 Task: Find out the meaning of "Radon" in the real estate glossary.
Action: Mouse moved to (616, 261)
Screenshot: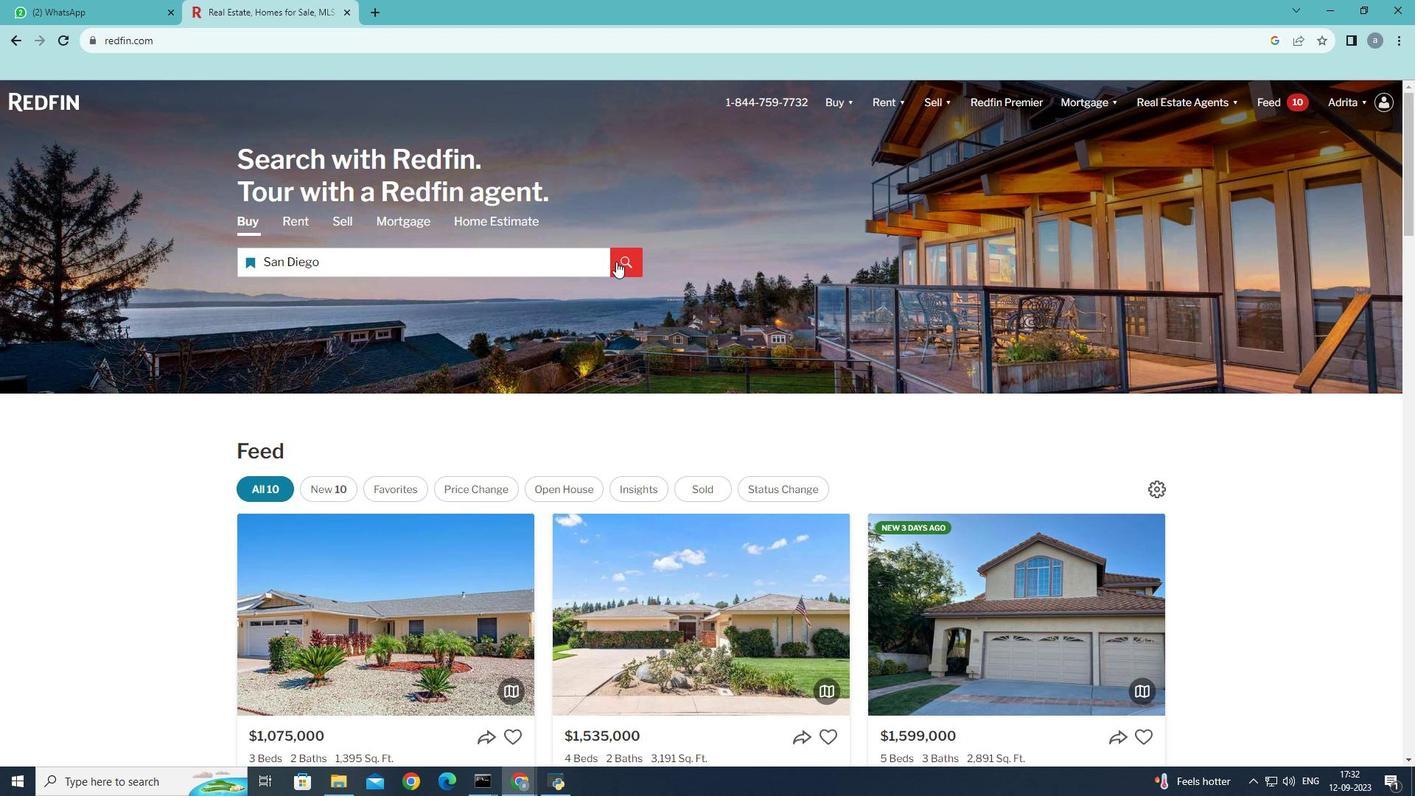 
Action: Mouse pressed left at (616, 261)
Screenshot: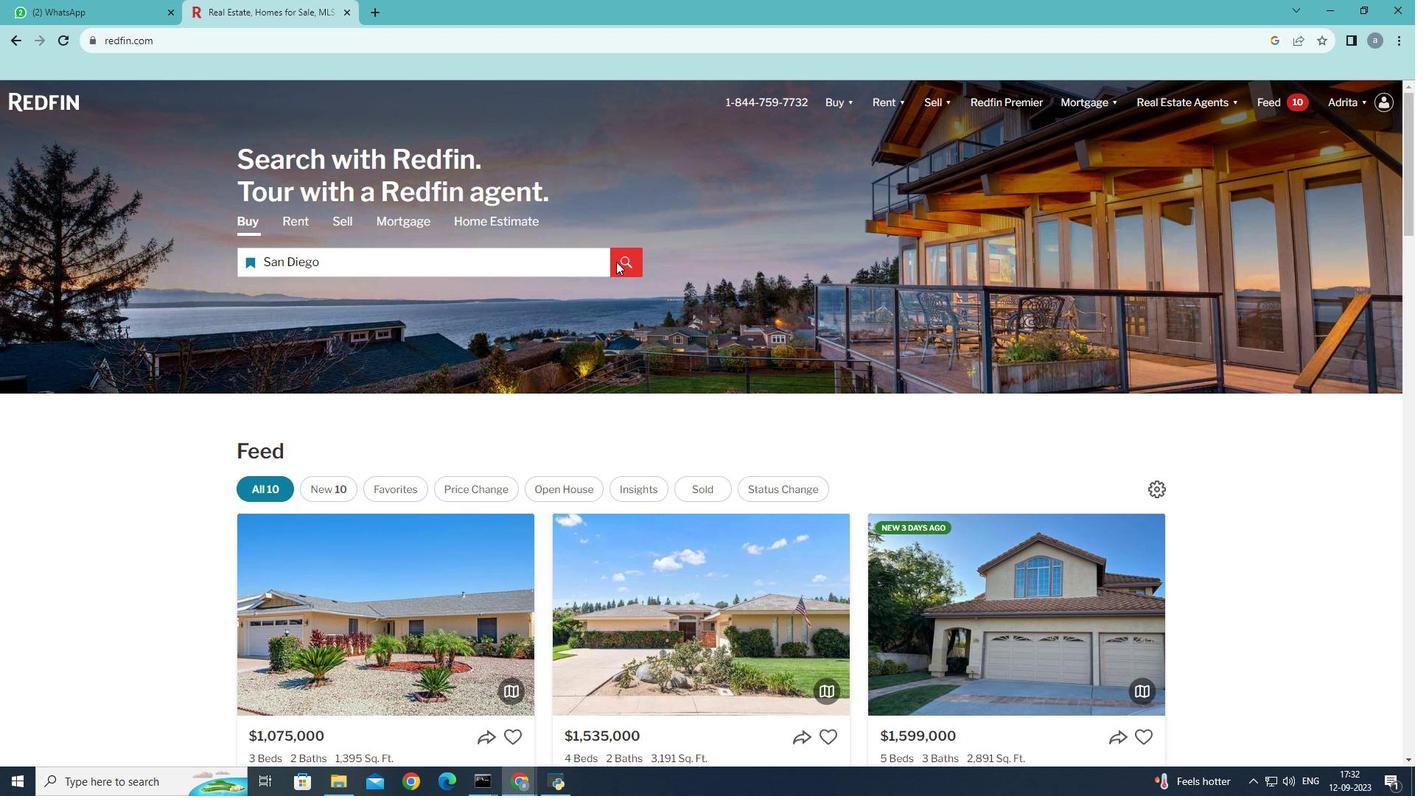 
Action: Mouse moved to (889, 207)
Screenshot: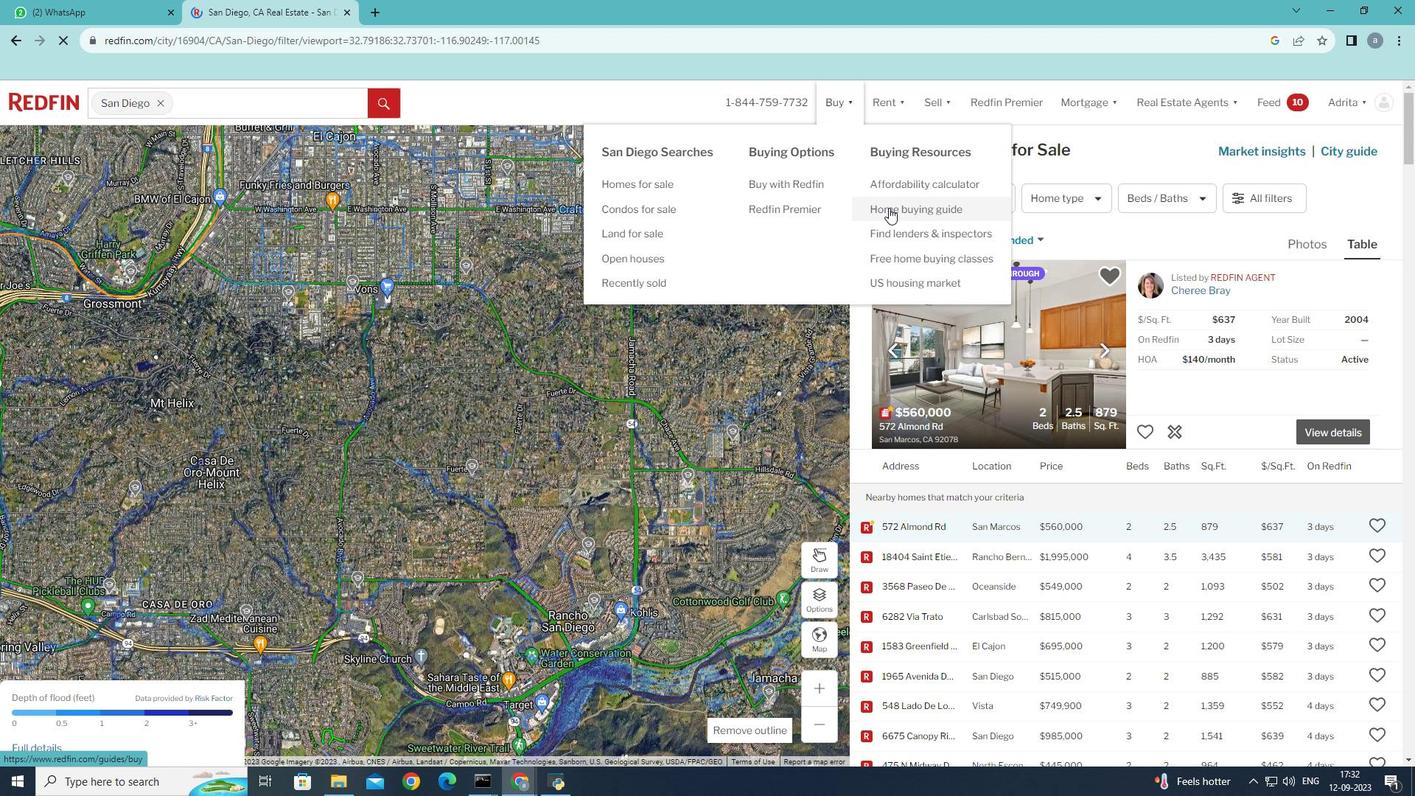 
Action: Mouse pressed left at (889, 207)
Screenshot: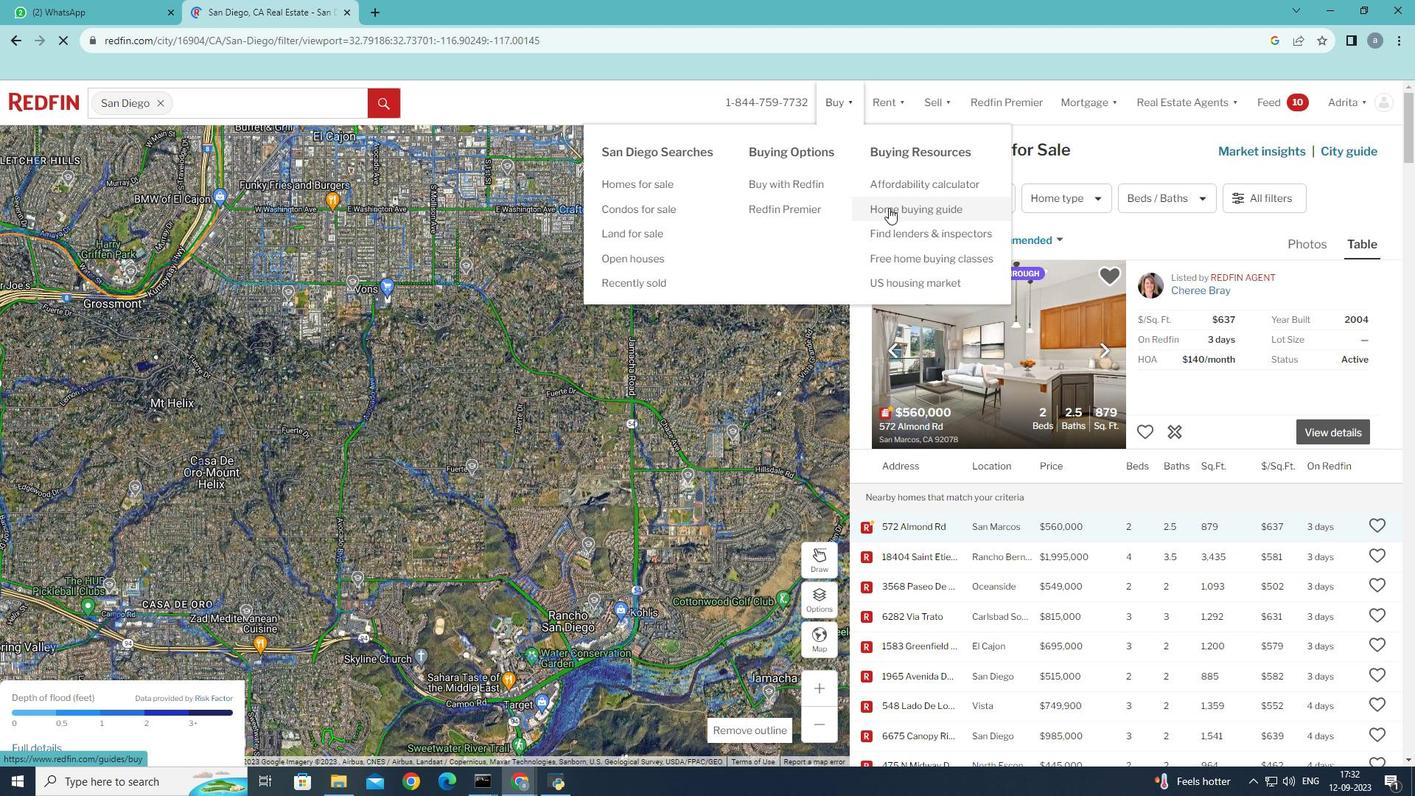 
Action: Mouse moved to (633, 328)
Screenshot: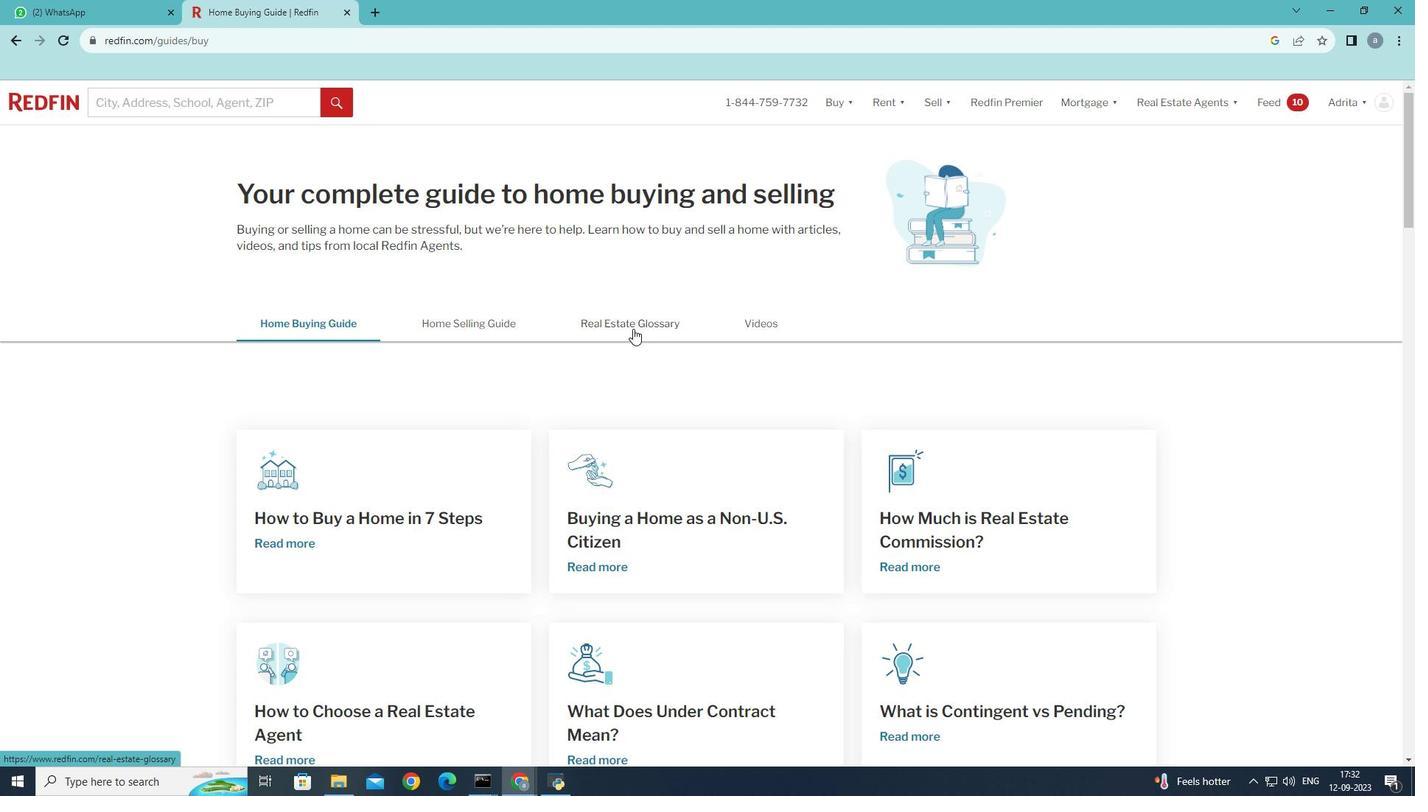
Action: Mouse pressed left at (633, 328)
Screenshot: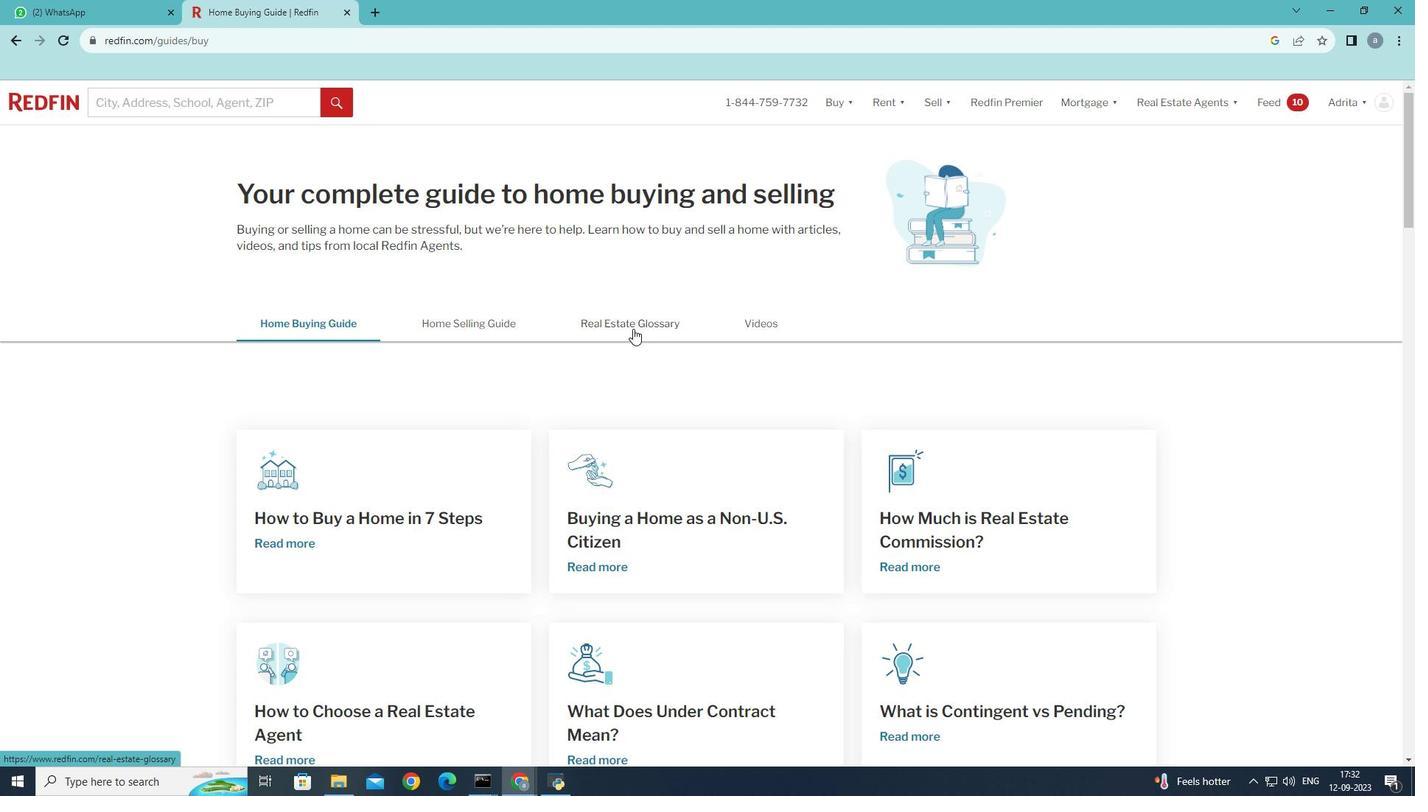 
Action: Mouse moved to (566, 483)
Screenshot: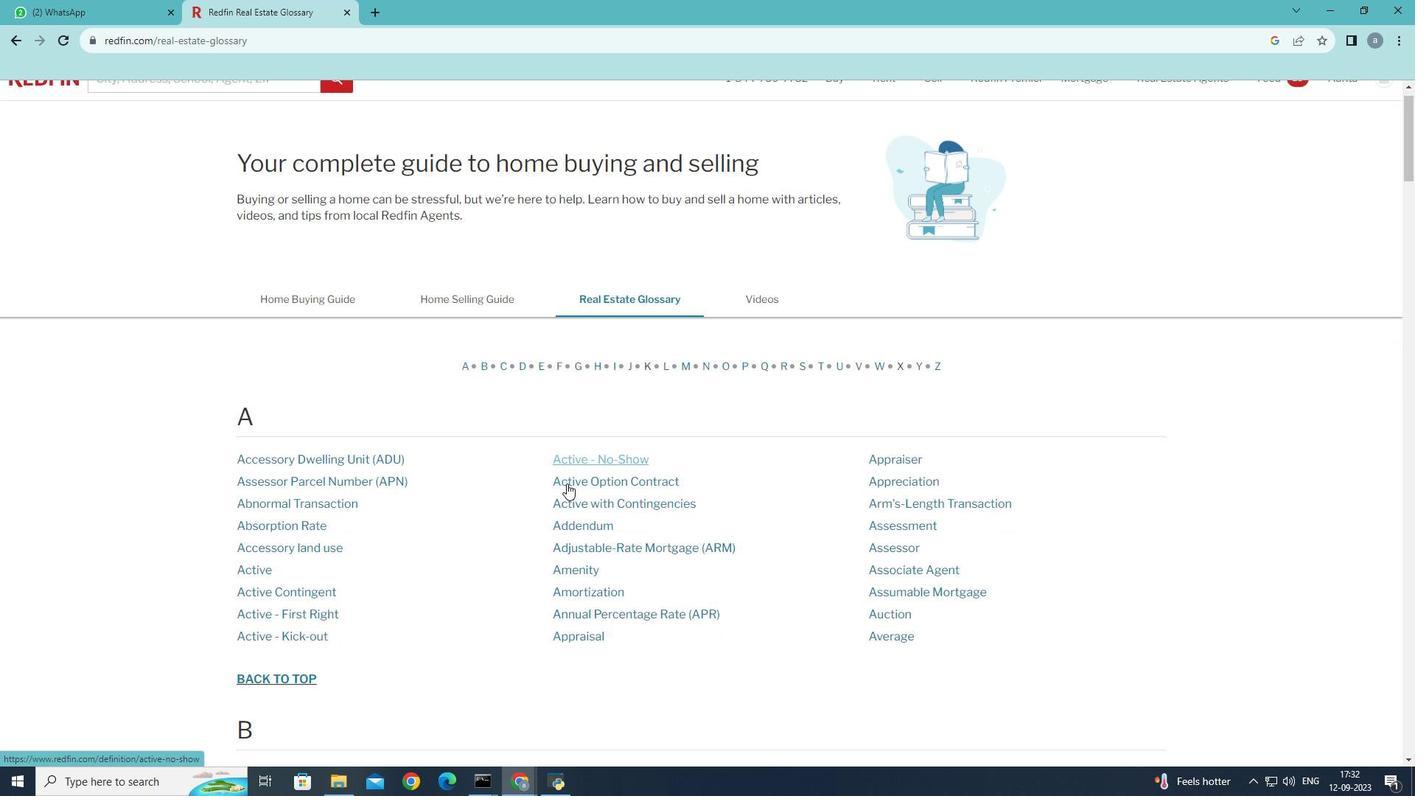 
Action: Mouse scrolled (566, 482) with delta (0, 0)
Screenshot: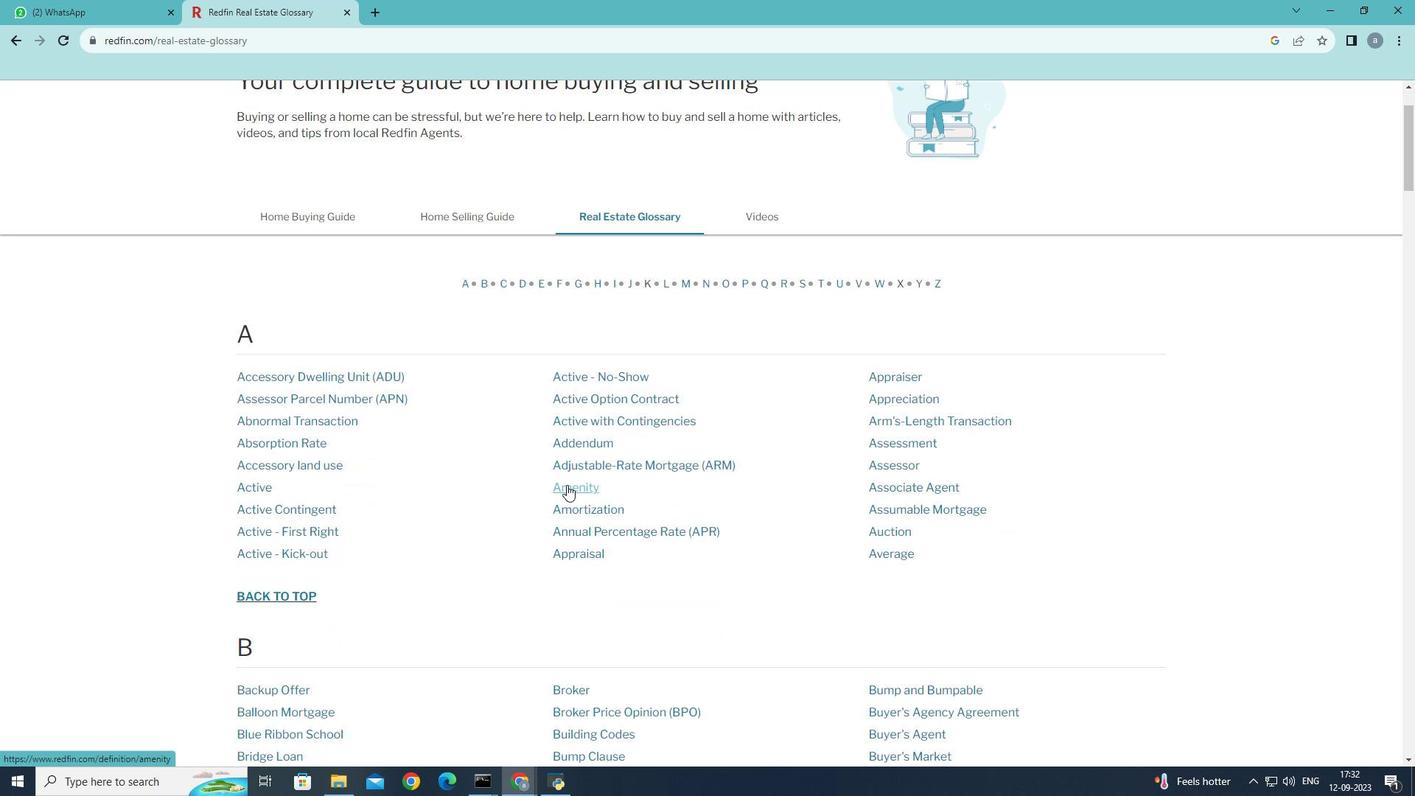 
Action: Mouse scrolled (566, 482) with delta (0, 0)
Screenshot: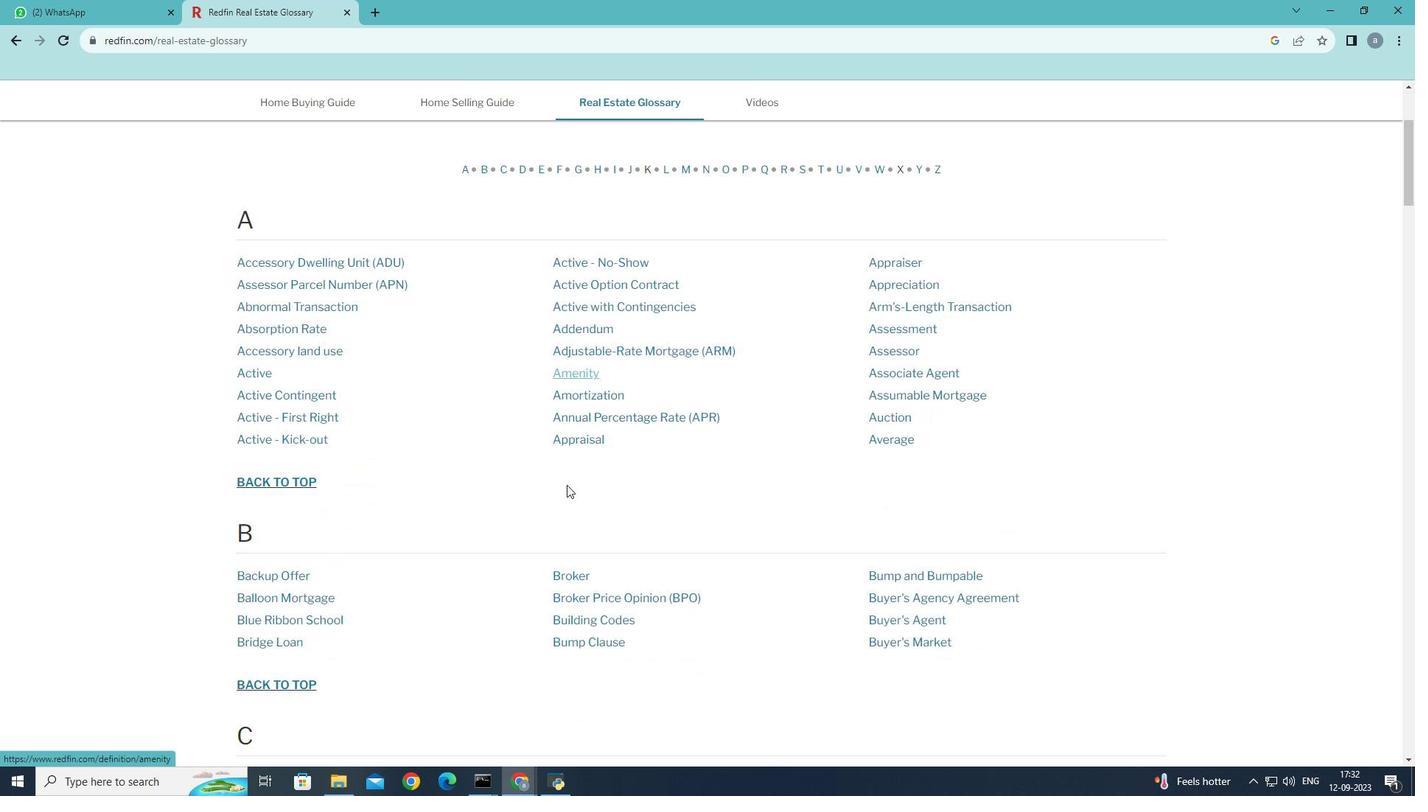 
Action: Mouse moved to (566, 485)
Screenshot: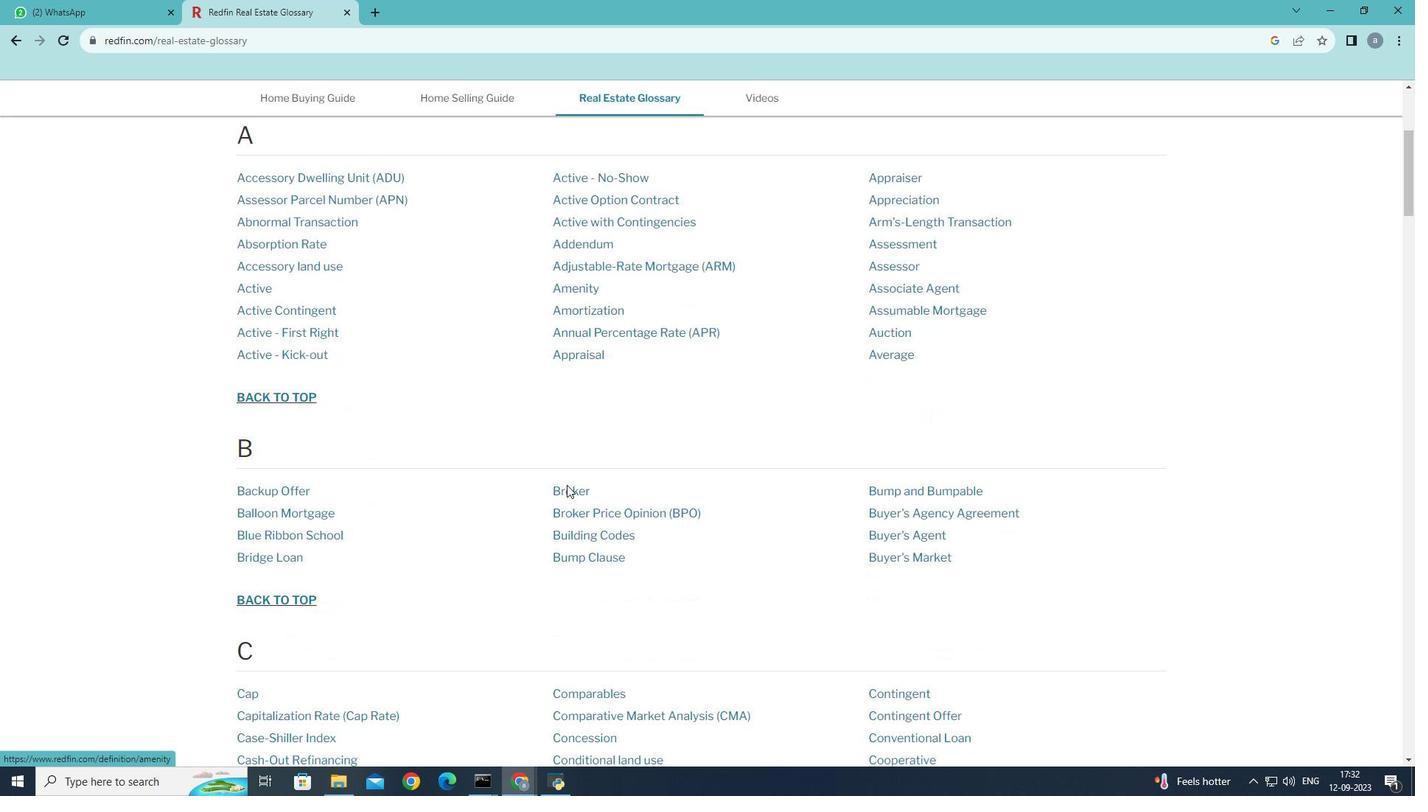 
Action: Mouse scrolled (566, 484) with delta (0, 0)
Screenshot: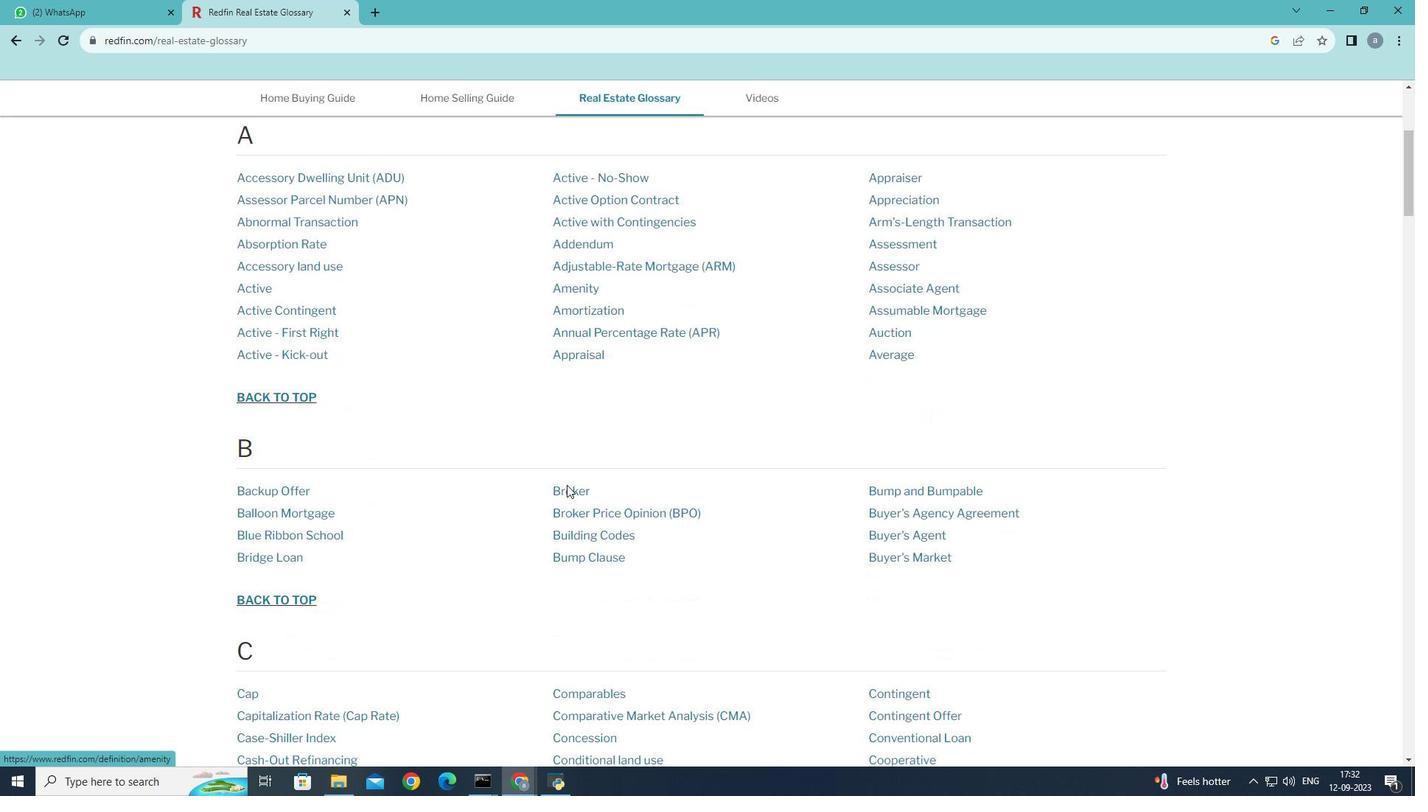 
Action: Mouse moved to (566, 485)
Screenshot: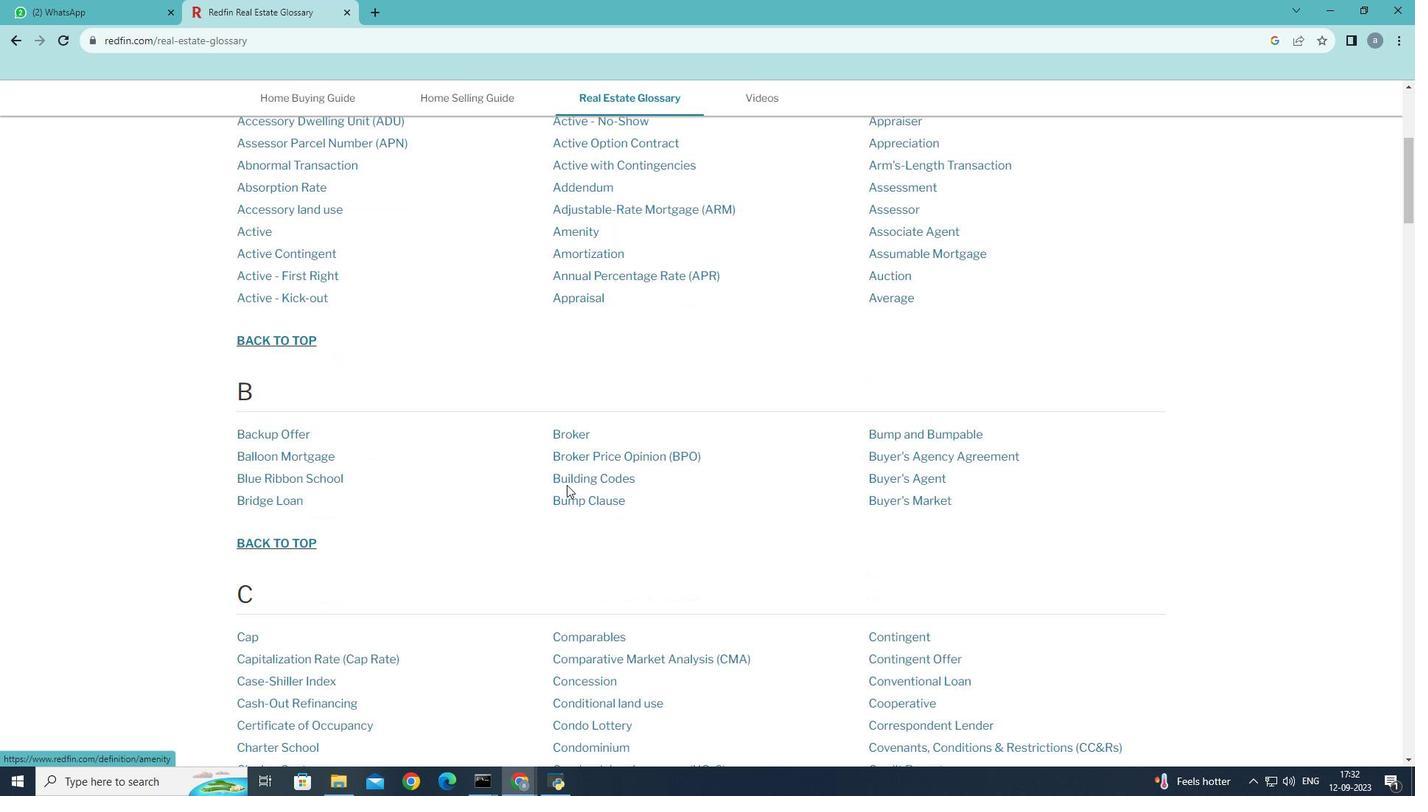 
Action: Mouse scrolled (566, 484) with delta (0, 0)
Screenshot: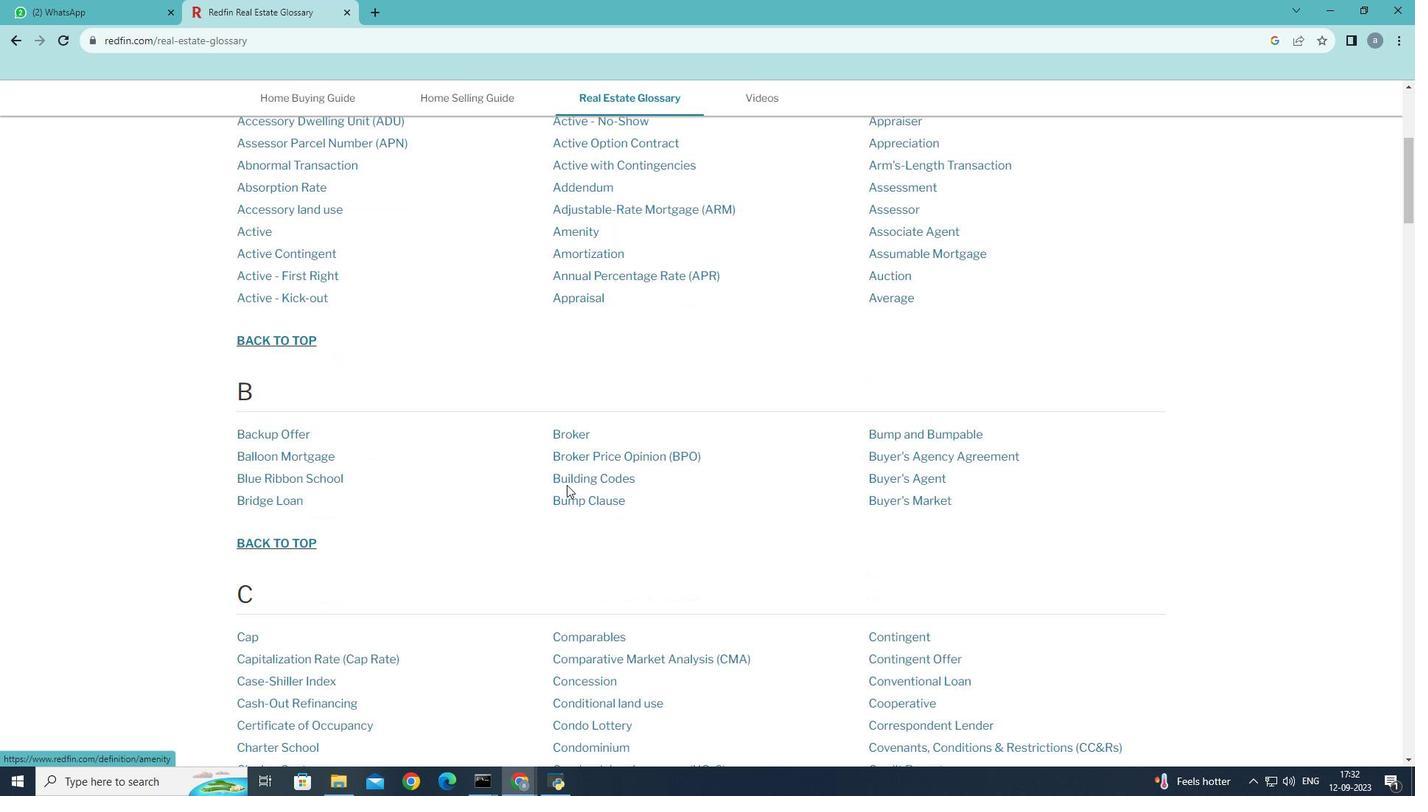 
Action: Mouse scrolled (566, 484) with delta (0, 0)
Screenshot: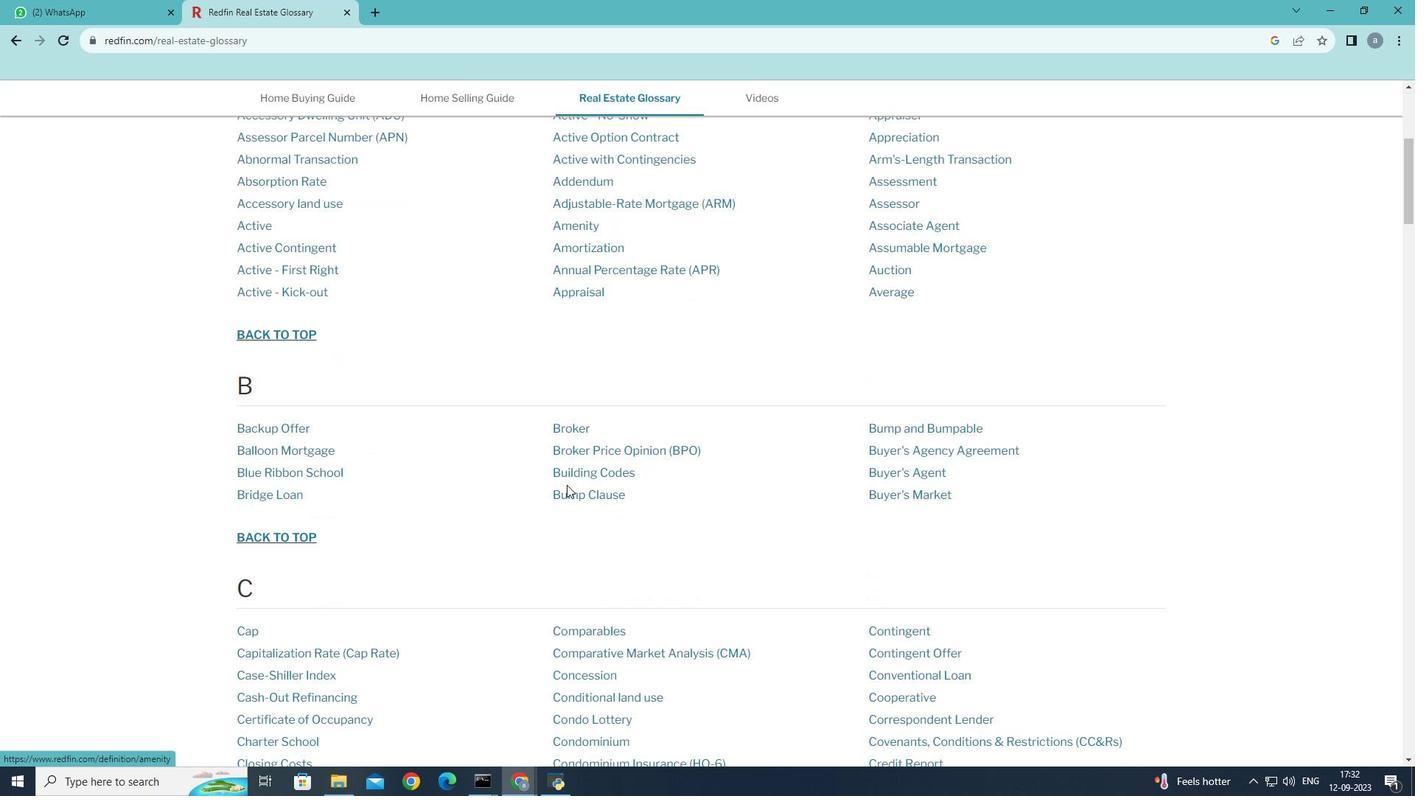 
Action: Mouse scrolled (566, 484) with delta (0, 0)
Screenshot: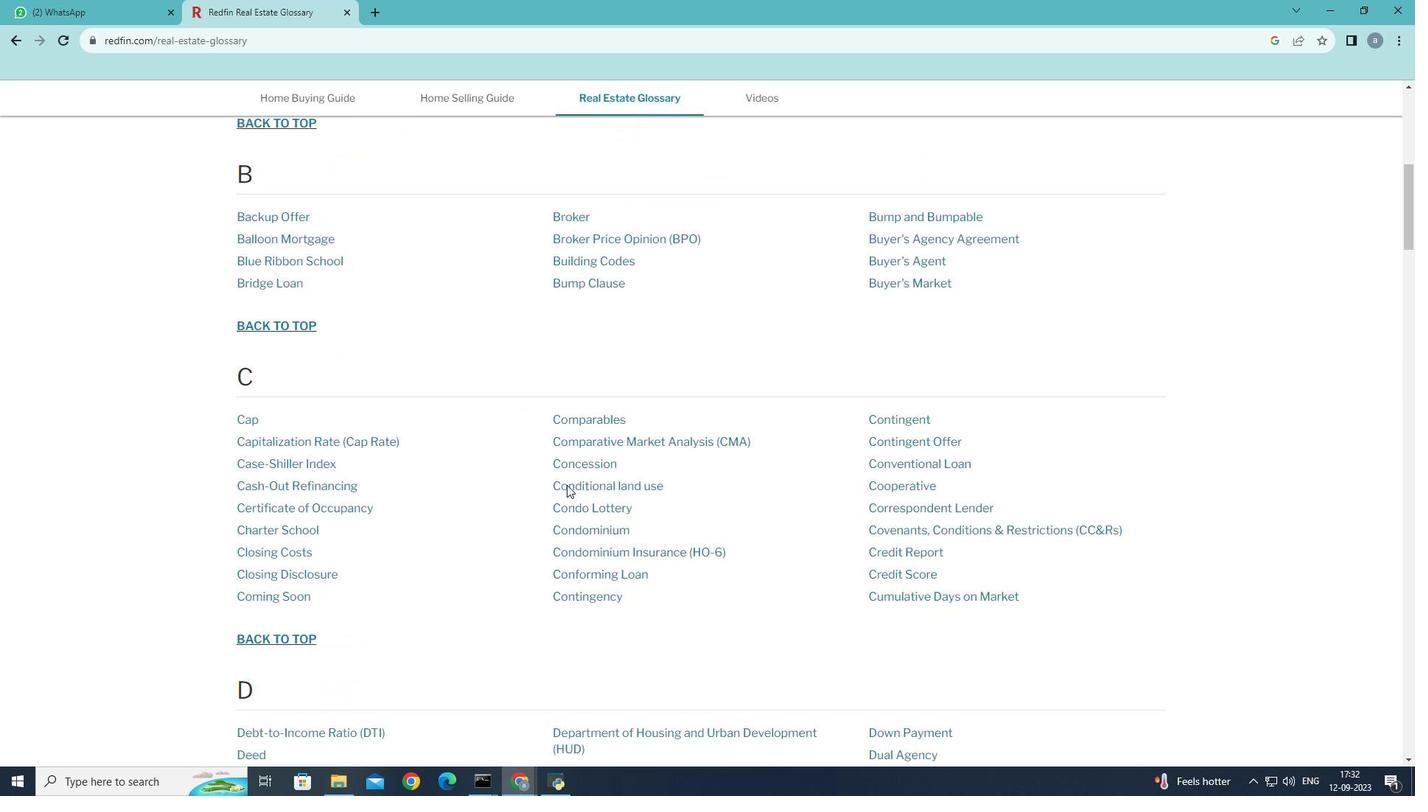 
Action: Mouse scrolled (566, 484) with delta (0, 0)
Screenshot: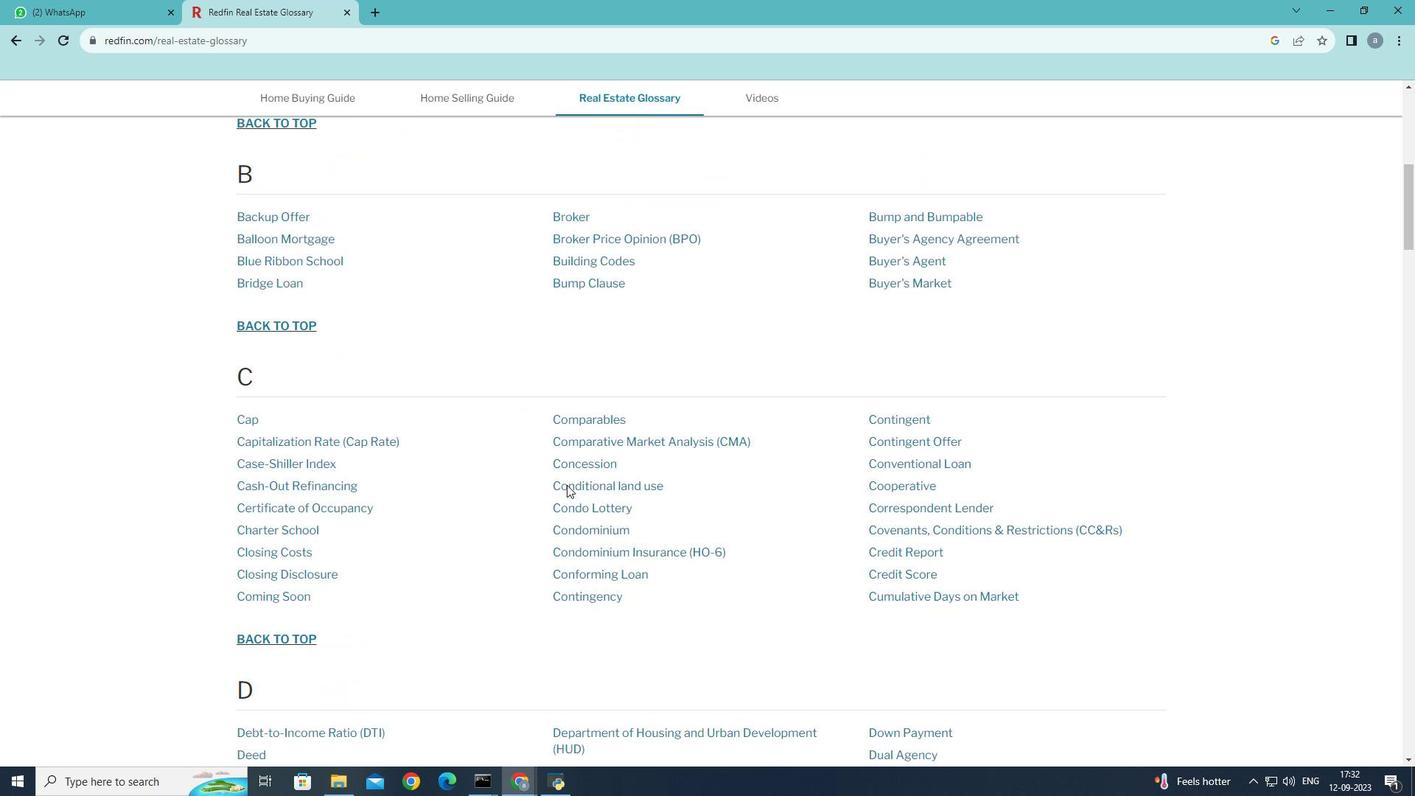 
Action: Mouse scrolled (566, 484) with delta (0, 0)
Screenshot: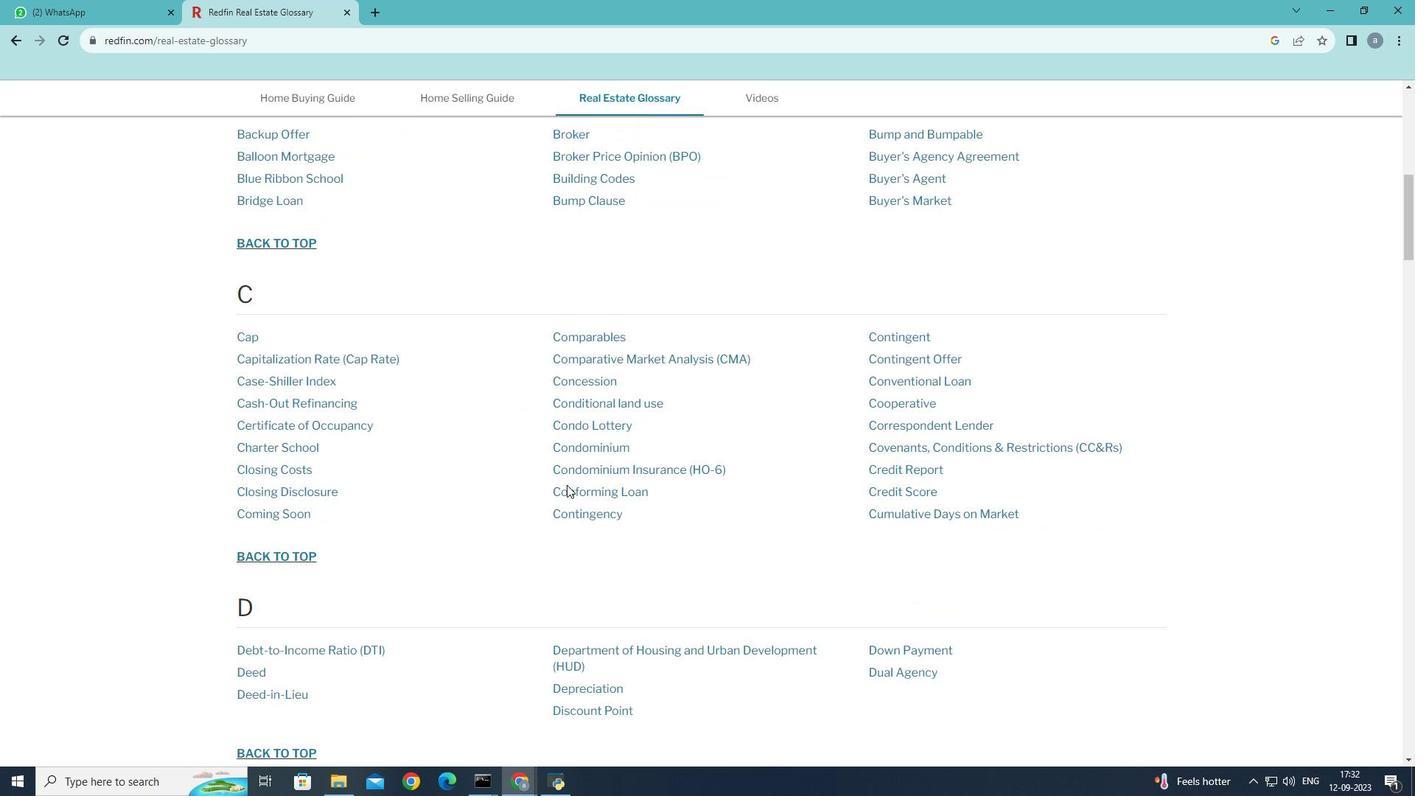 
Action: Mouse scrolled (566, 484) with delta (0, 0)
Screenshot: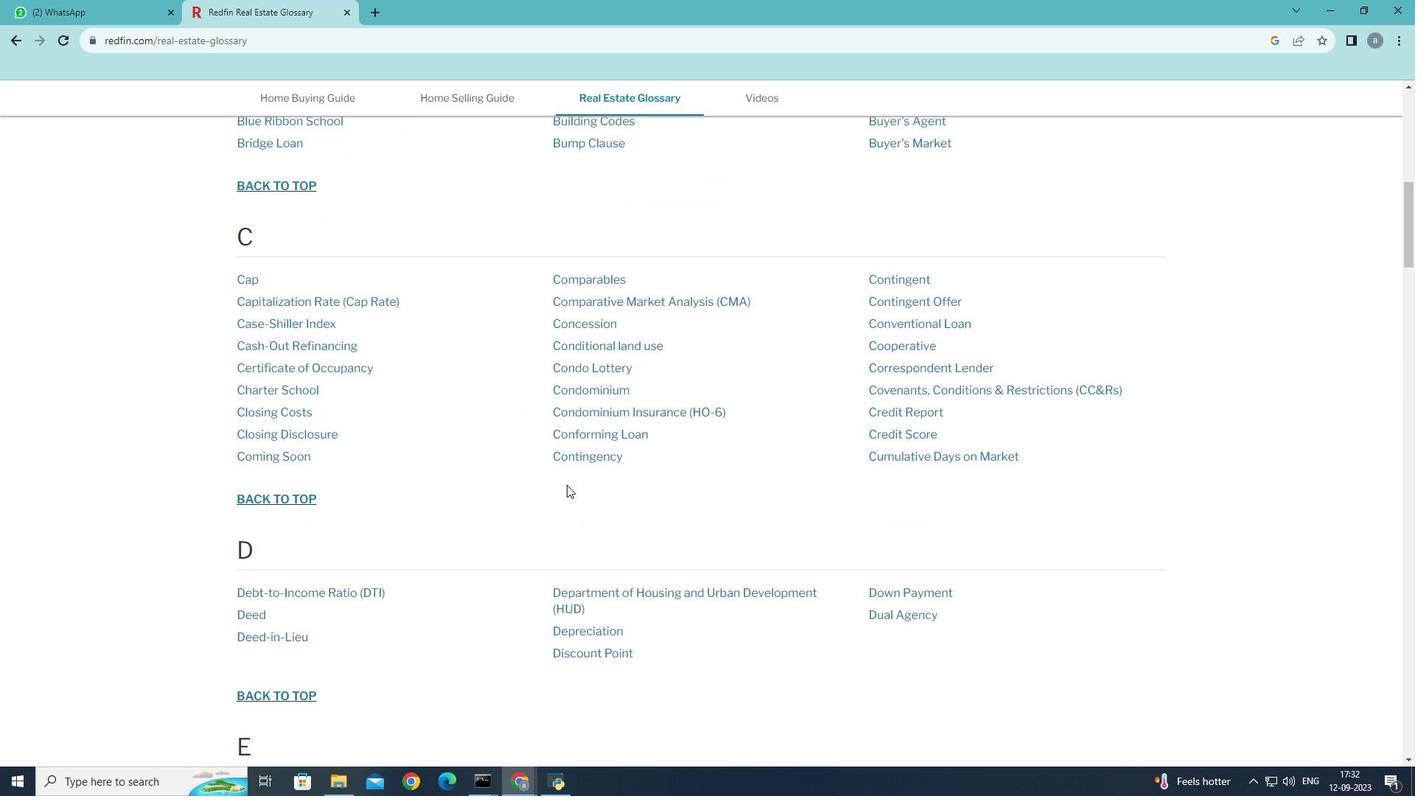 
Action: Mouse scrolled (566, 484) with delta (0, 0)
Screenshot: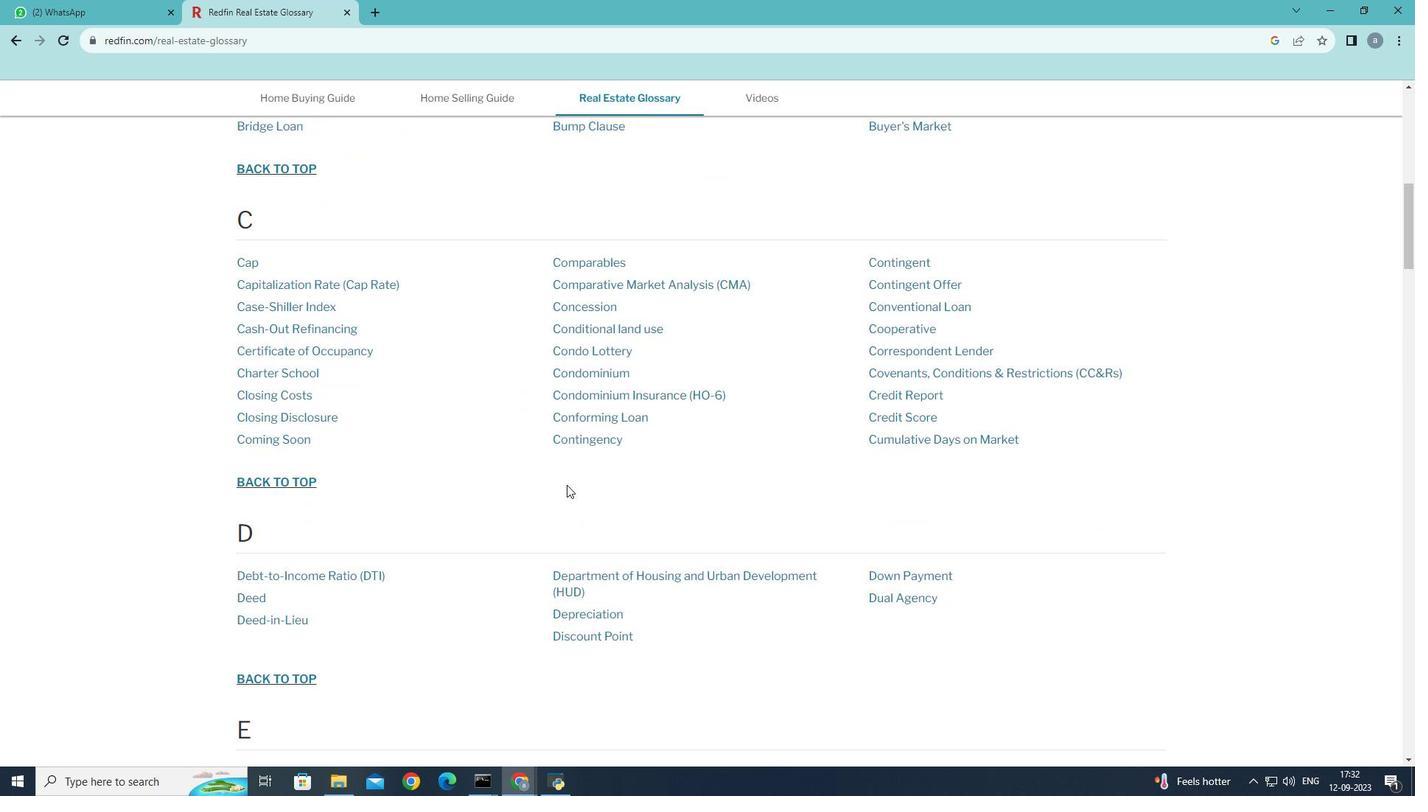 
Action: Mouse scrolled (566, 484) with delta (0, 0)
Screenshot: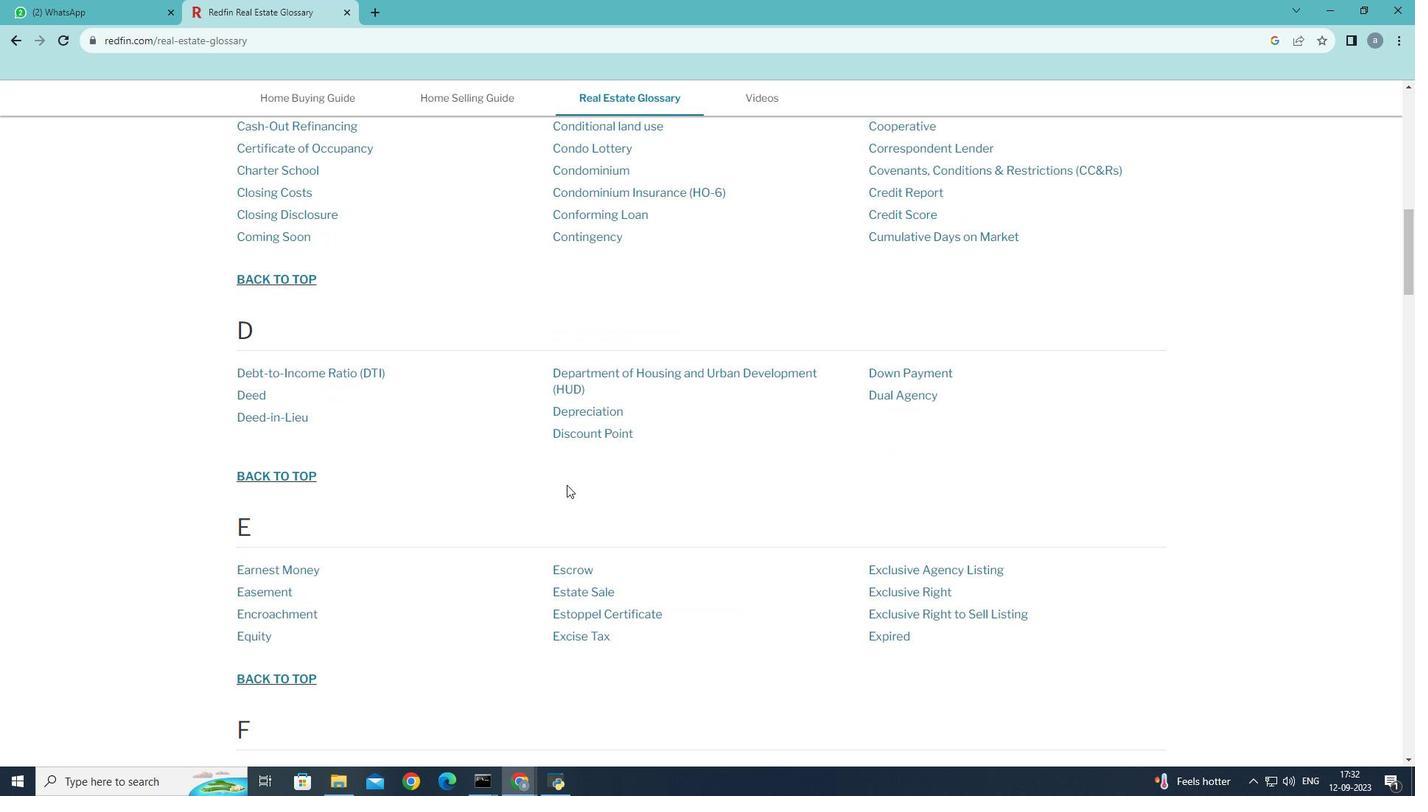 
Action: Mouse scrolled (566, 484) with delta (0, 0)
Screenshot: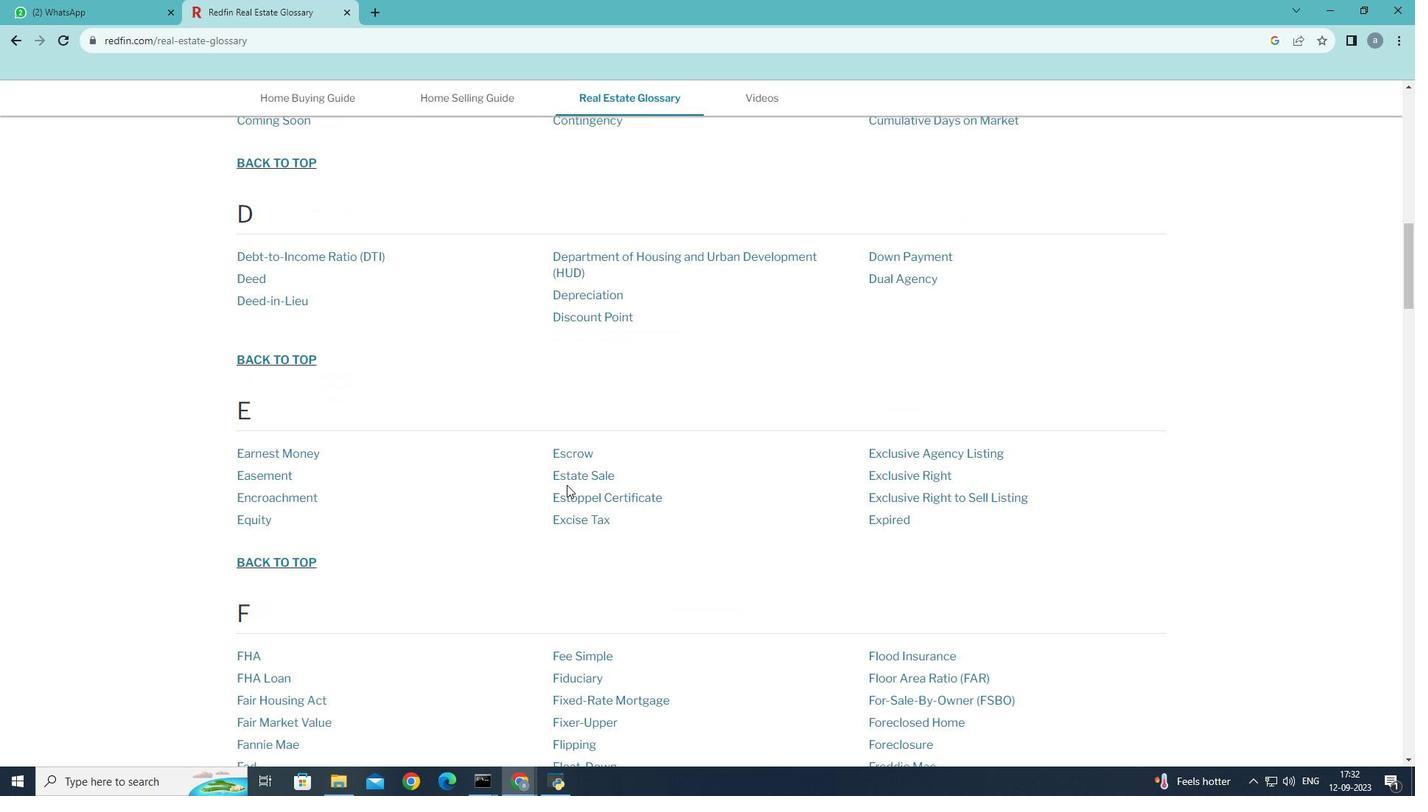 
Action: Mouse scrolled (566, 484) with delta (0, 0)
Screenshot: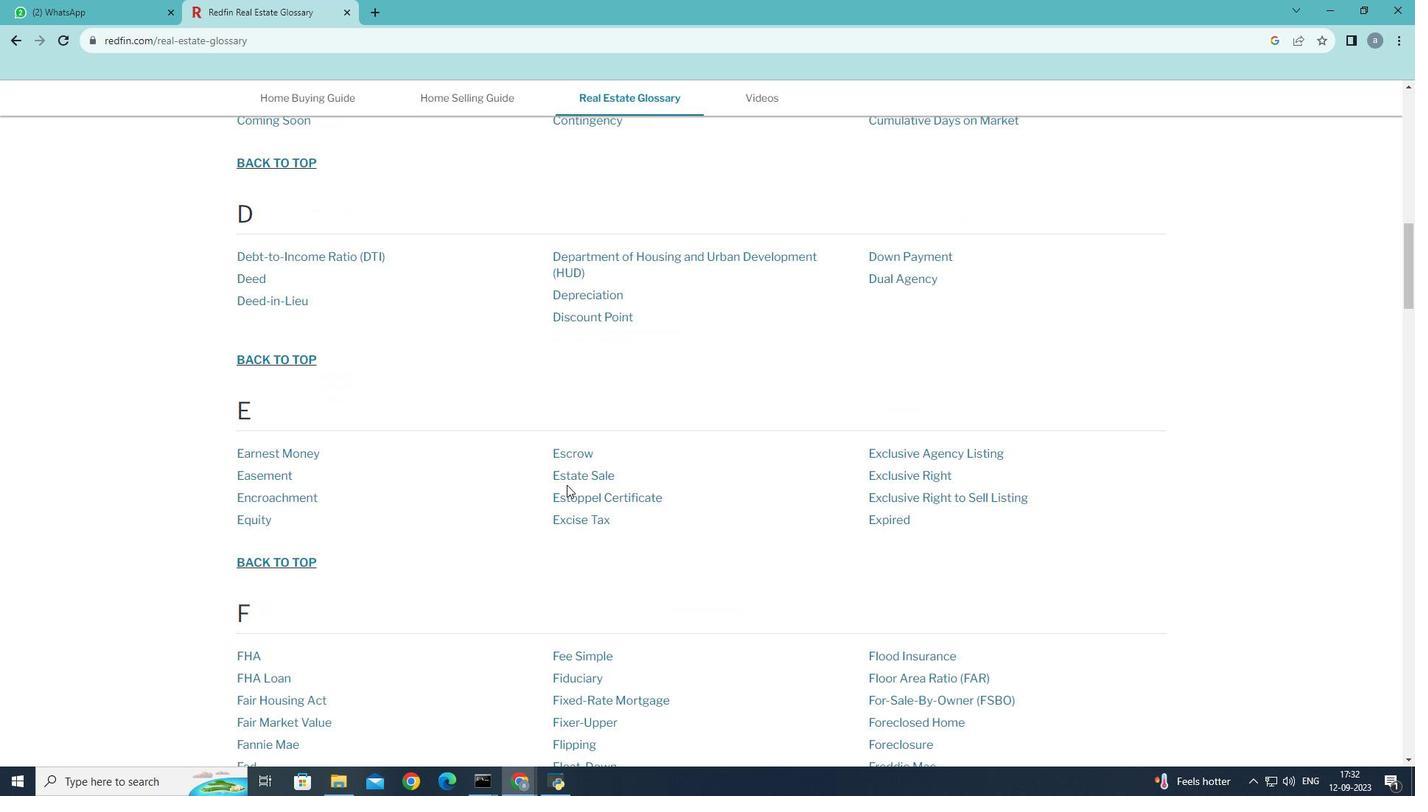 
Action: Mouse scrolled (566, 484) with delta (0, 0)
Screenshot: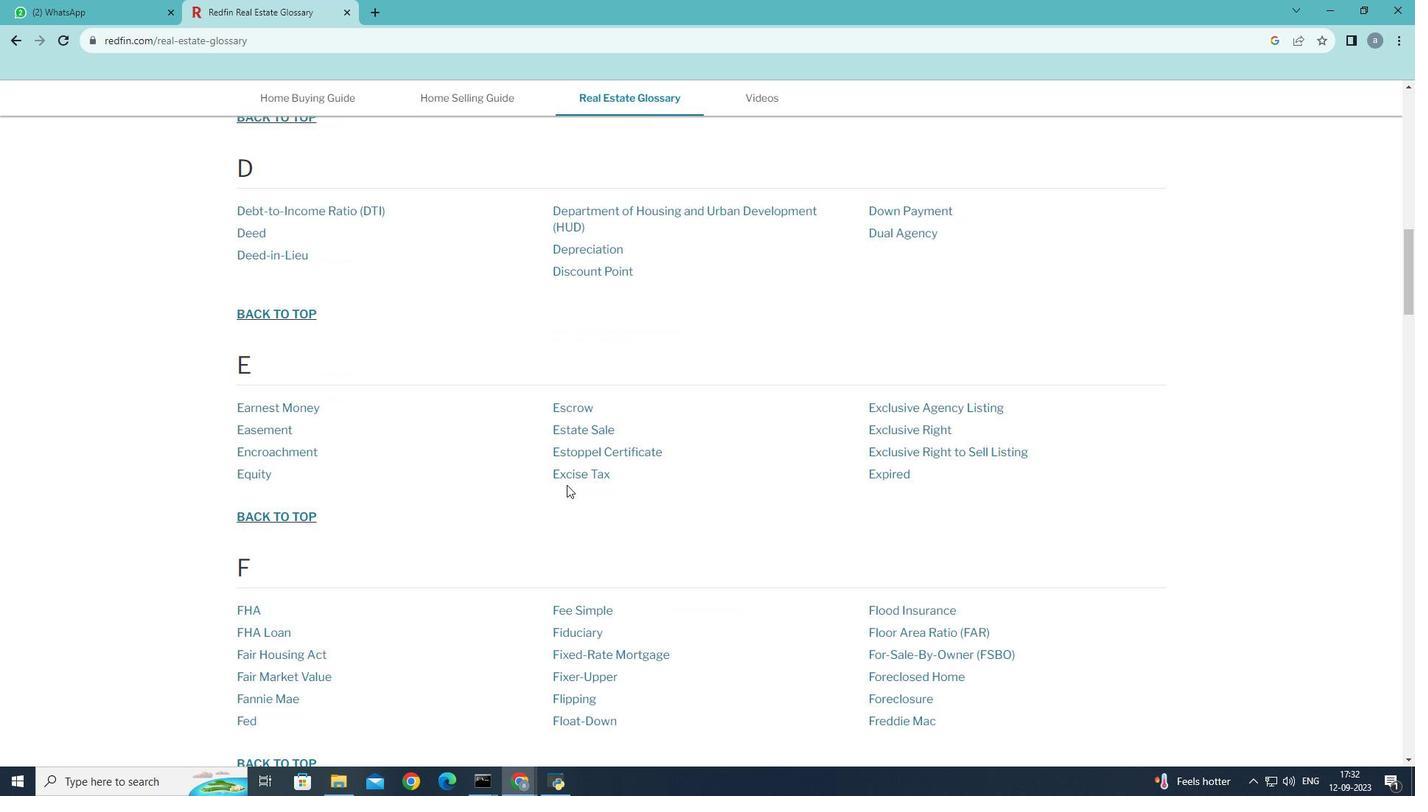 
Action: Mouse scrolled (566, 484) with delta (0, 0)
Screenshot: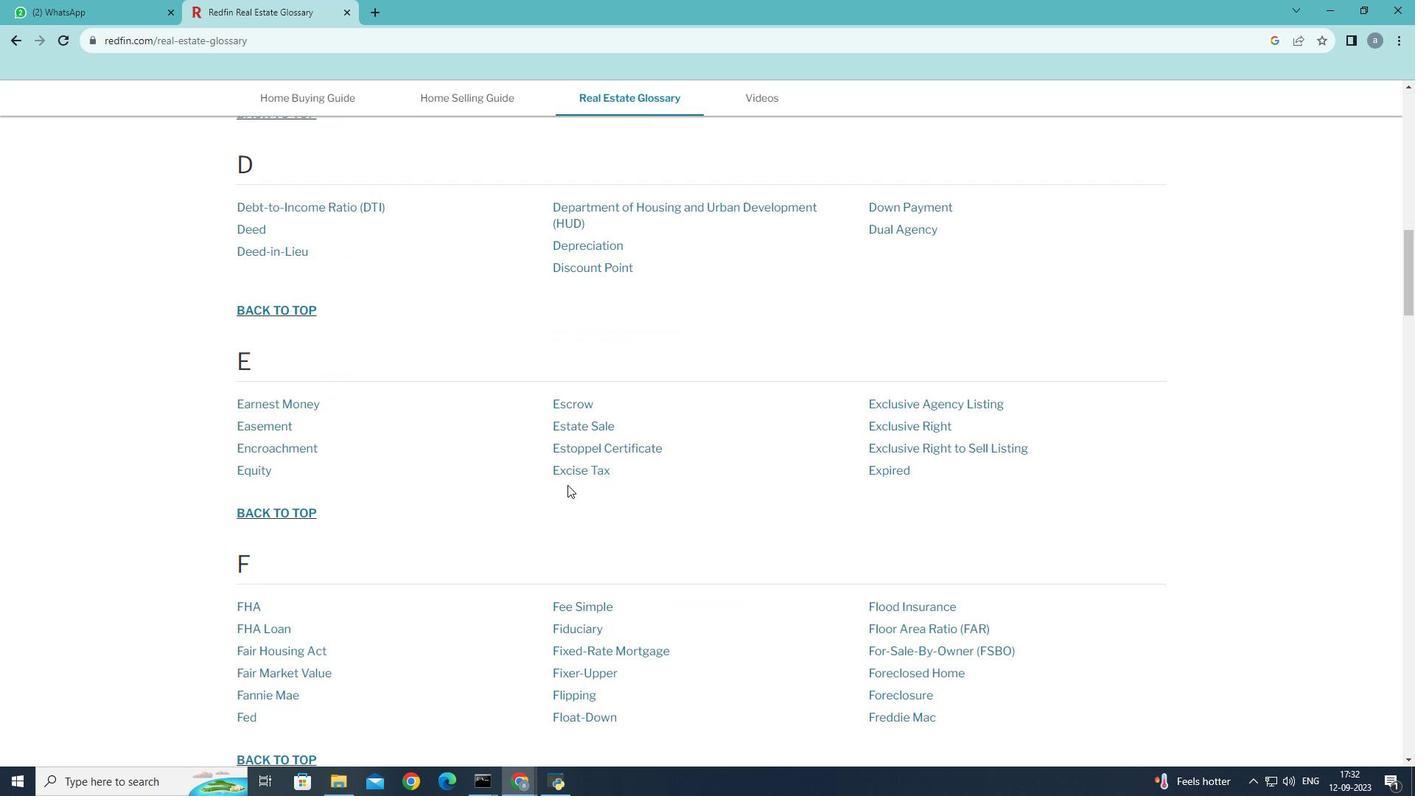 
Action: Mouse moved to (569, 485)
Screenshot: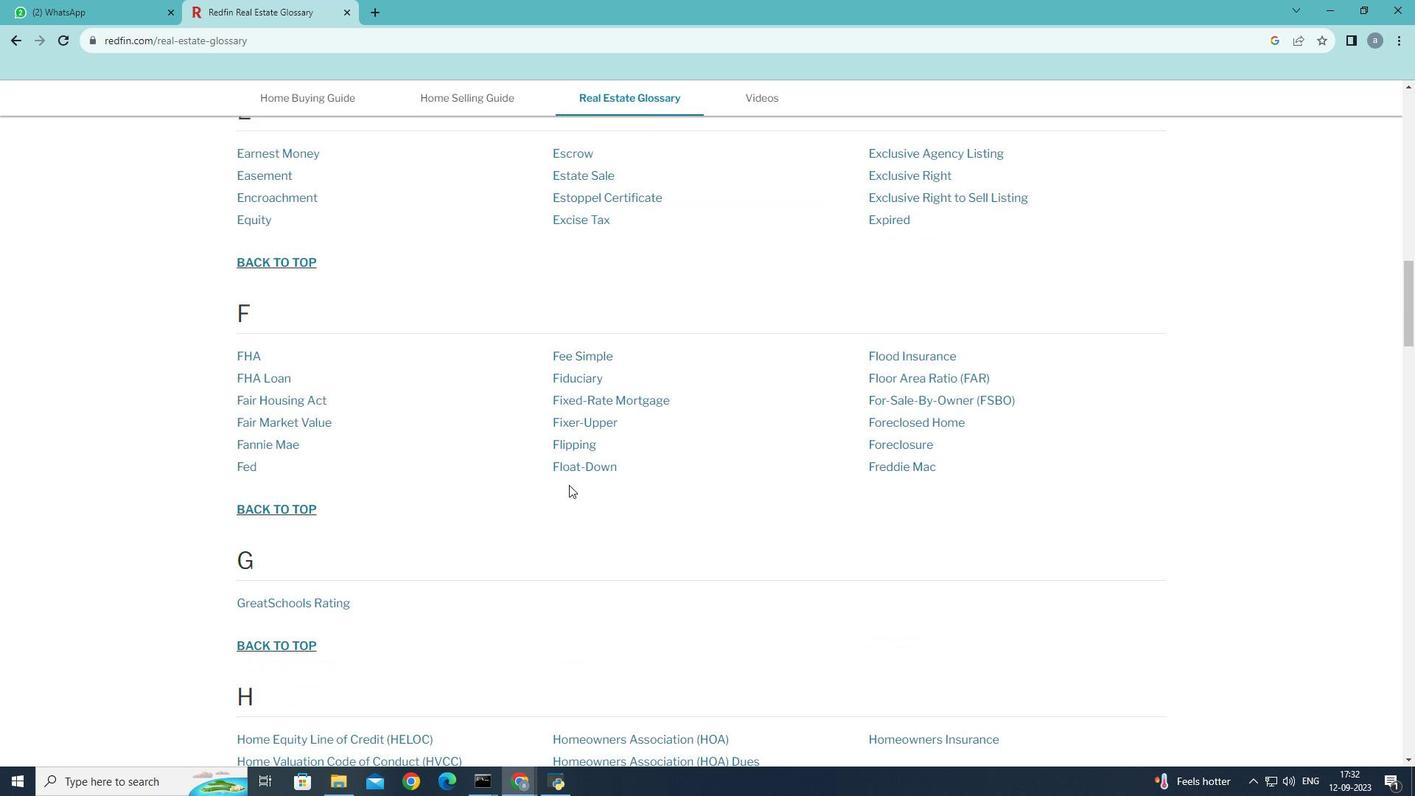 
Action: Mouse scrolled (569, 484) with delta (0, 0)
Screenshot: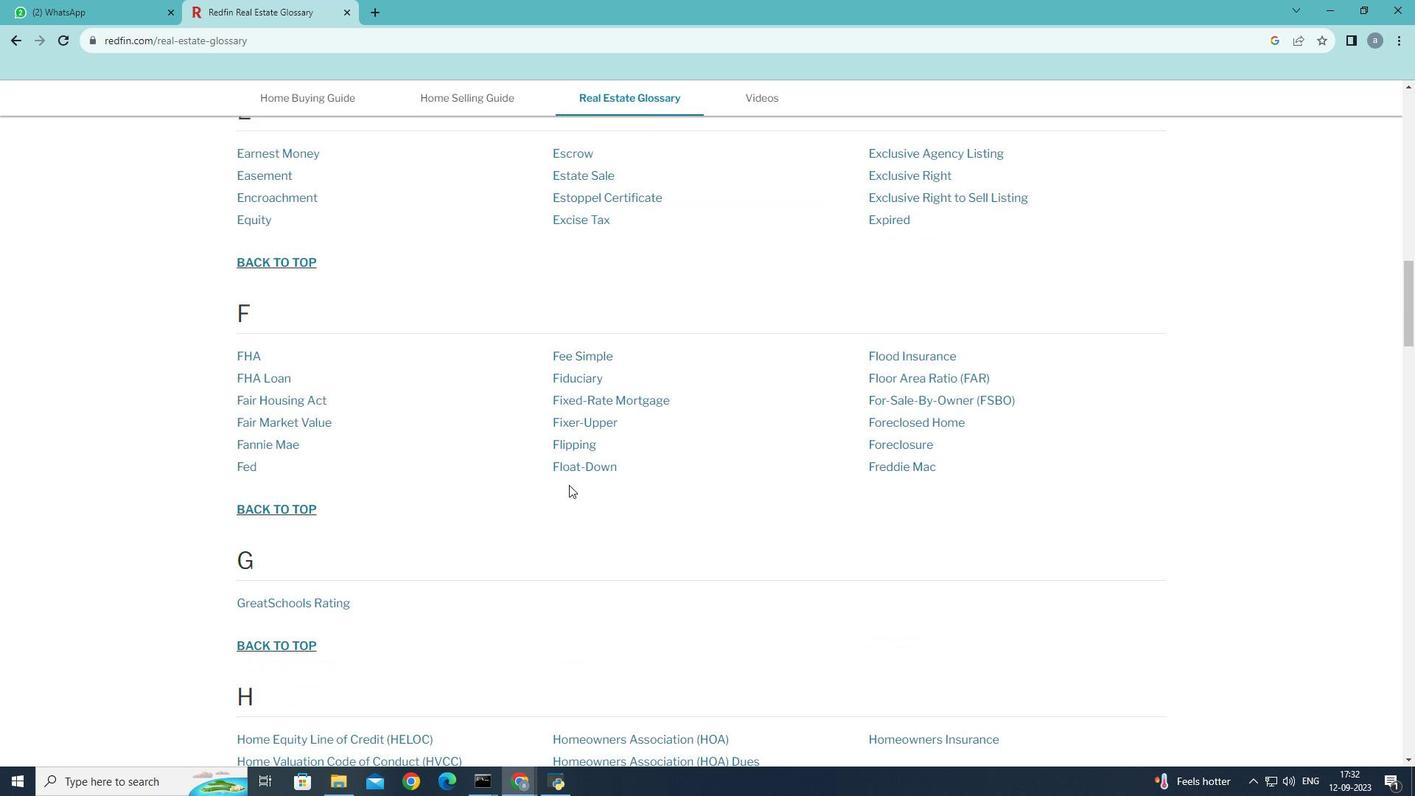 
Action: Mouse scrolled (569, 484) with delta (0, 0)
Screenshot: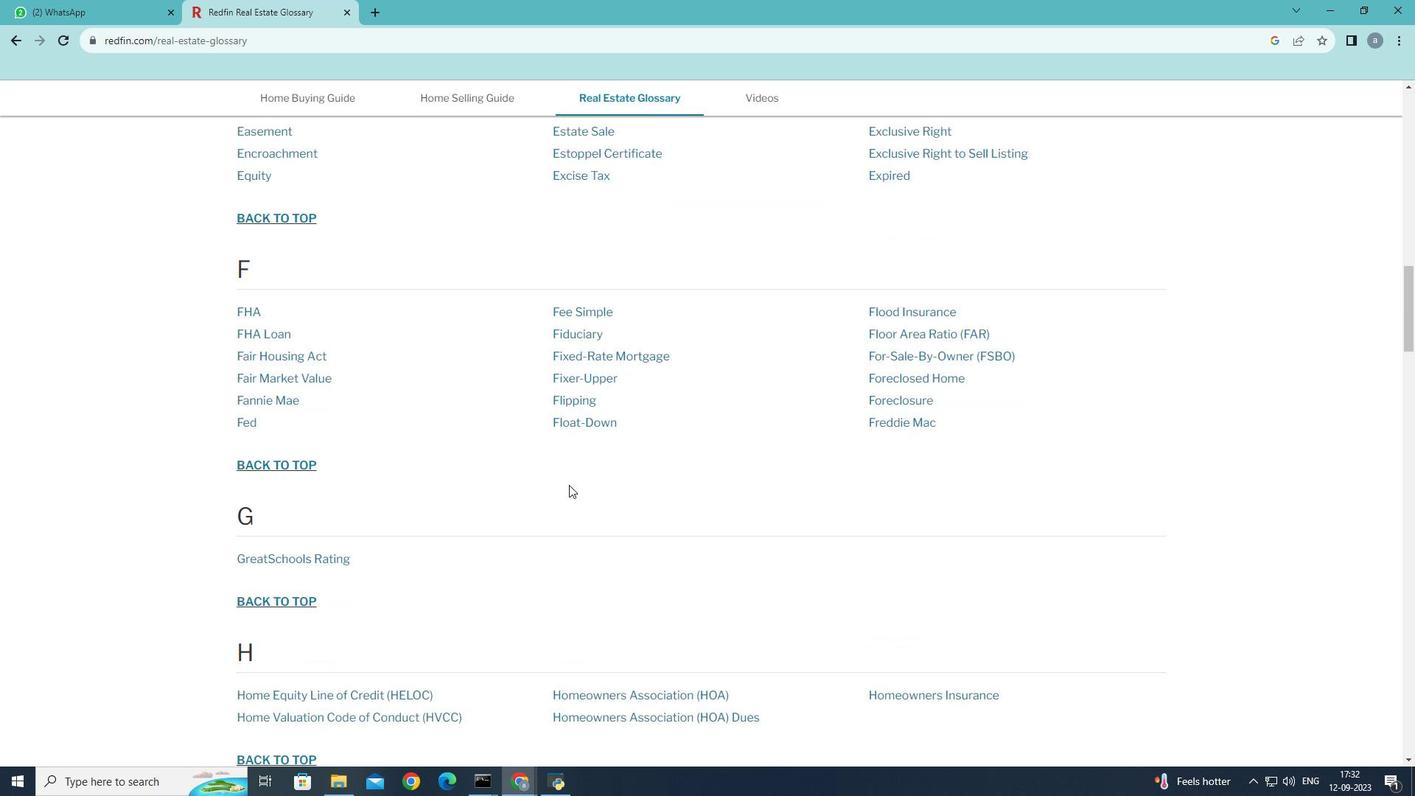 
Action: Mouse scrolled (569, 484) with delta (0, 0)
Screenshot: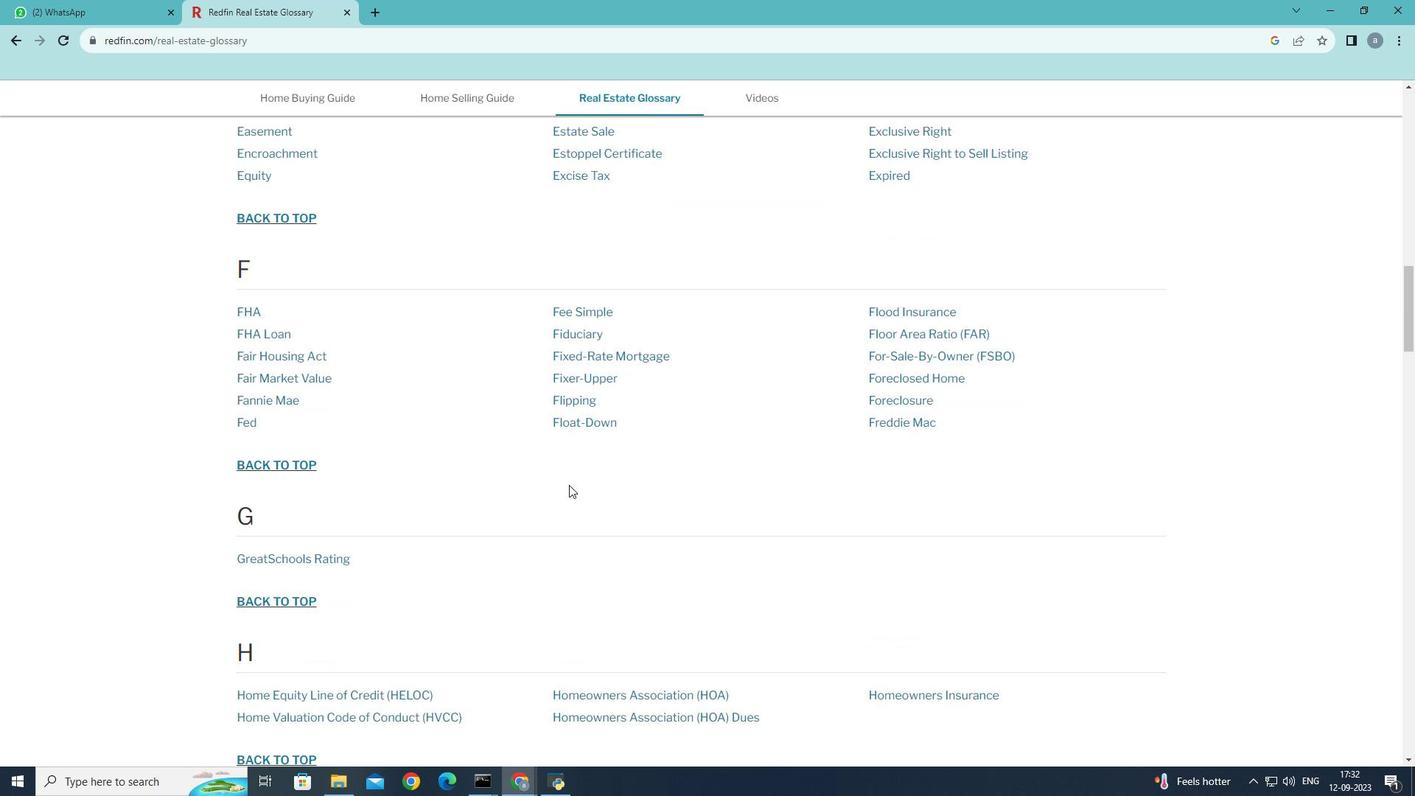 
Action: Mouse scrolled (569, 484) with delta (0, 0)
Screenshot: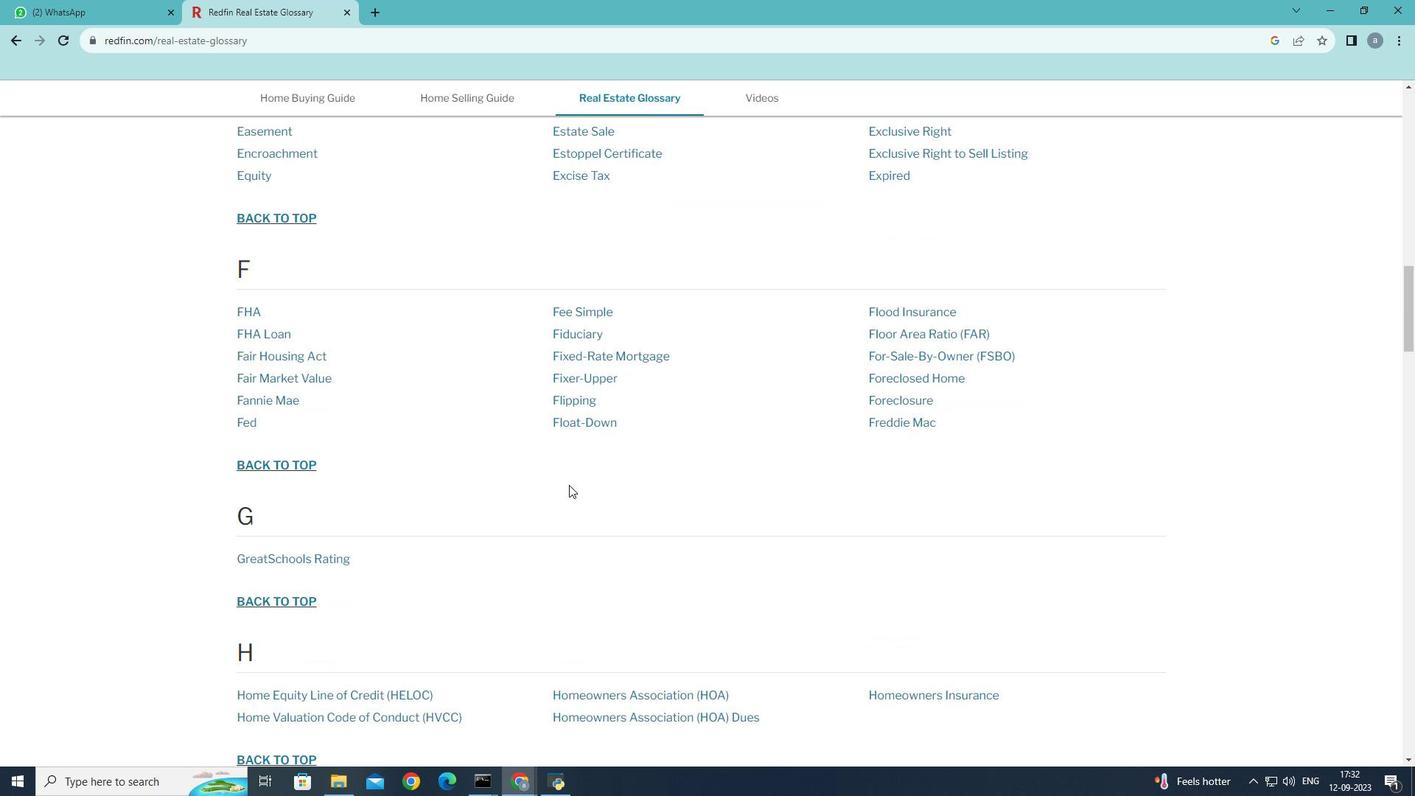 
Action: Mouse scrolled (569, 484) with delta (0, 0)
Screenshot: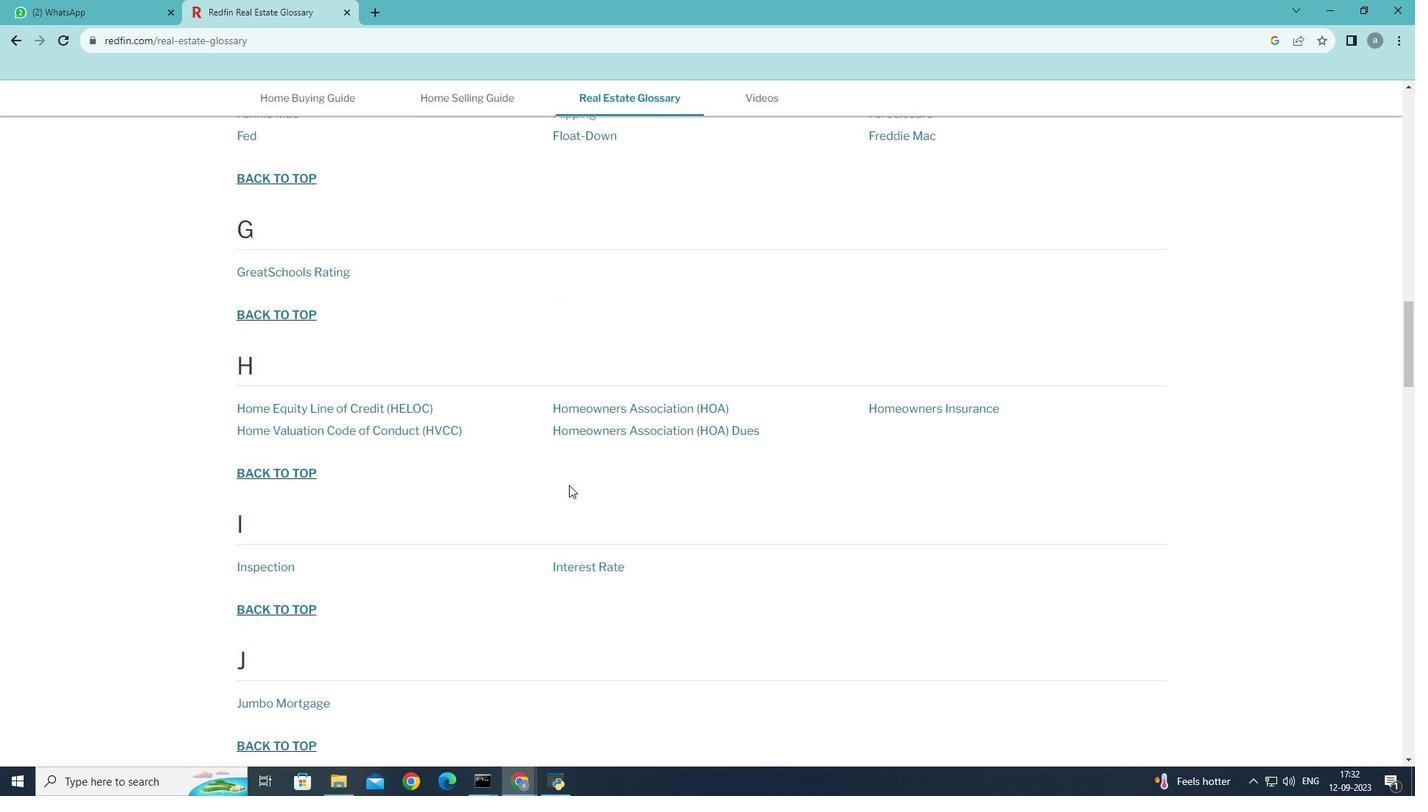 
Action: Mouse scrolled (569, 484) with delta (0, 0)
Screenshot: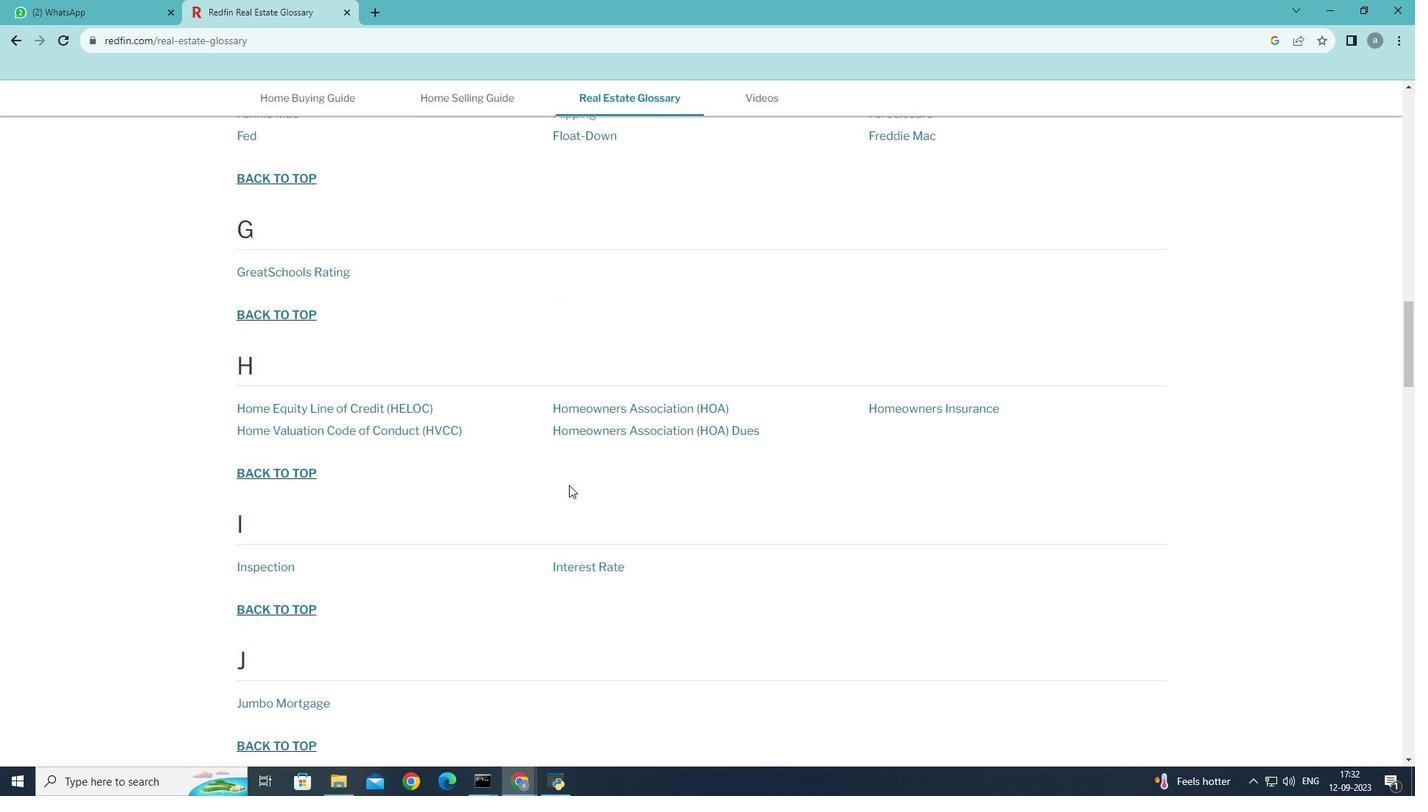 
Action: Mouse scrolled (569, 484) with delta (0, 0)
Screenshot: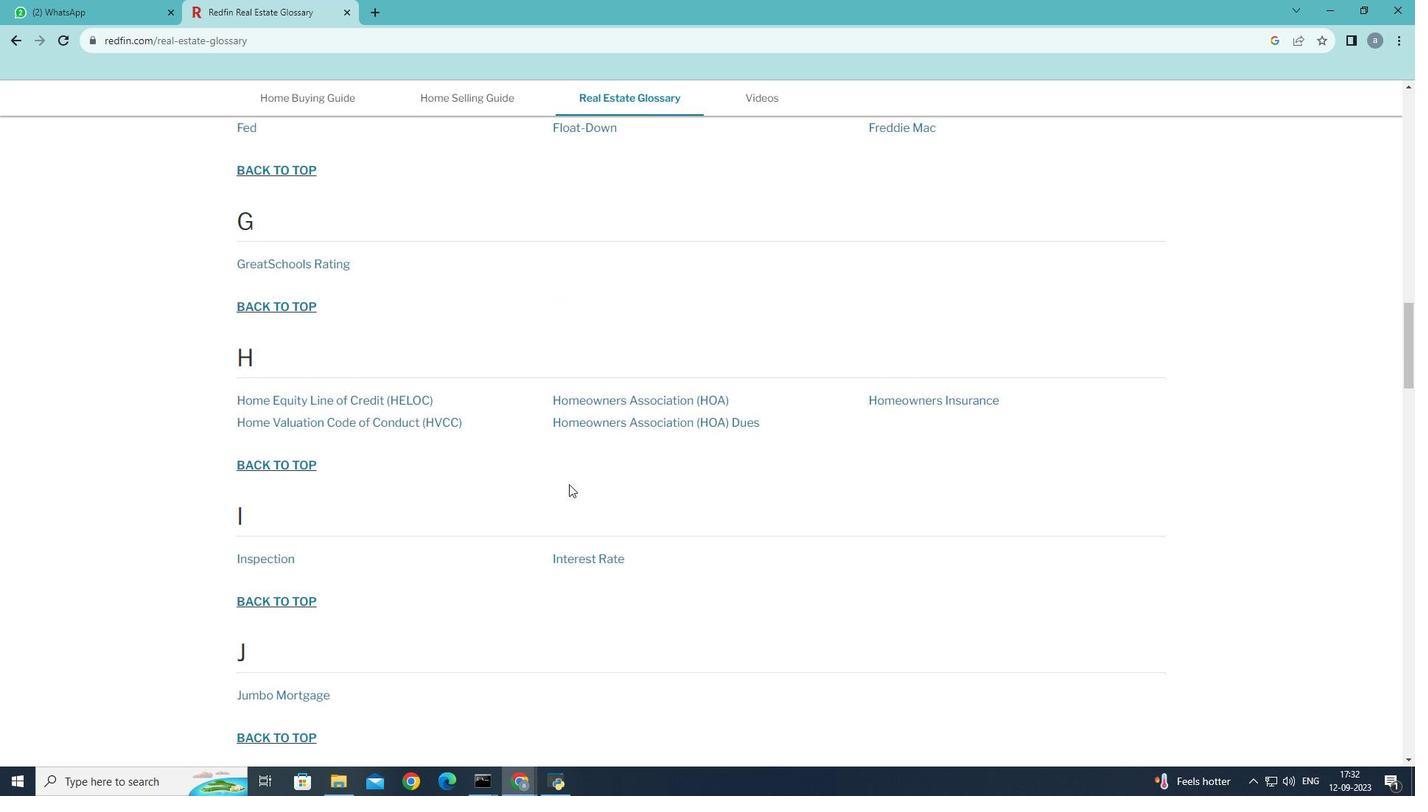 
Action: Mouse scrolled (569, 484) with delta (0, 0)
Screenshot: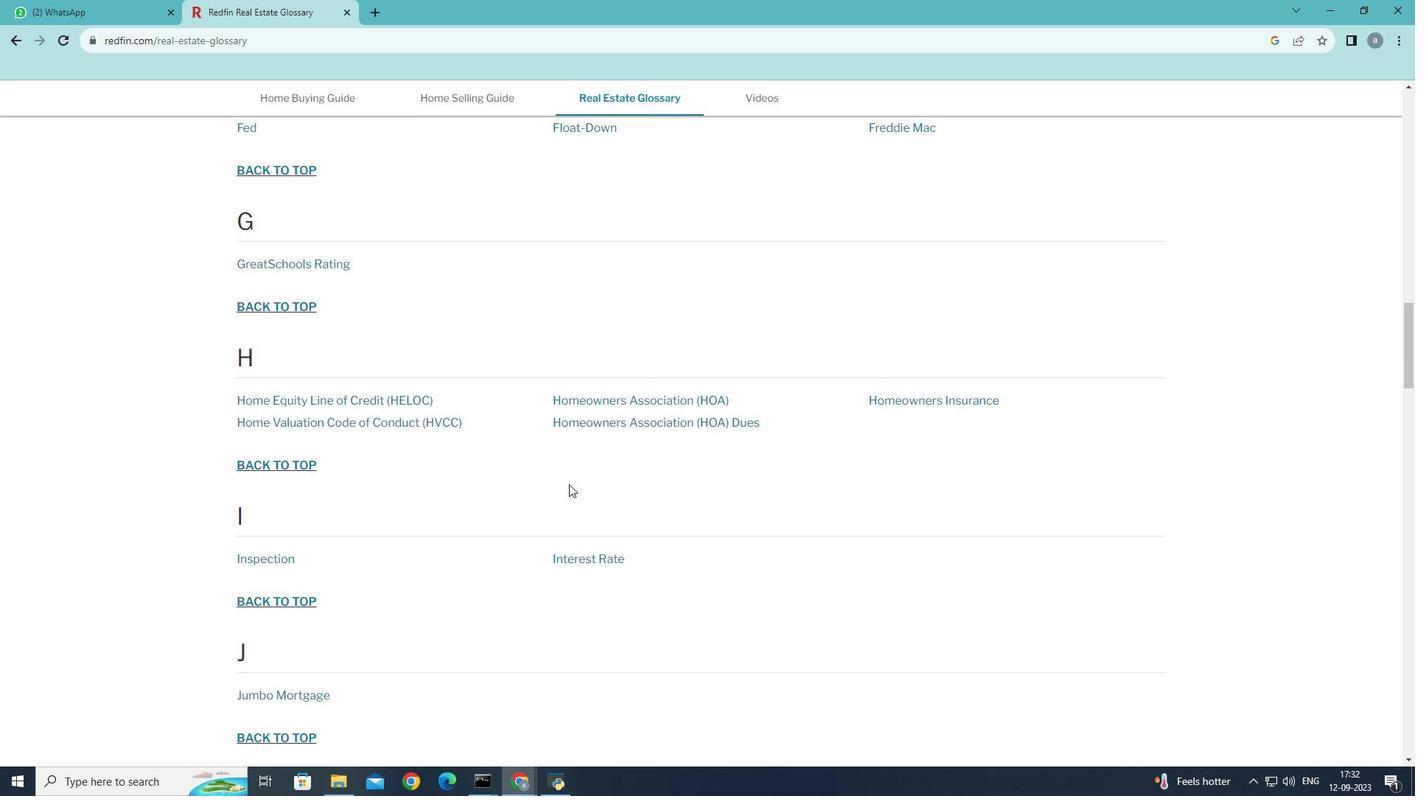 
Action: Mouse moved to (570, 478)
Screenshot: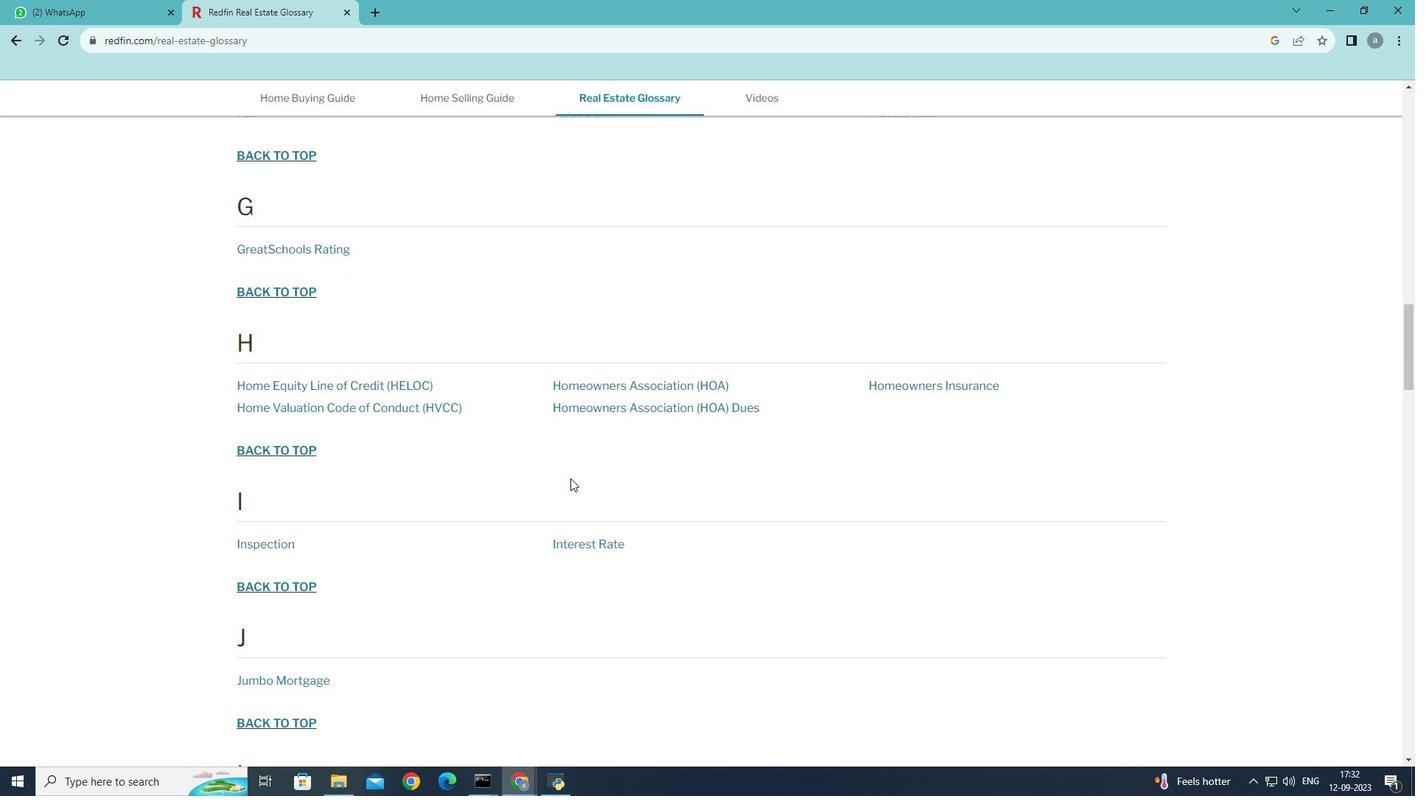 
Action: Mouse scrolled (570, 477) with delta (0, 0)
Screenshot: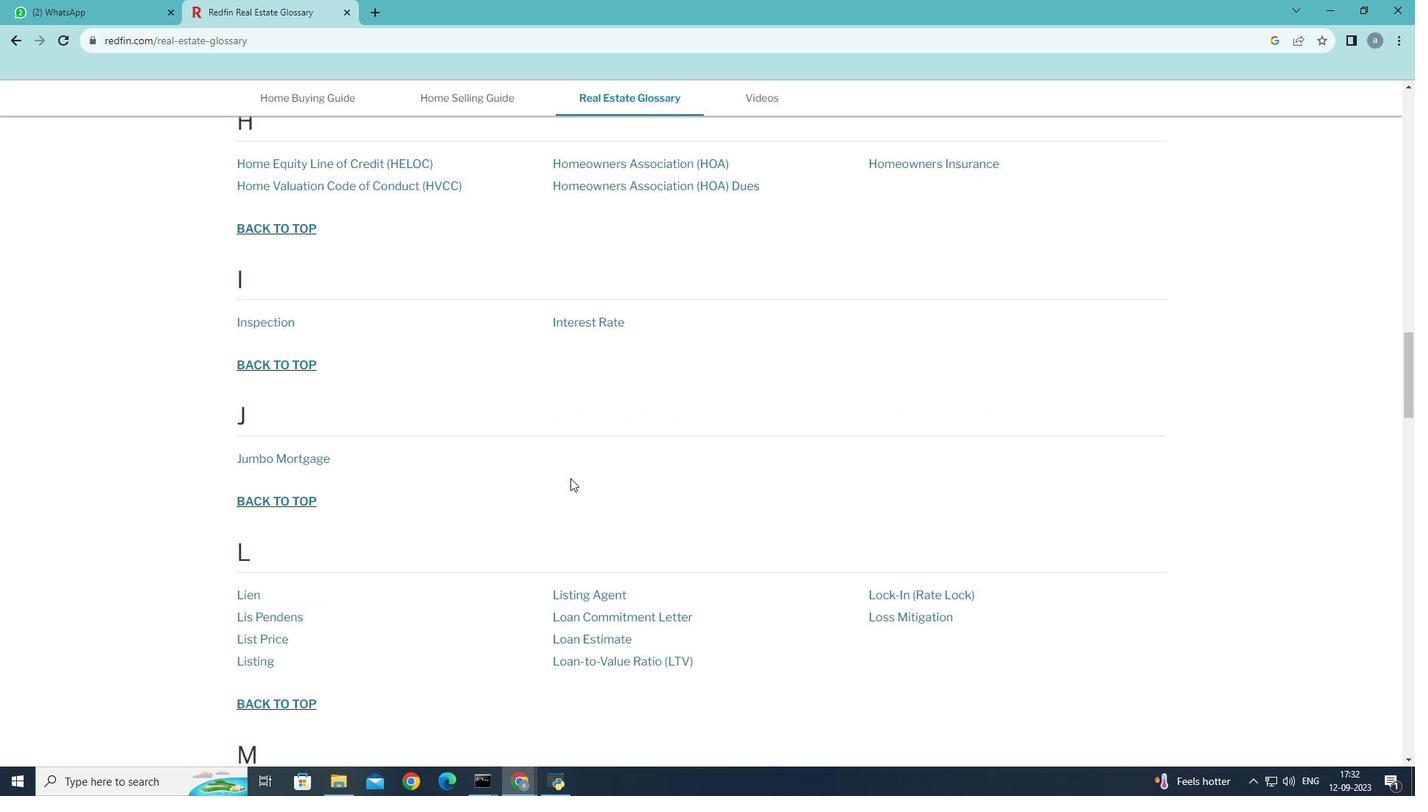 
Action: Mouse scrolled (570, 477) with delta (0, 0)
Screenshot: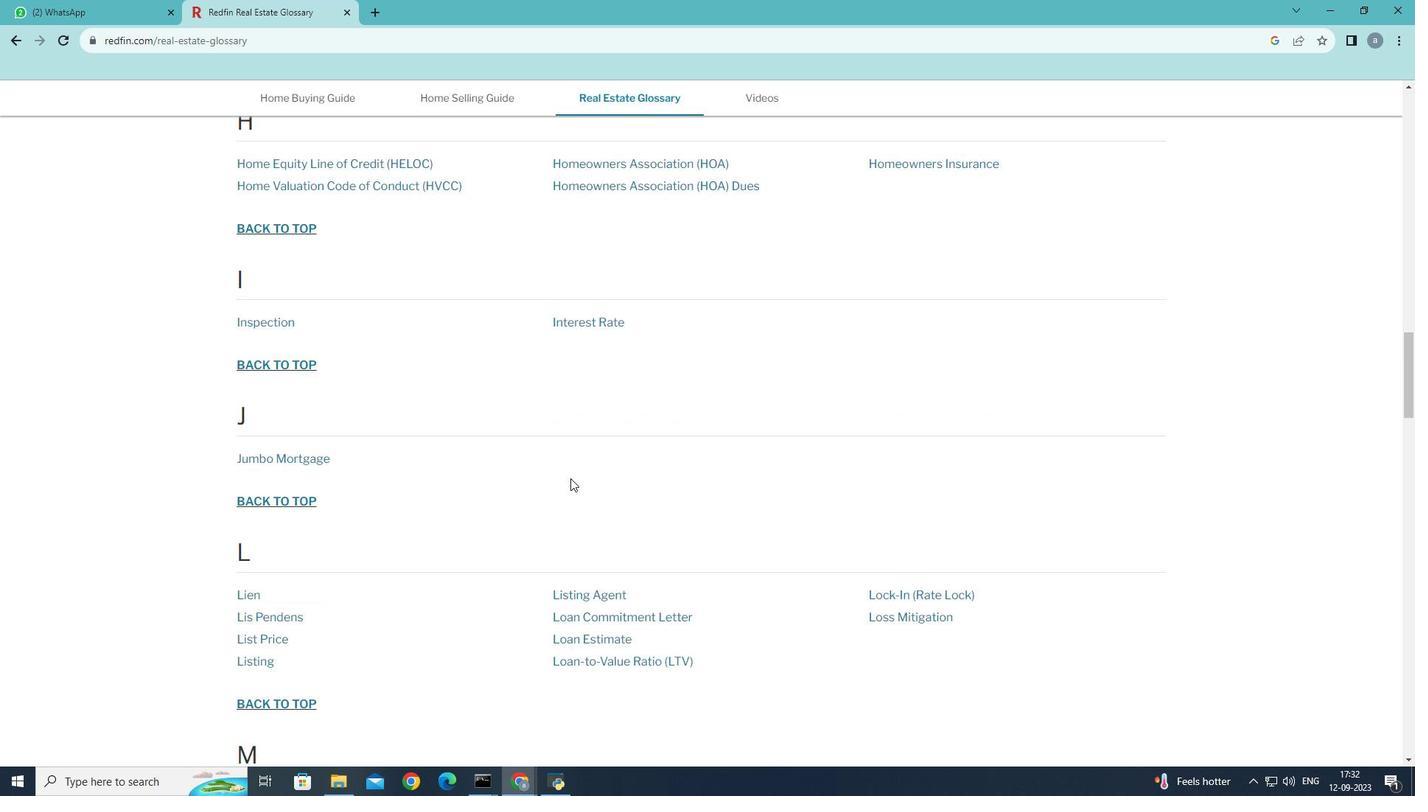 
Action: Mouse scrolled (570, 477) with delta (0, 0)
Screenshot: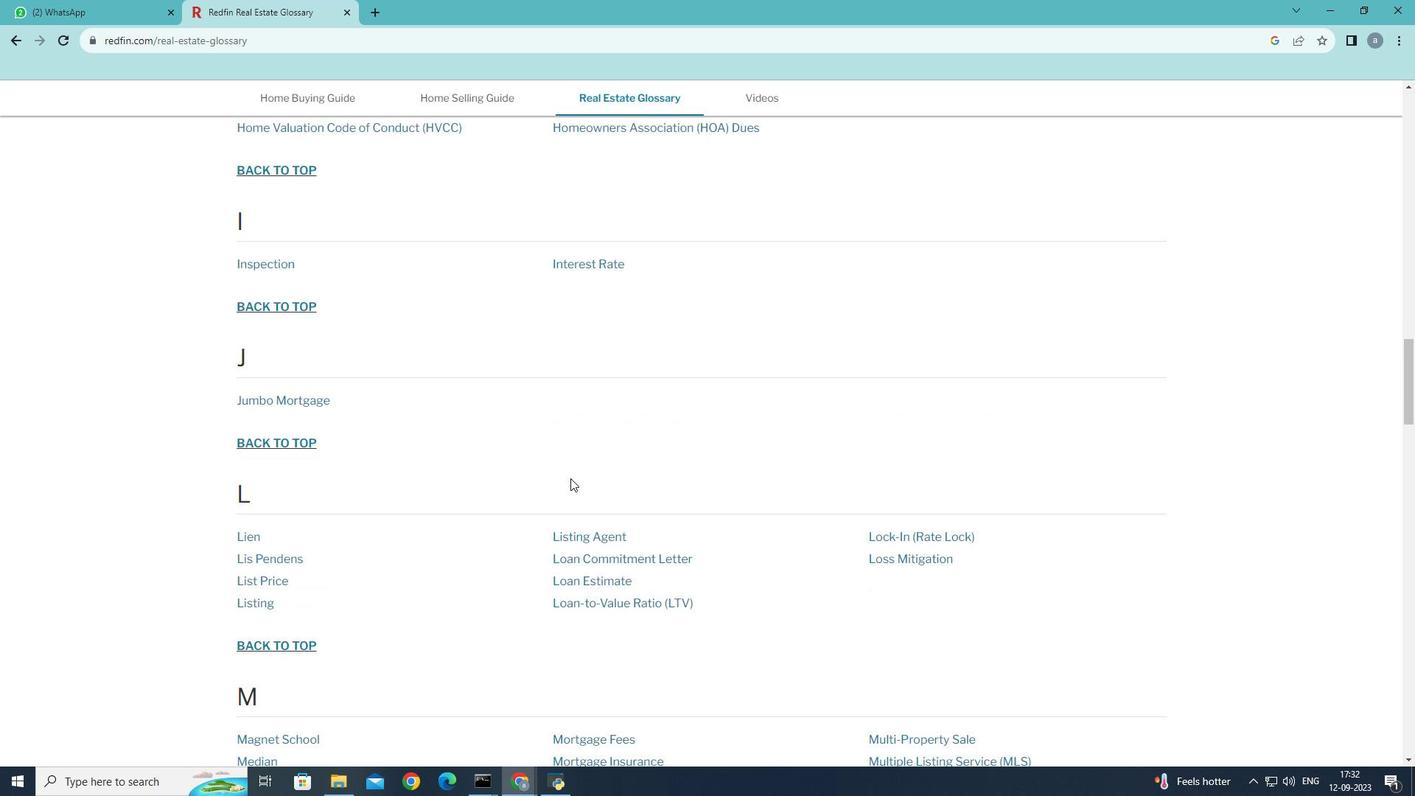 
Action: Mouse scrolled (570, 477) with delta (0, 0)
Screenshot: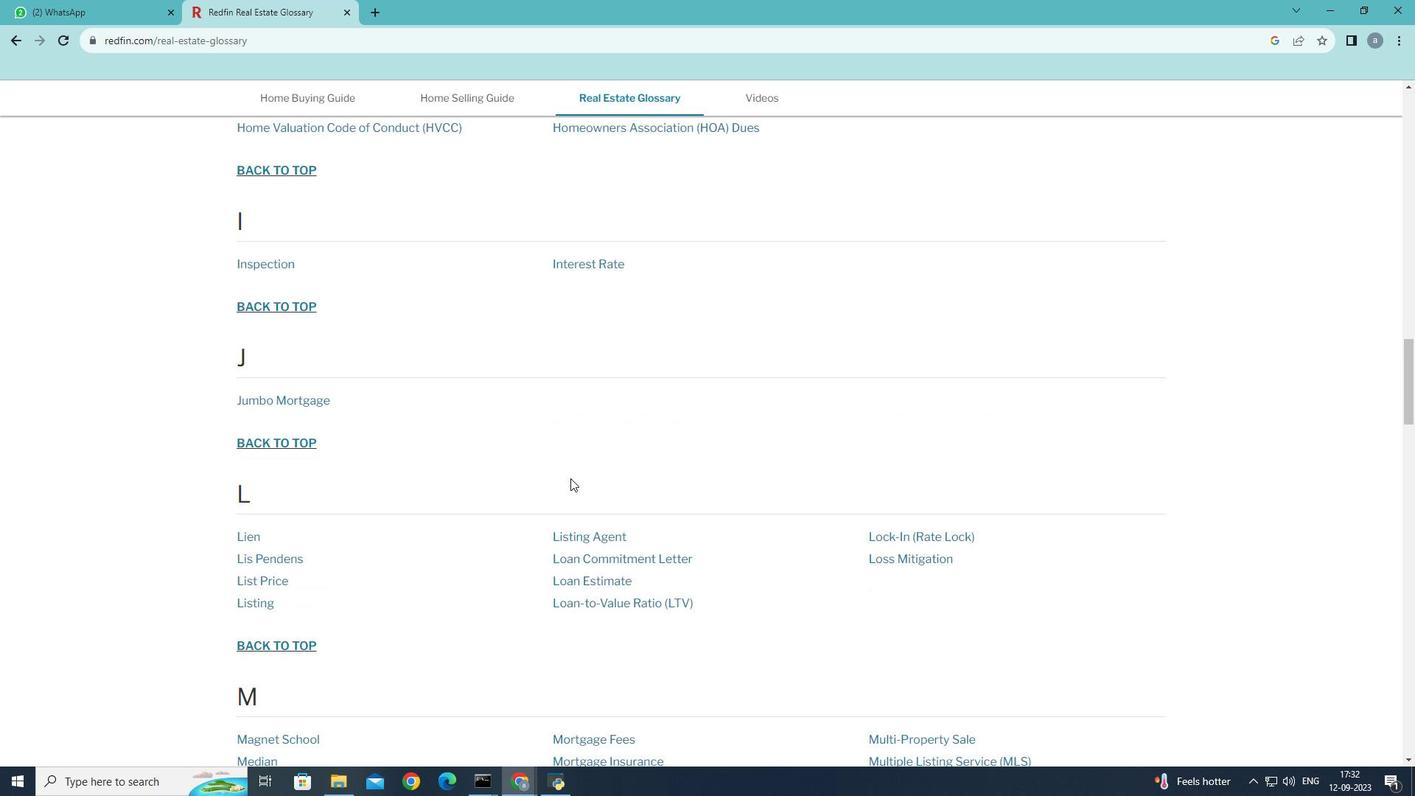 
Action: Mouse scrolled (570, 477) with delta (0, 0)
Screenshot: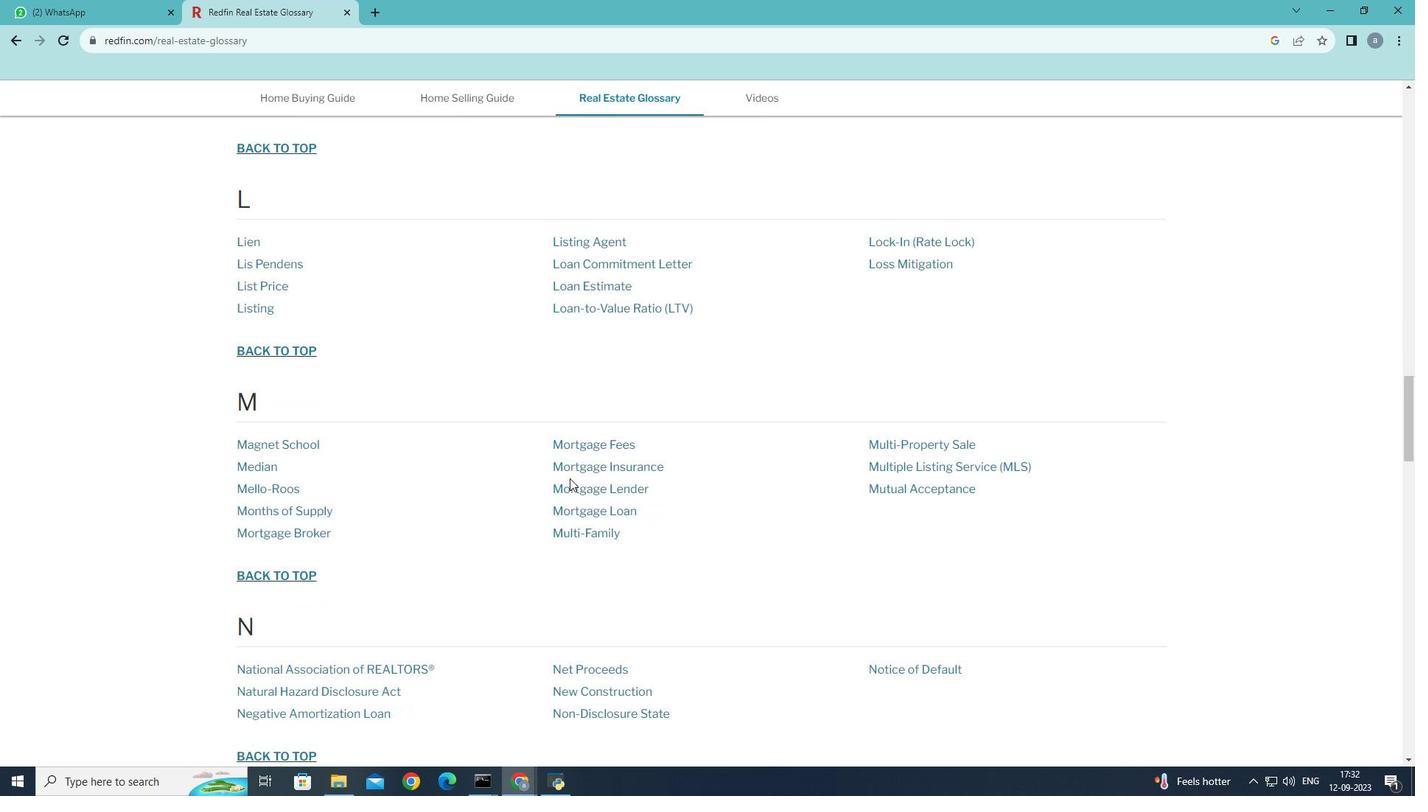 
Action: Mouse scrolled (570, 477) with delta (0, 0)
Screenshot: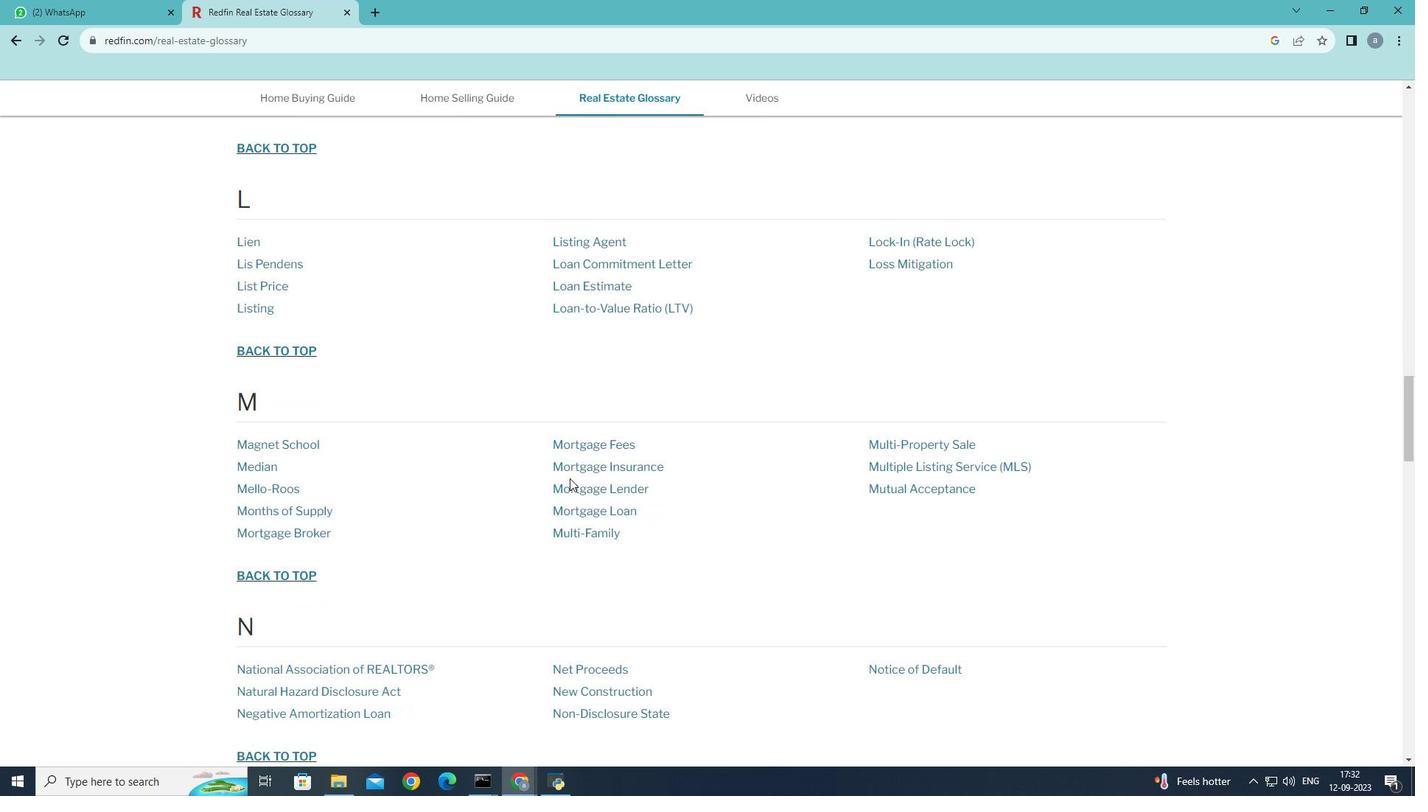 
Action: Mouse scrolled (570, 477) with delta (0, 0)
Screenshot: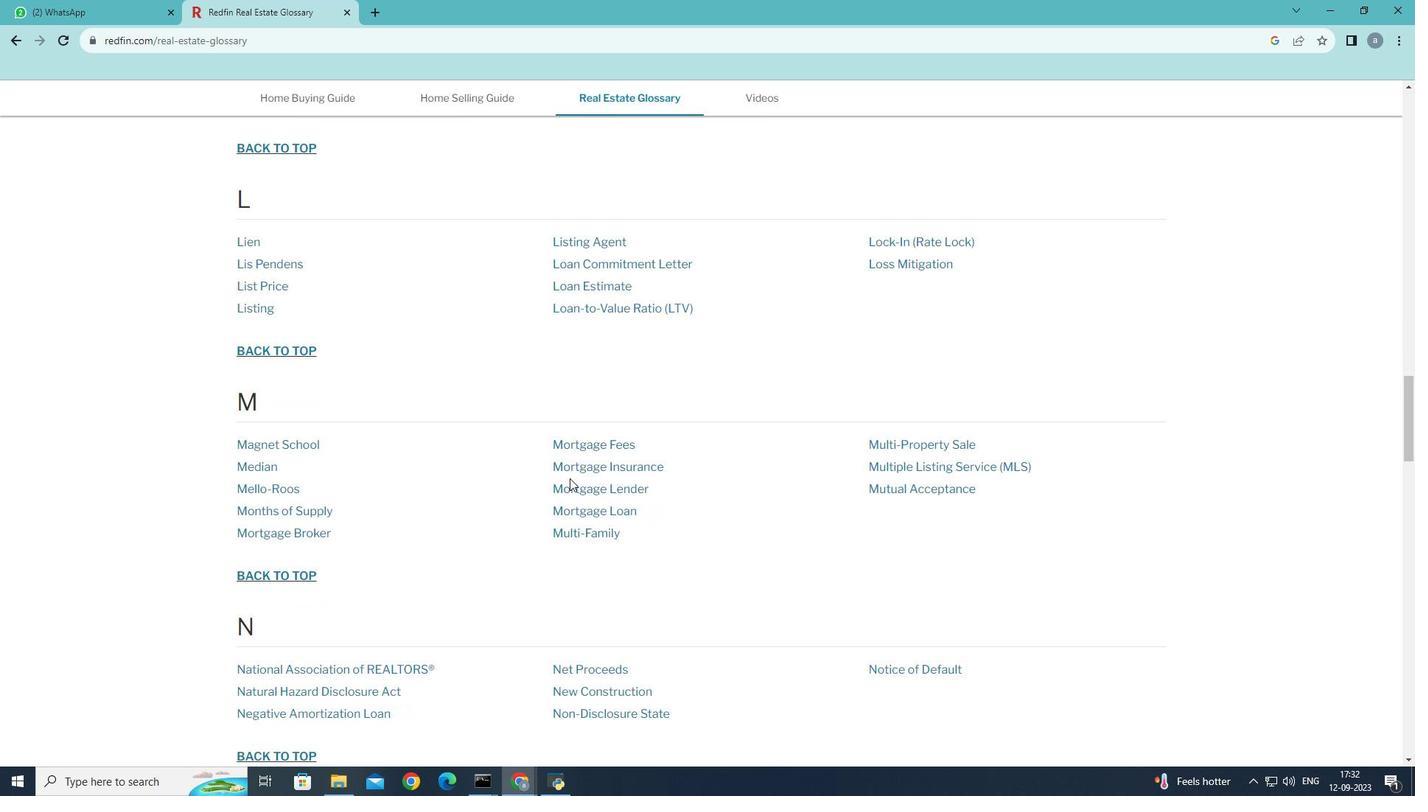 
Action: Mouse scrolled (570, 477) with delta (0, 0)
Screenshot: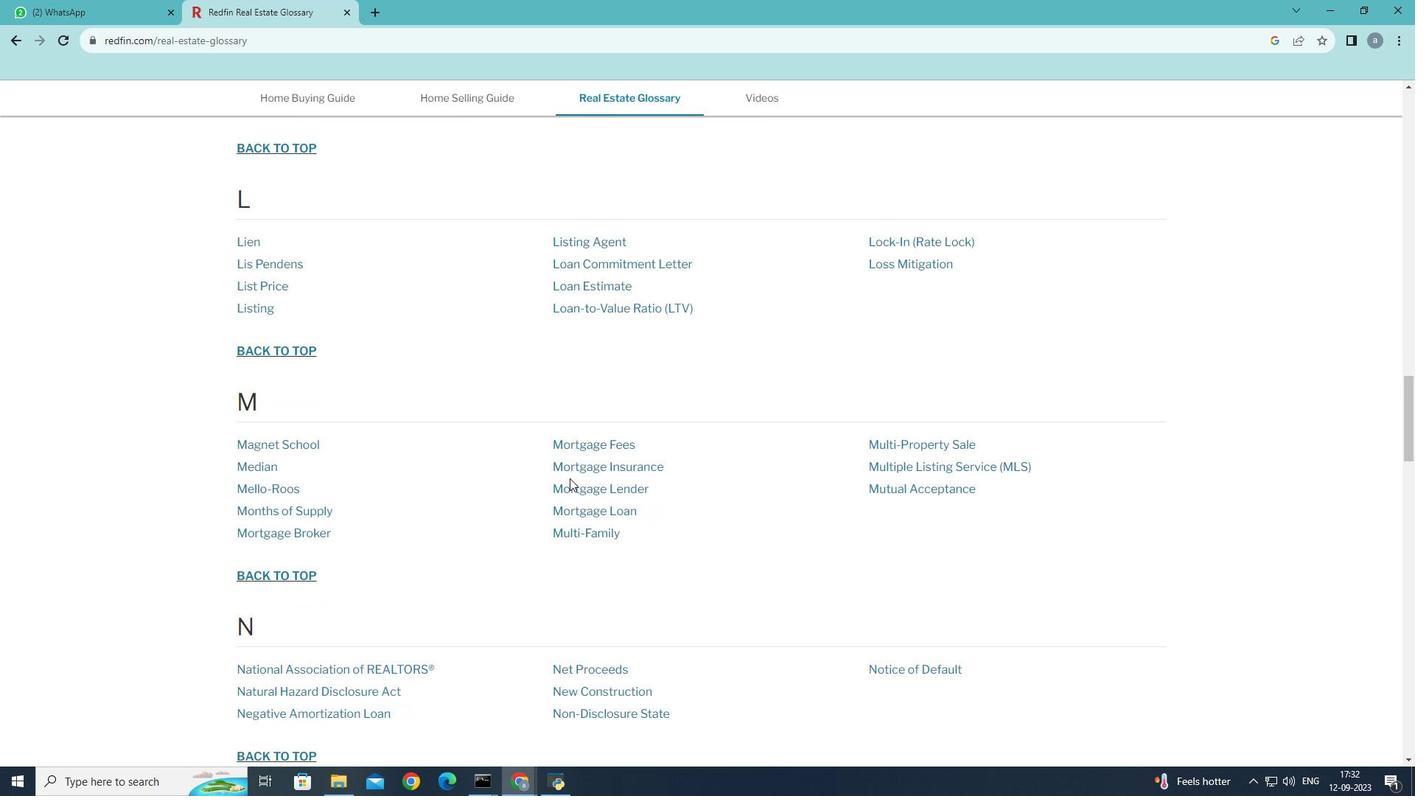 
Action: Mouse moved to (563, 485)
Screenshot: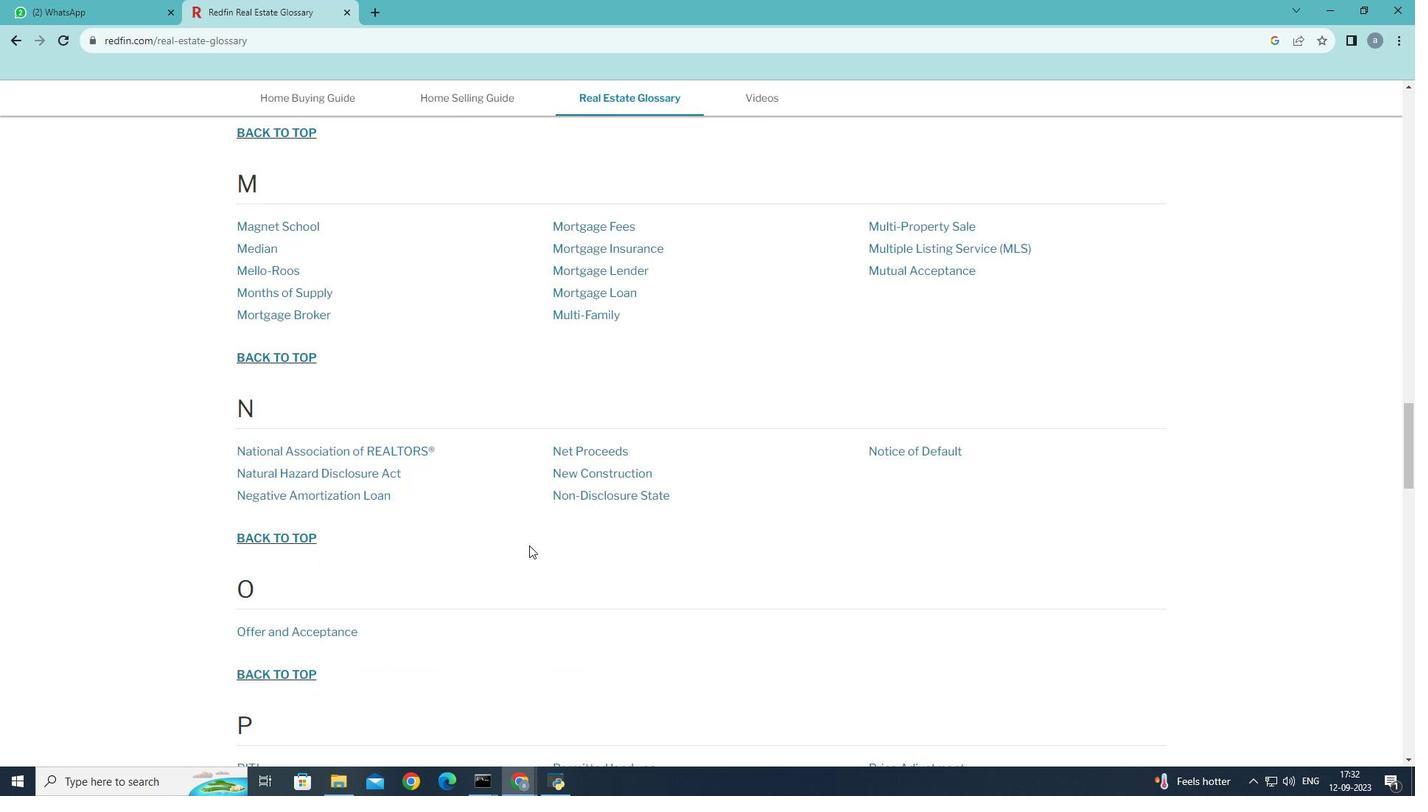 
Action: Mouse scrolled (563, 485) with delta (0, 0)
Screenshot: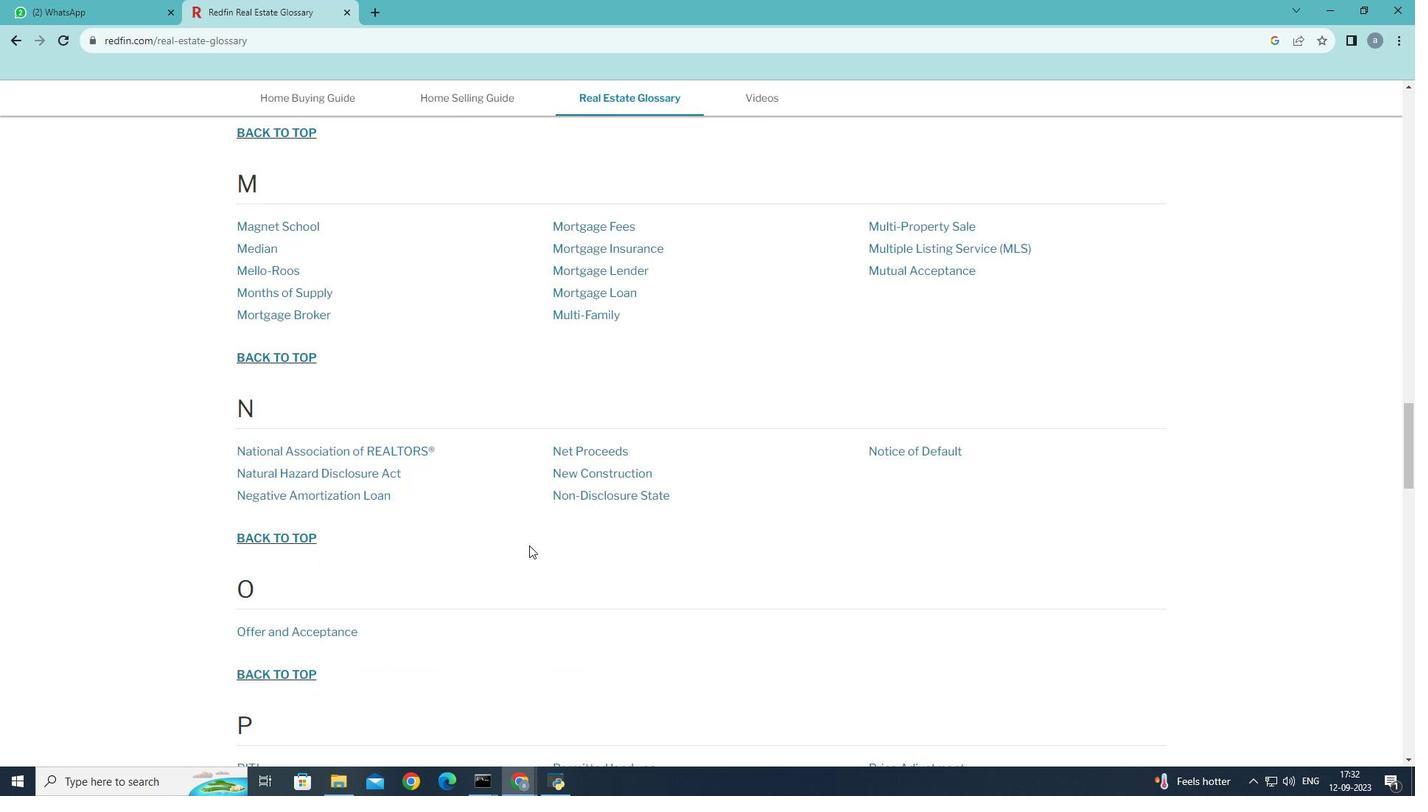 
Action: Mouse moved to (546, 512)
Screenshot: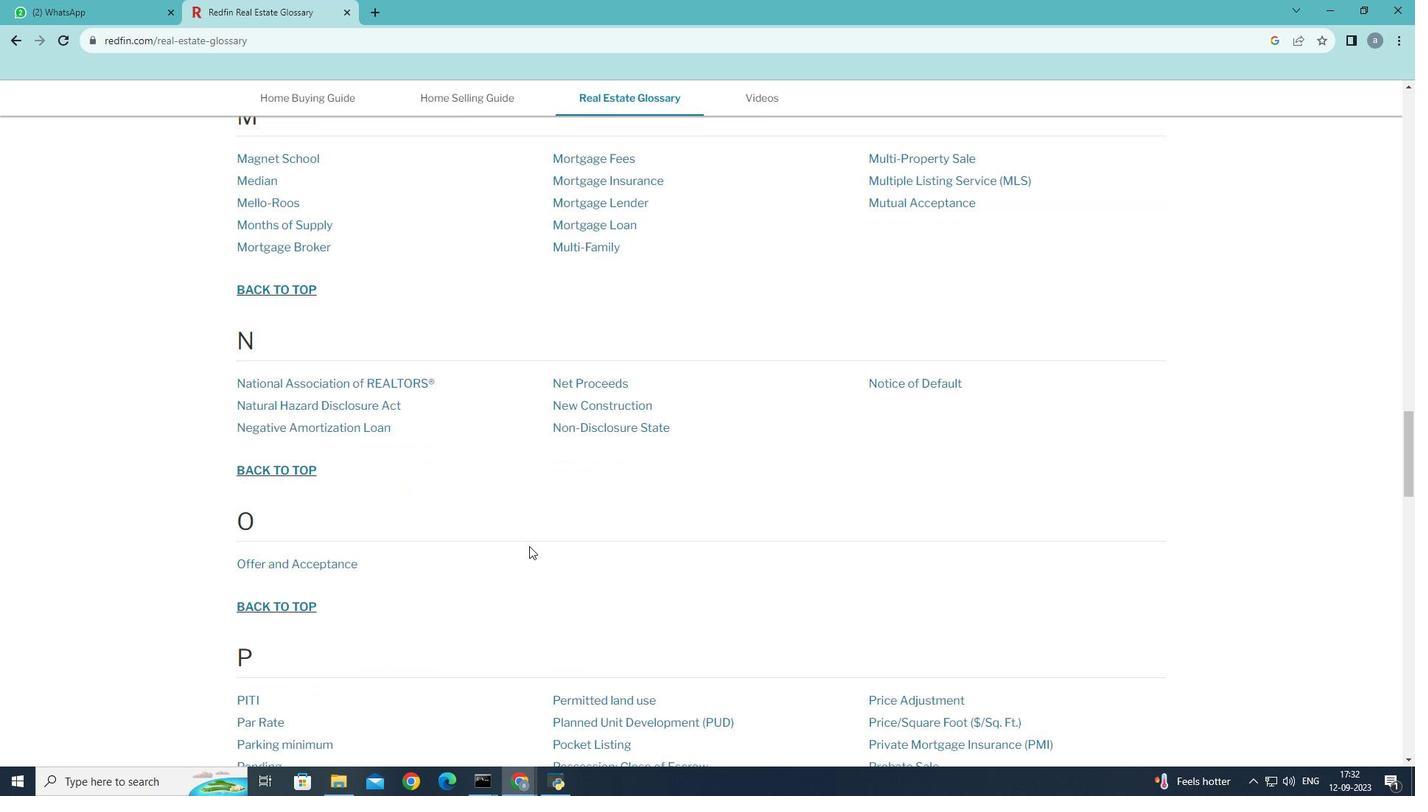 
Action: Mouse scrolled (546, 511) with delta (0, 0)
Screenshot: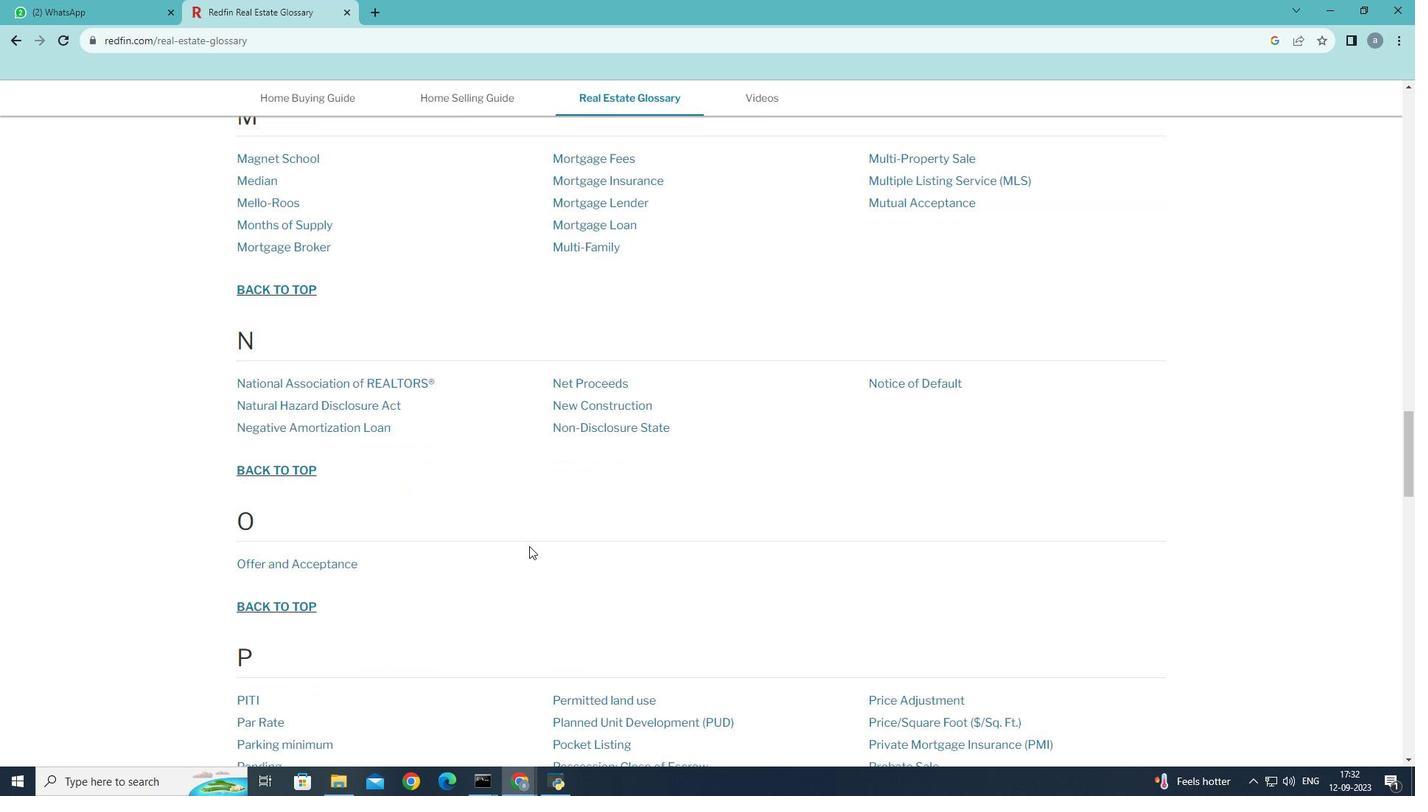 
Action: Mouse moved to (538, 524)
Screenshot: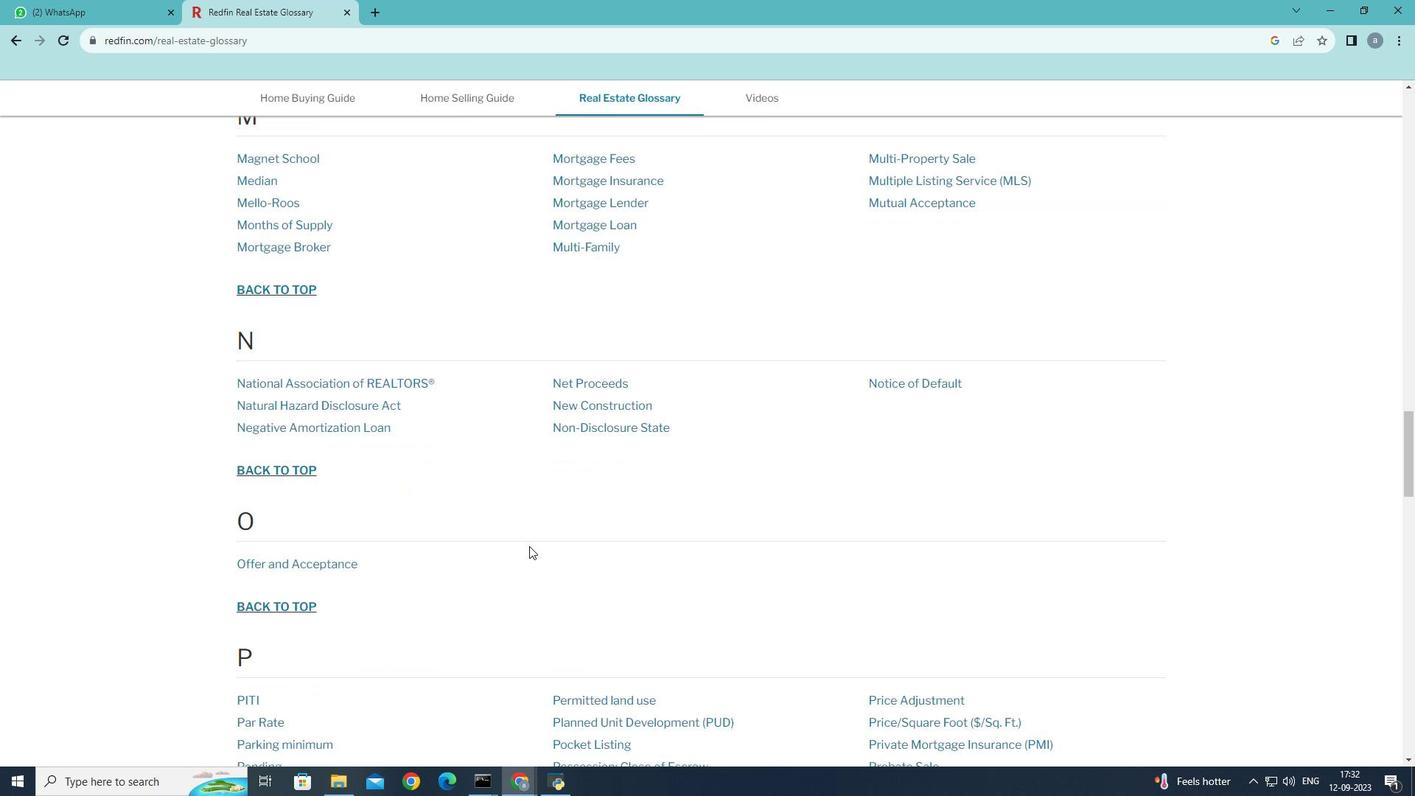 
Action: Mouse scrolled (538, 523) with delta (0, 0)
Screenshot: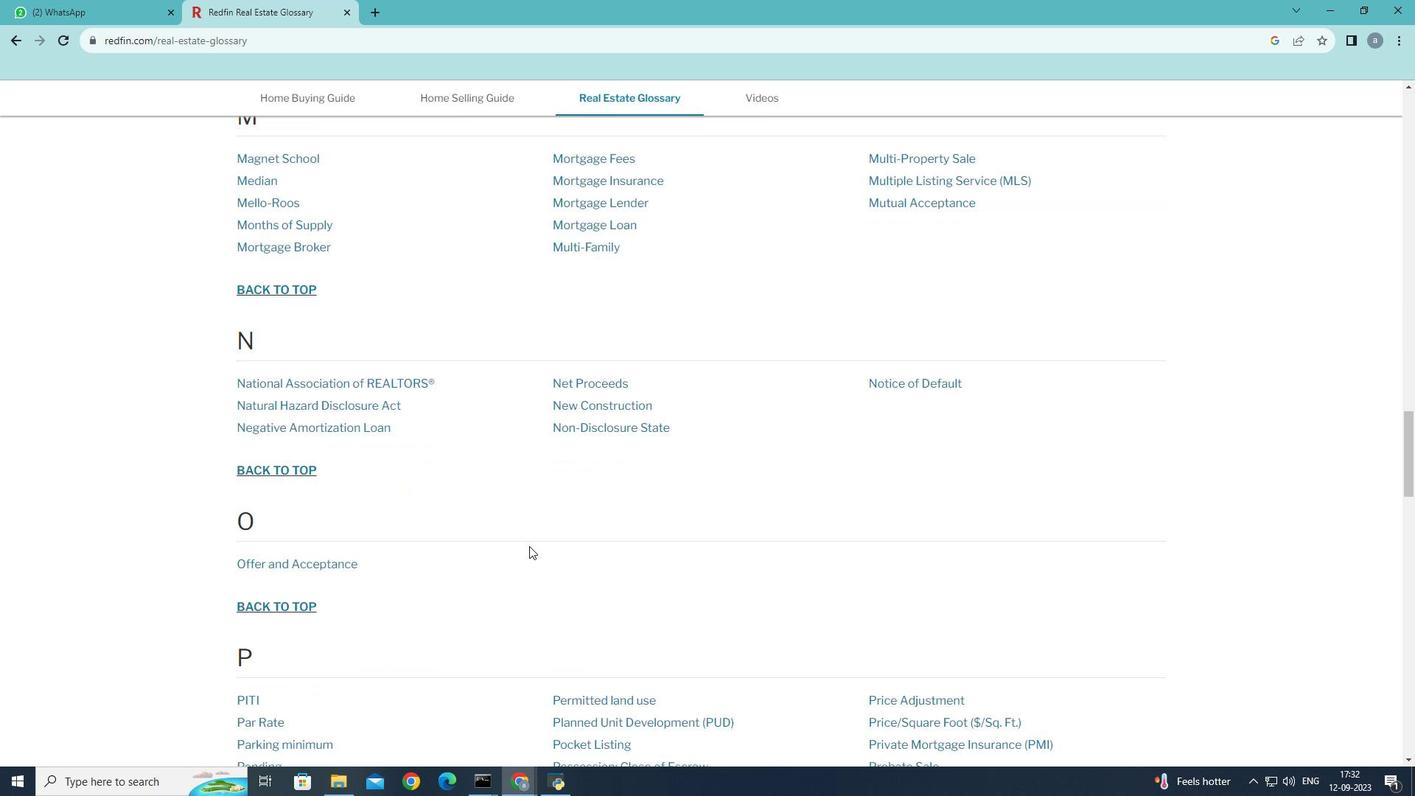 
Action: Mouse moved to (530, 541)
Screenshot: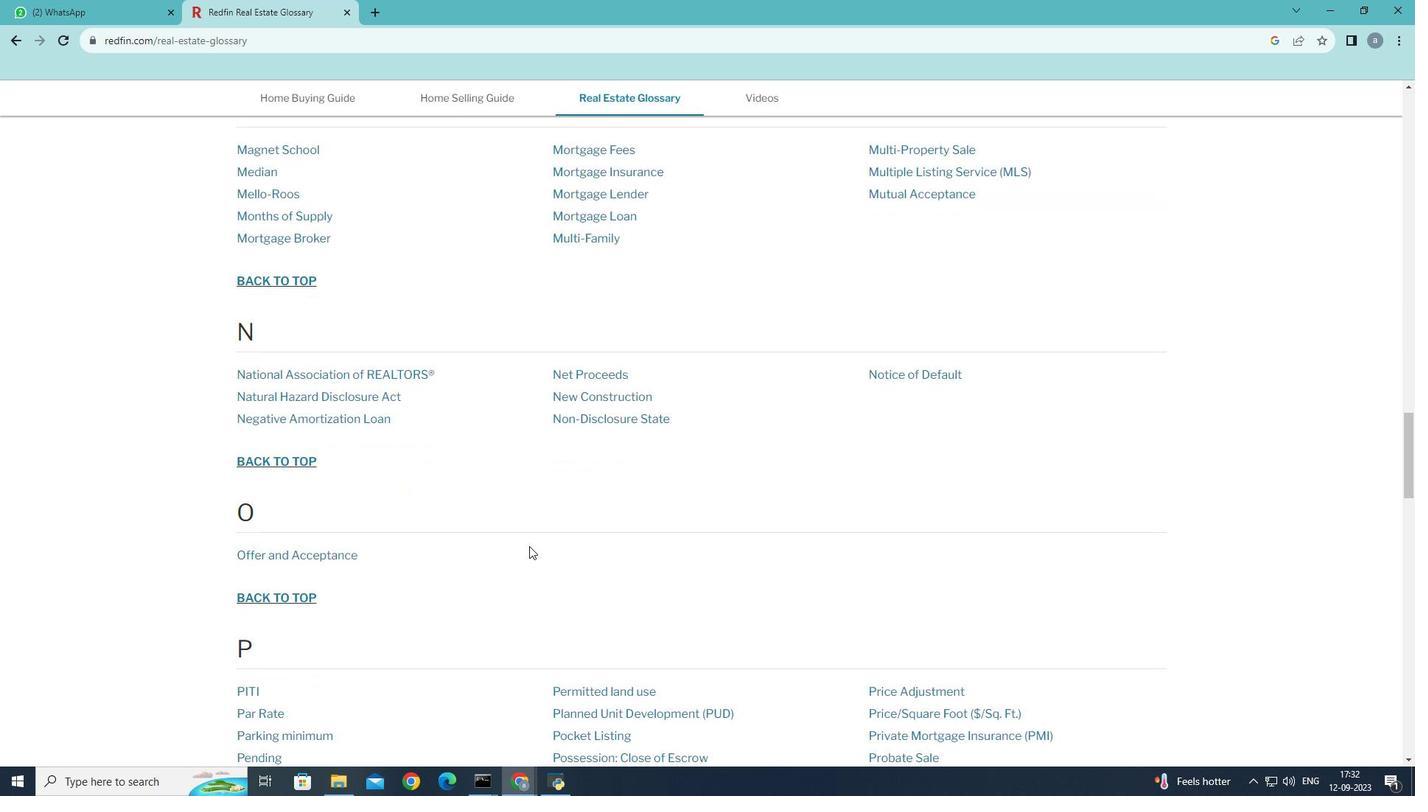 
Action: Mouse scrolled (530, 540) with delta (0, 0)
Screenshot: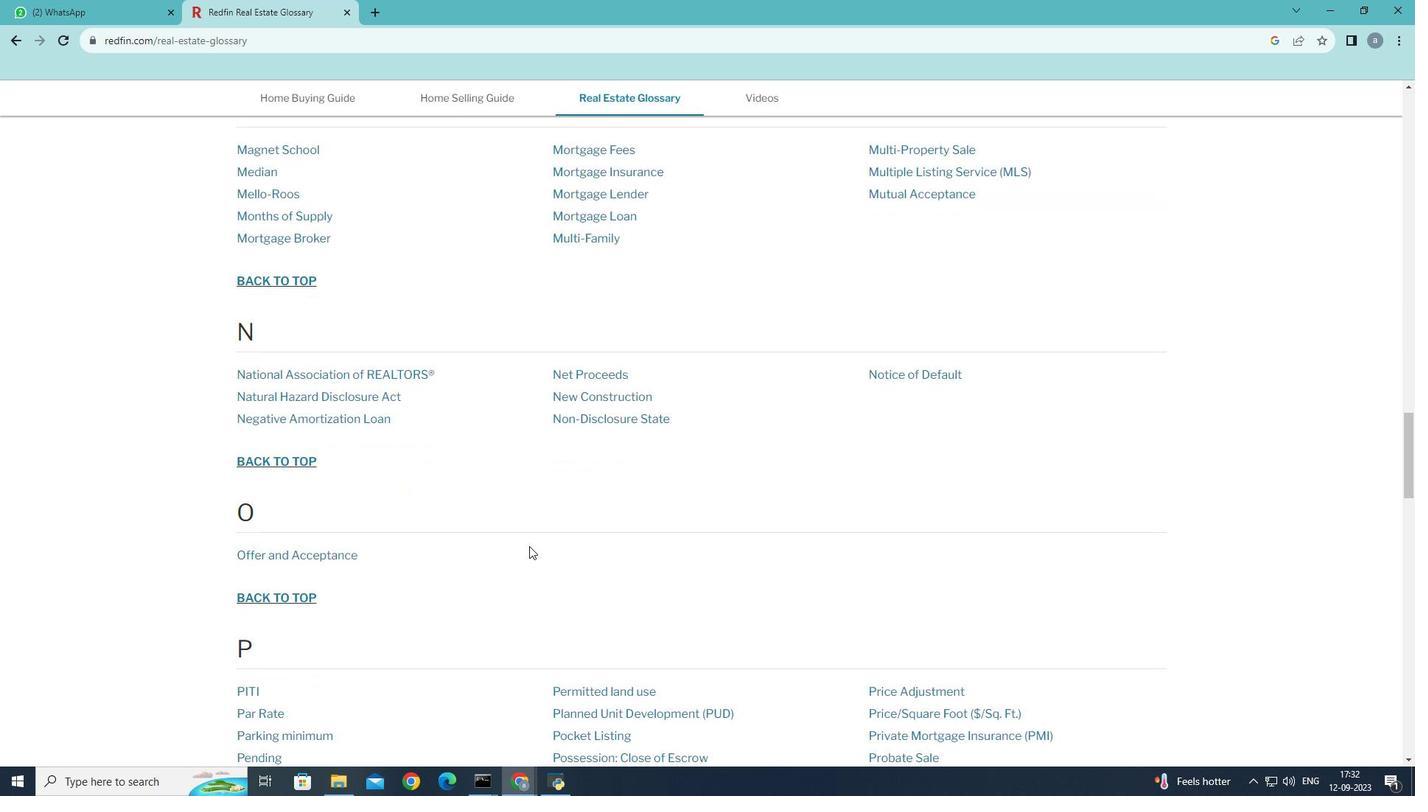 
Action: Mouse moved to (535, 563)
Screenshot: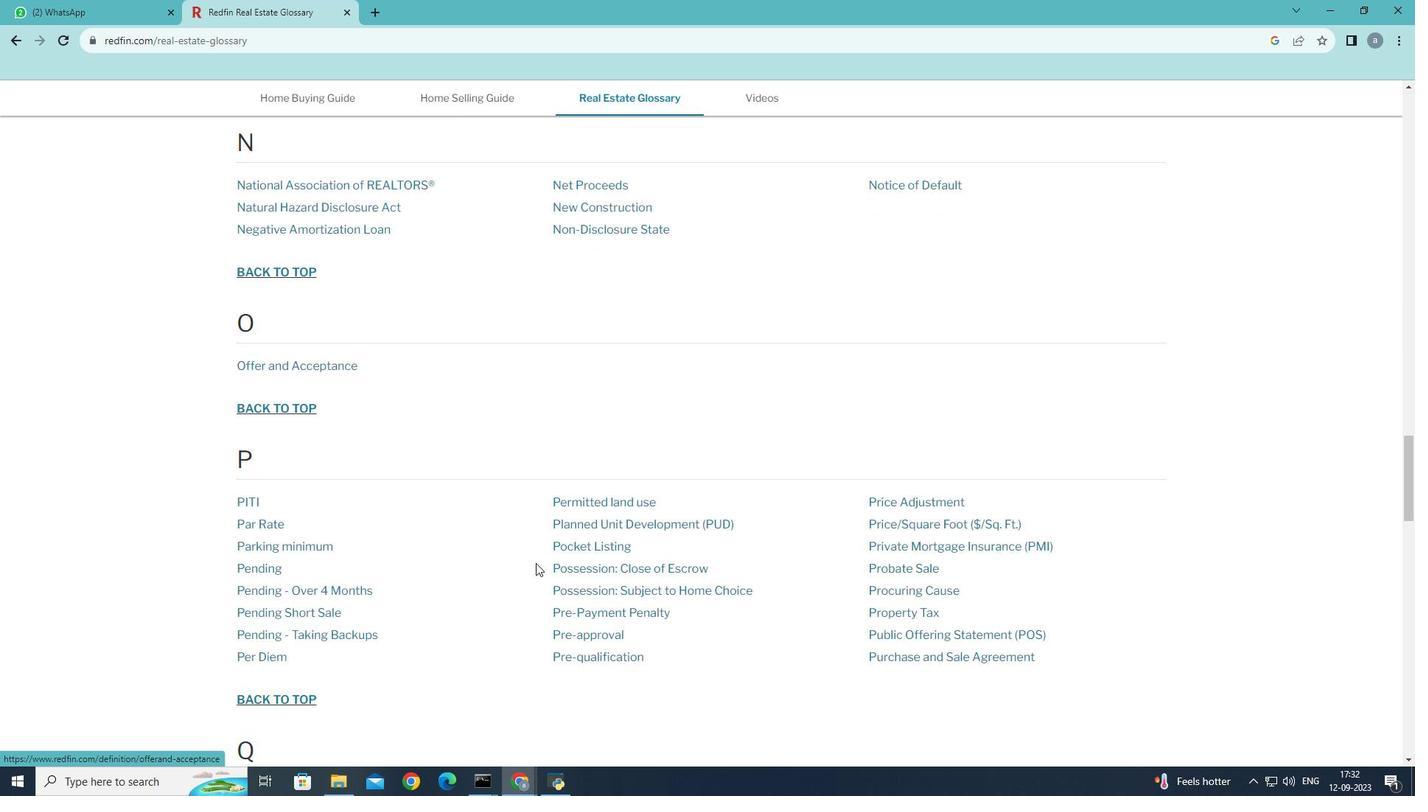 
Action: Mouse scrolled (535, 562) with delta (0, 0)
Screenshot: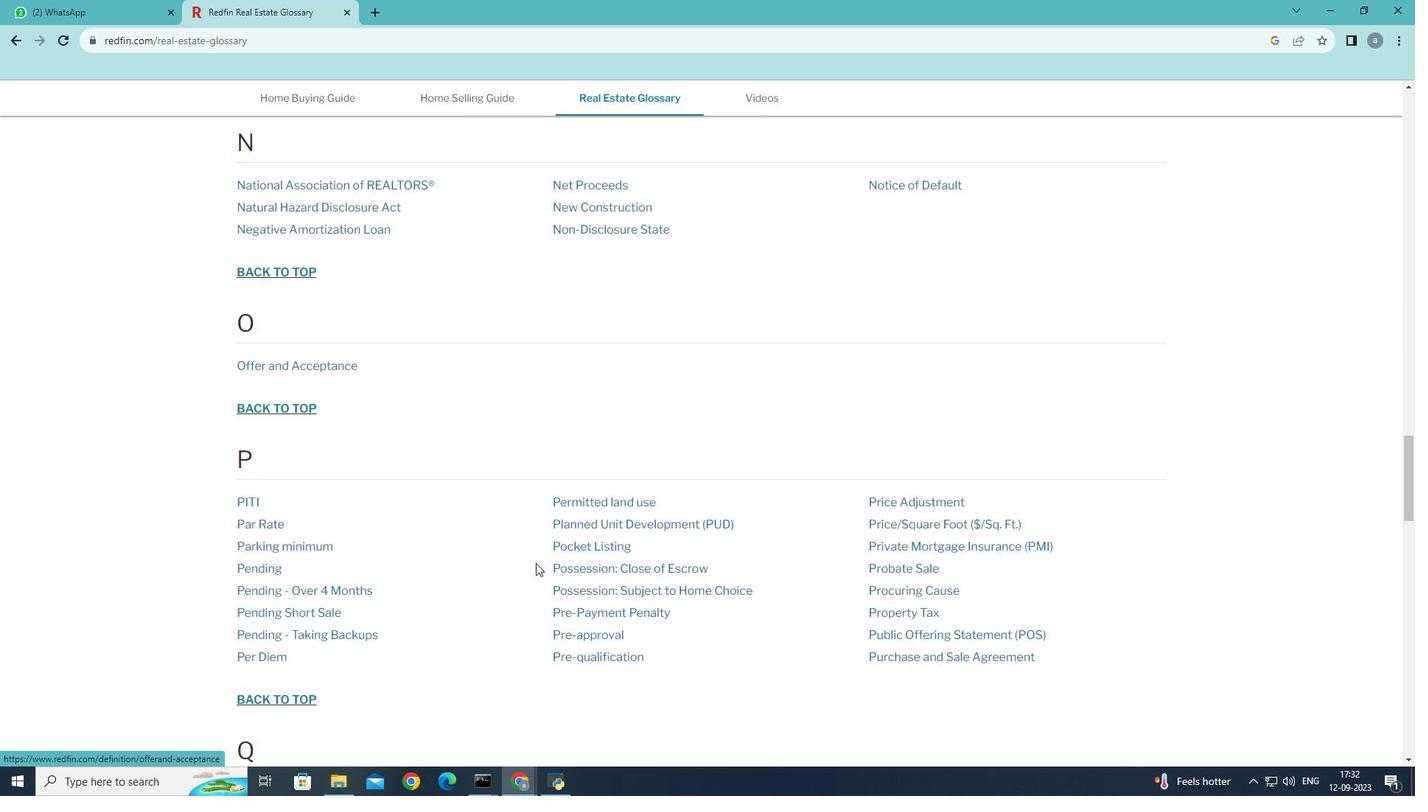 
Action: Mouse scrolled (535, 562) with delta (0, 0)
Screenshot: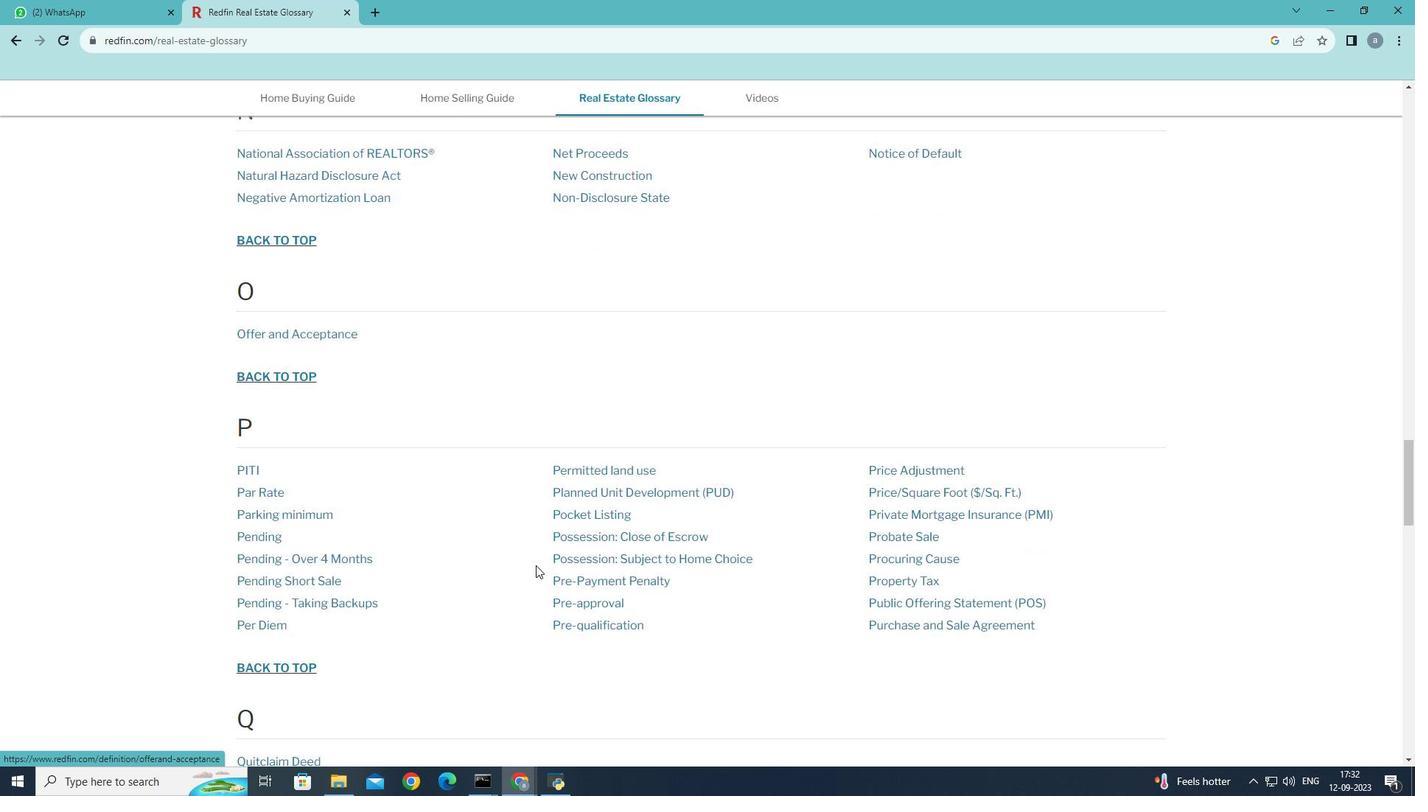 
Action: Mouse scrolled (535, 562) with delta (0, 0)
Screenshot: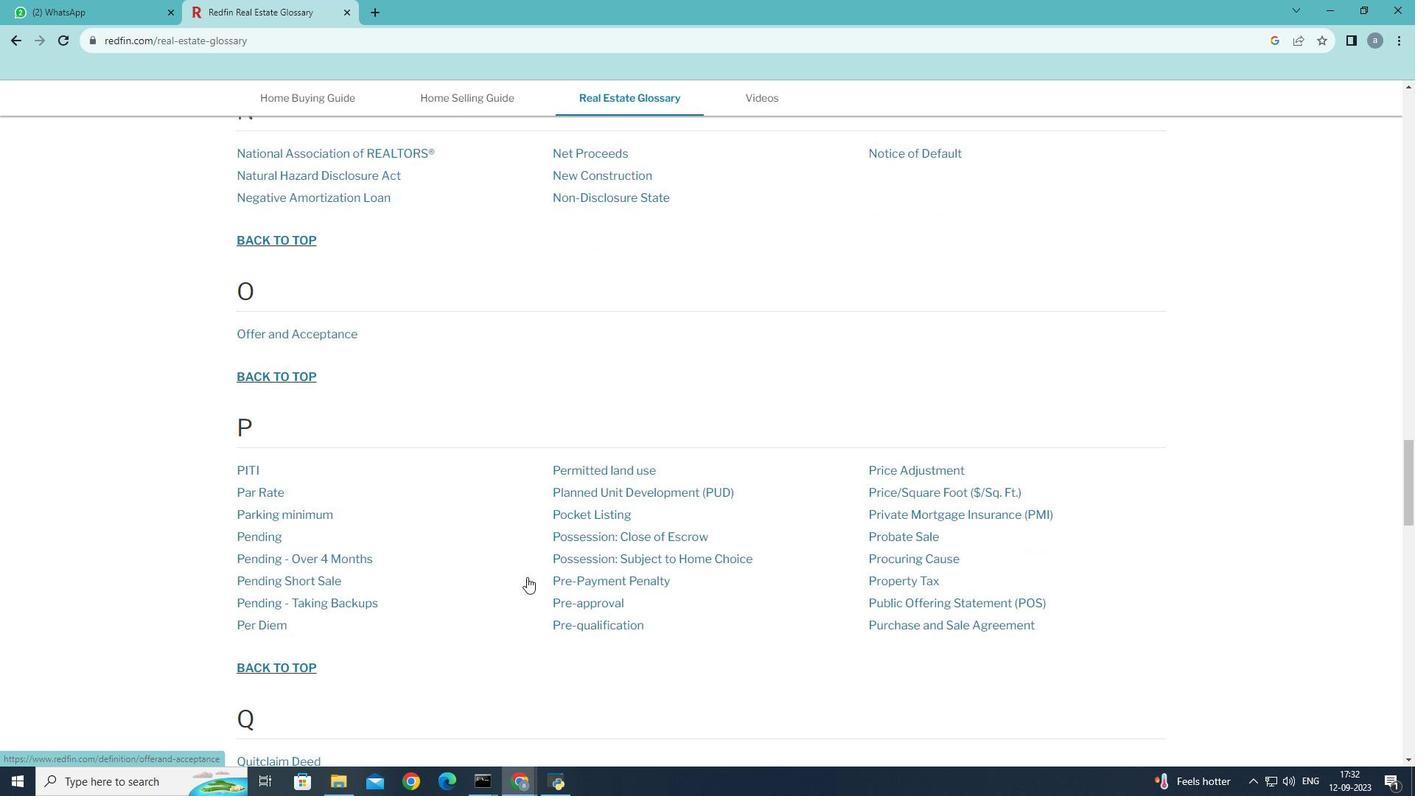 
Action: Mouse moved to (520, 589)
Screenshot: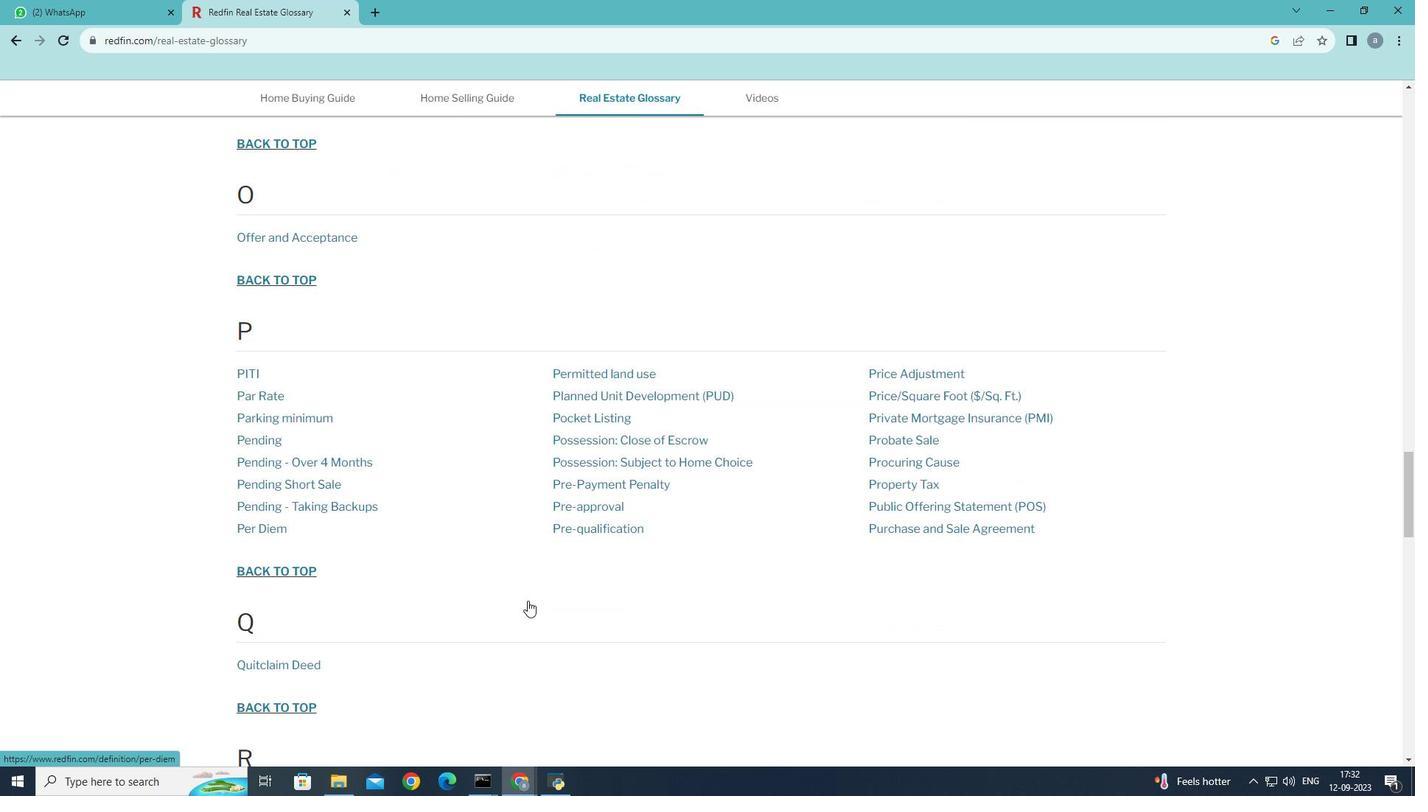 
Action: Mouse scrolled (520, 589) with delta (0, 0)
Screenshot: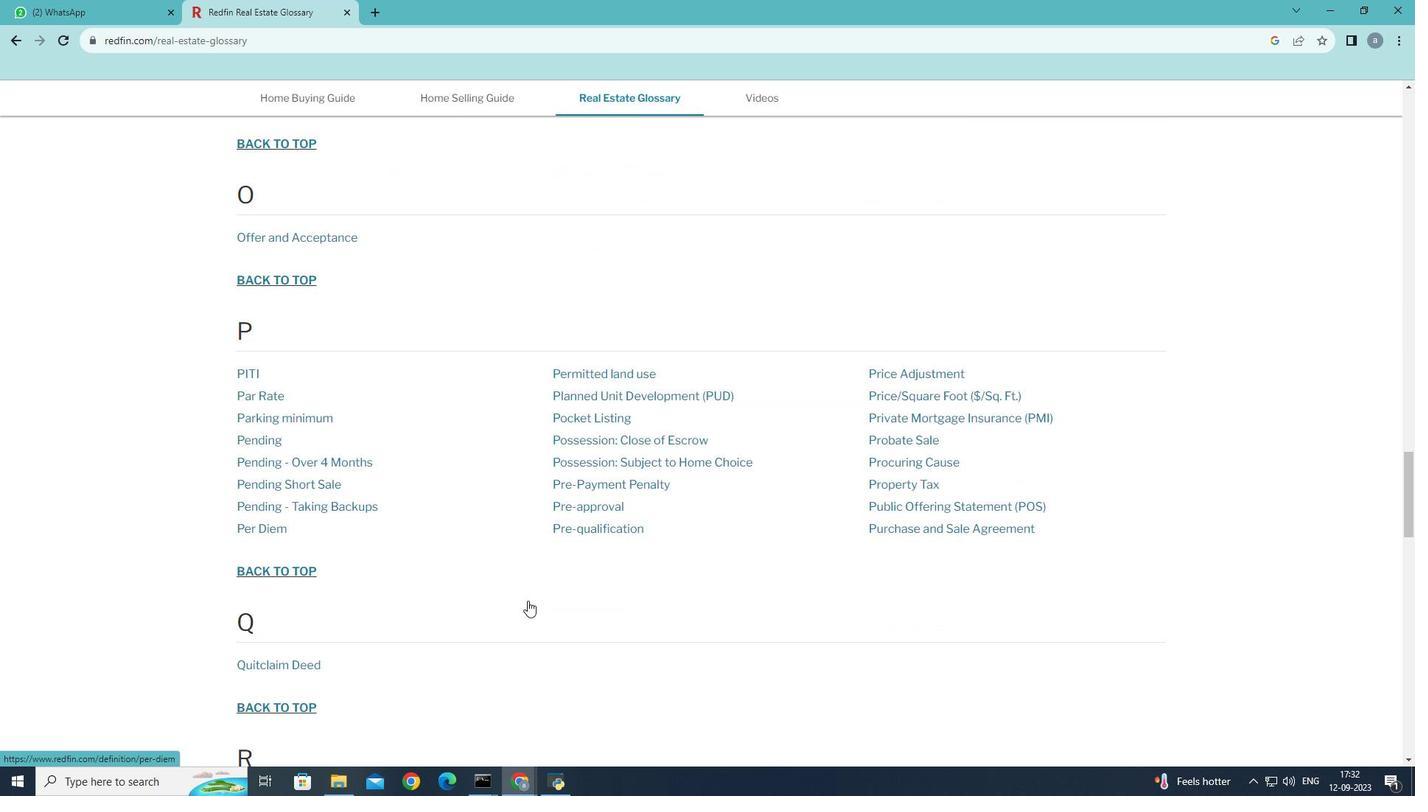
Action: Mouse moved to (523, 595)
Screenshot: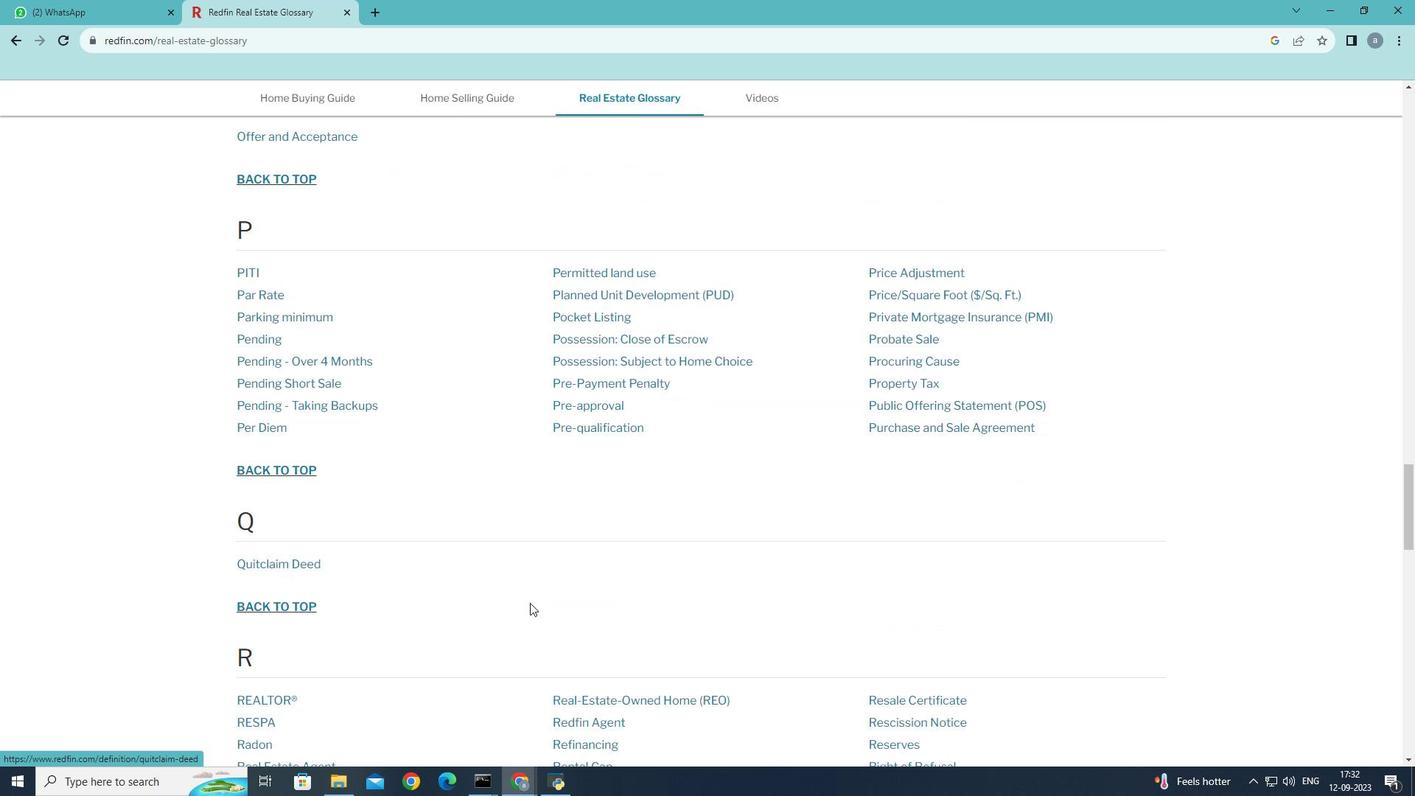 
Action: Mouse scrolled (523, 594) with delta (0, 0)
Screenshot: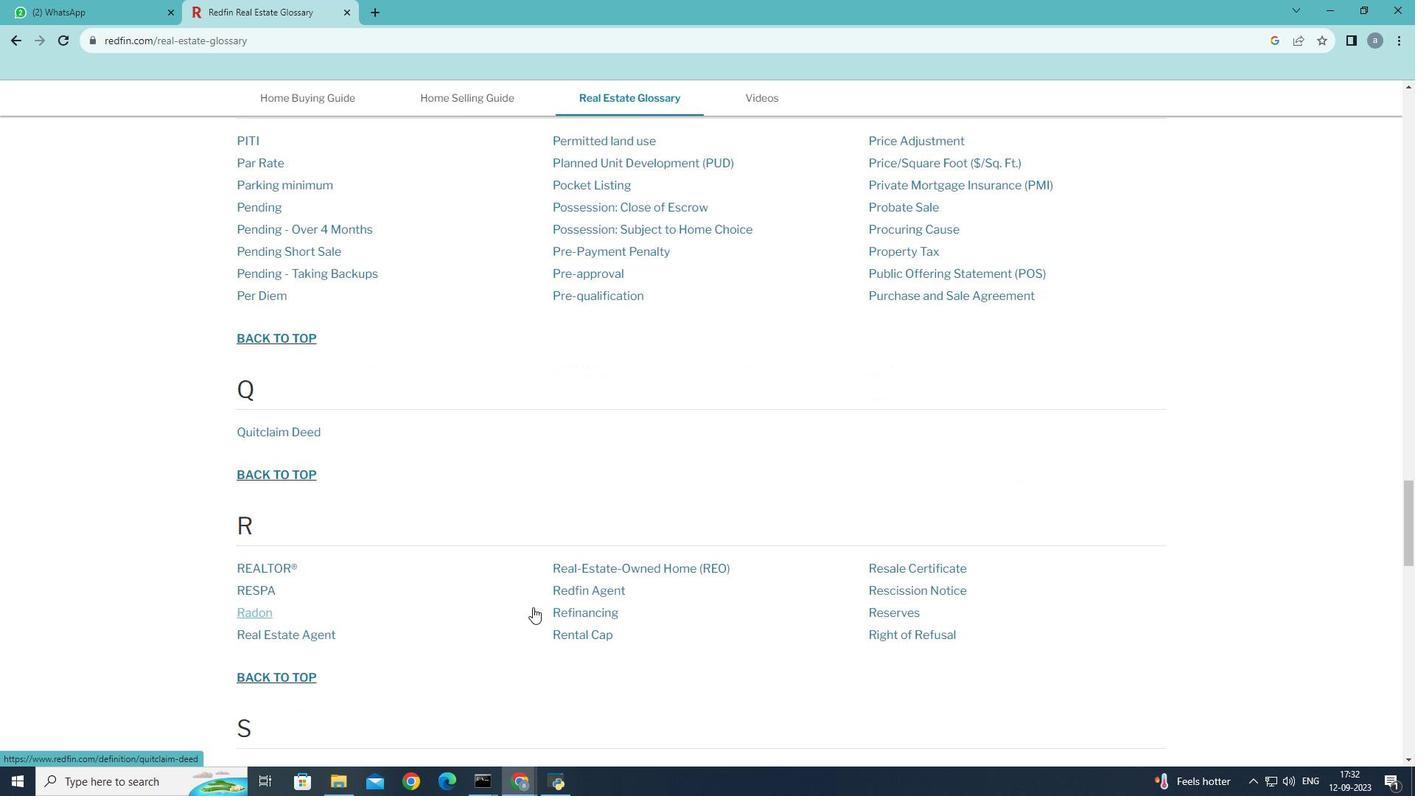 
Action: Mouse moved to (524, 596)
Screenshot: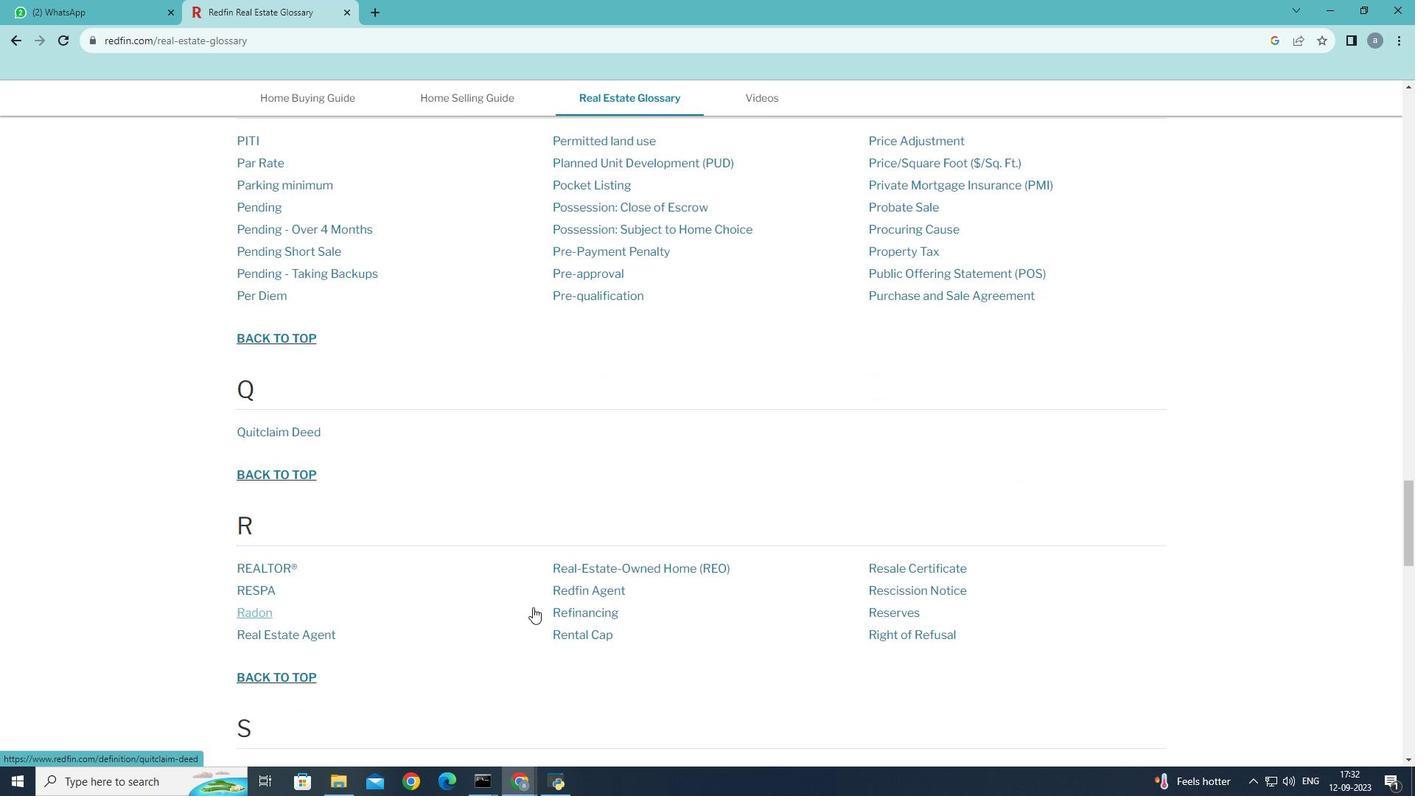 
Action: Mouse scrolled (524, 595) with delta (0, 0)
Screenshot: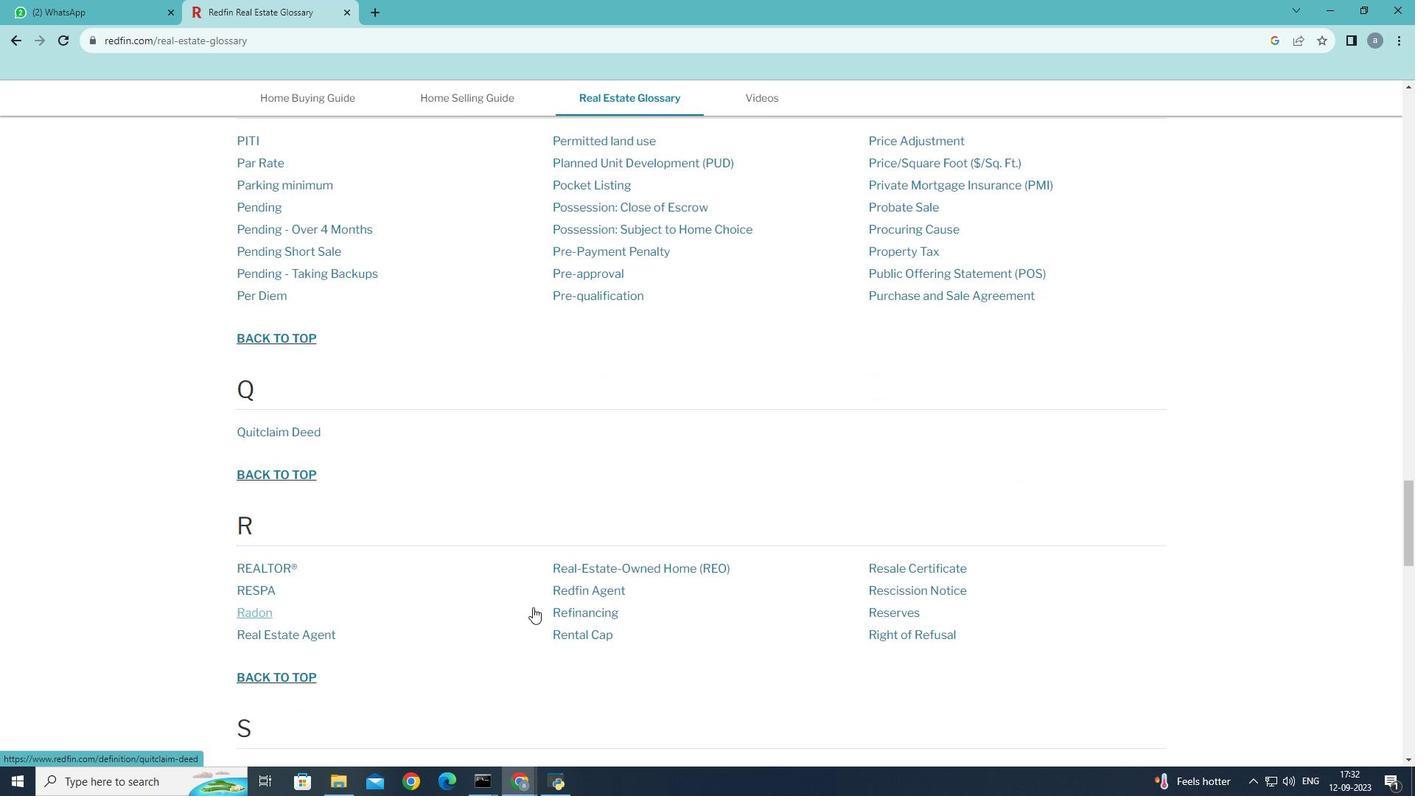 
Action: Mouse moved to (524, 597)
Screenshot: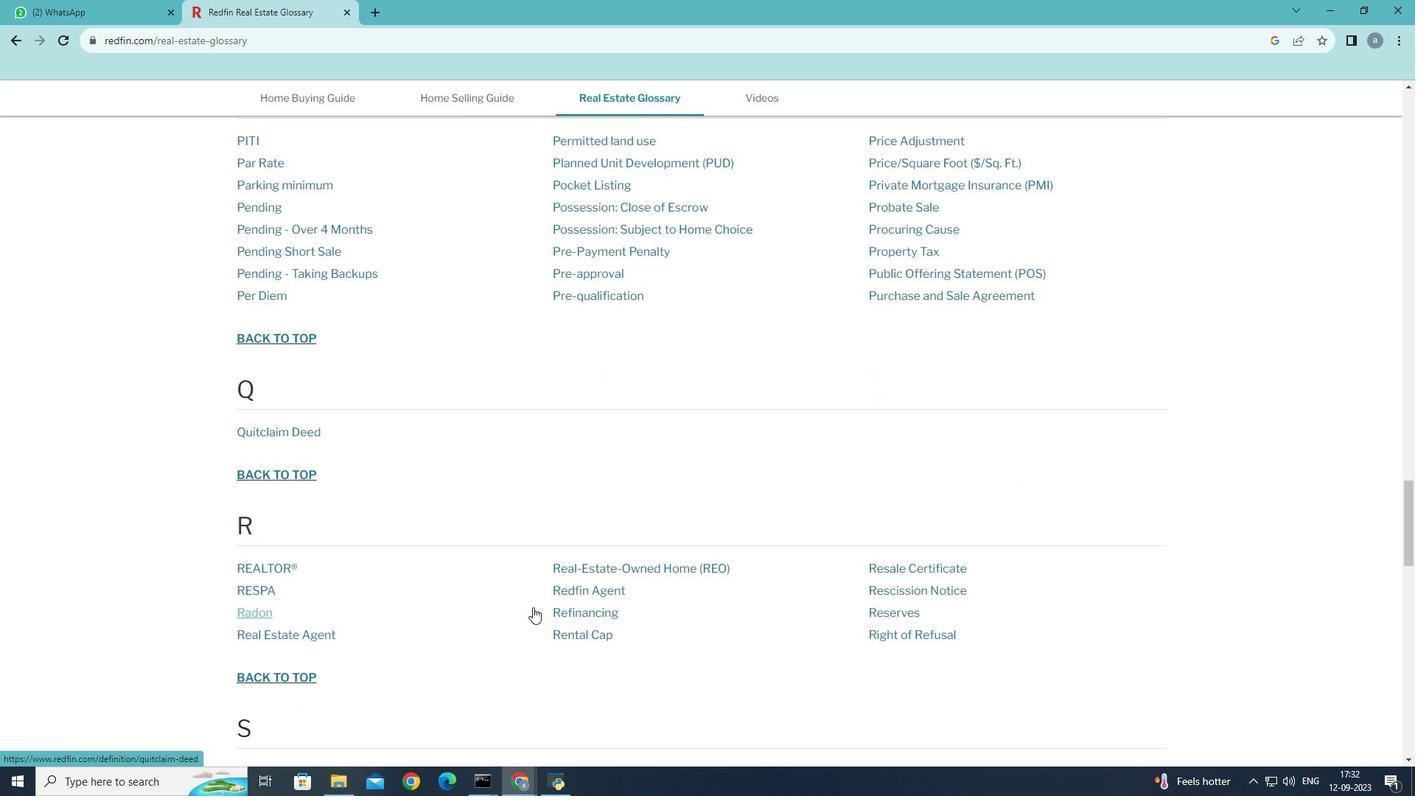 
Action: Mouse scrolled (524, 596) with delta (0, 0)
Screenshot: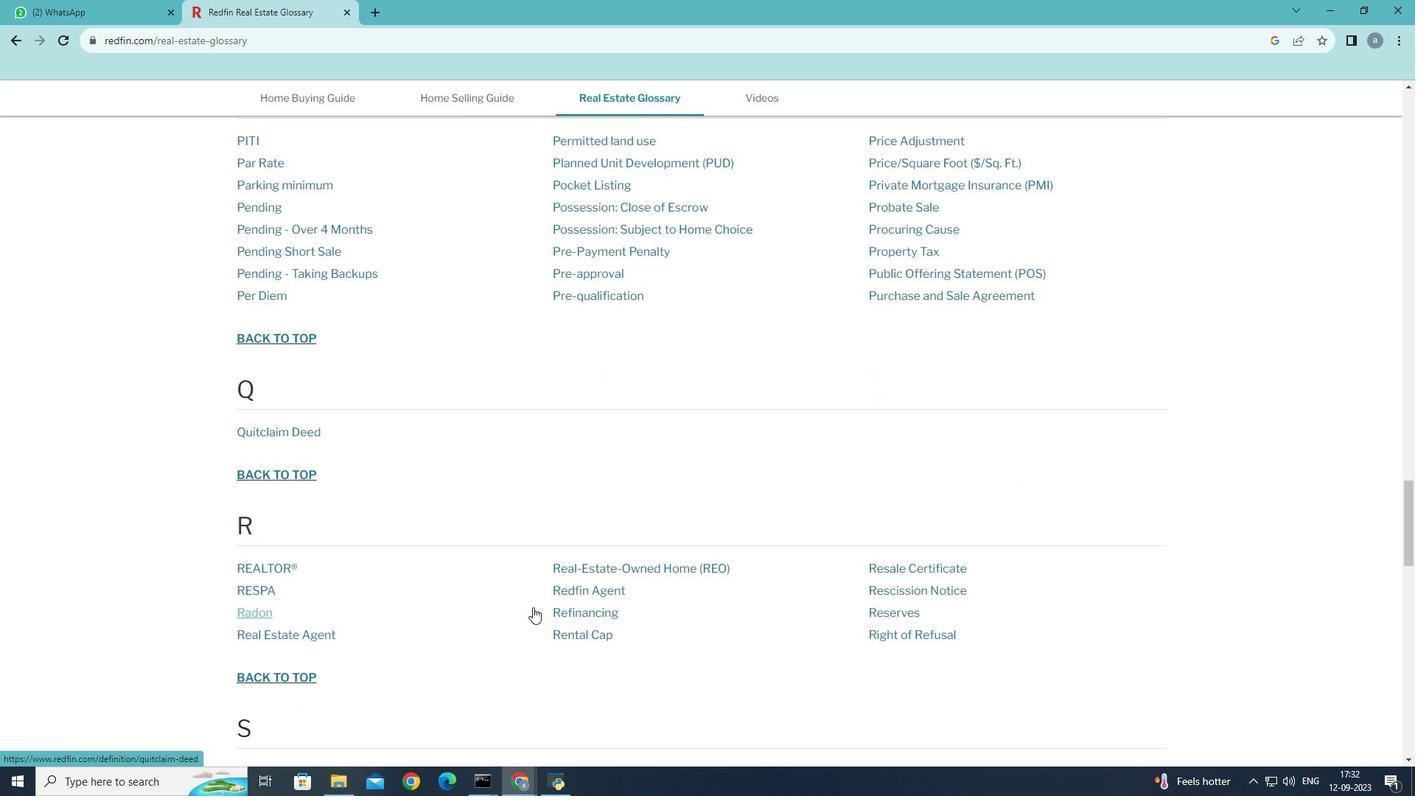 
Action: Mouse moved to (527, 600)
Screenshot: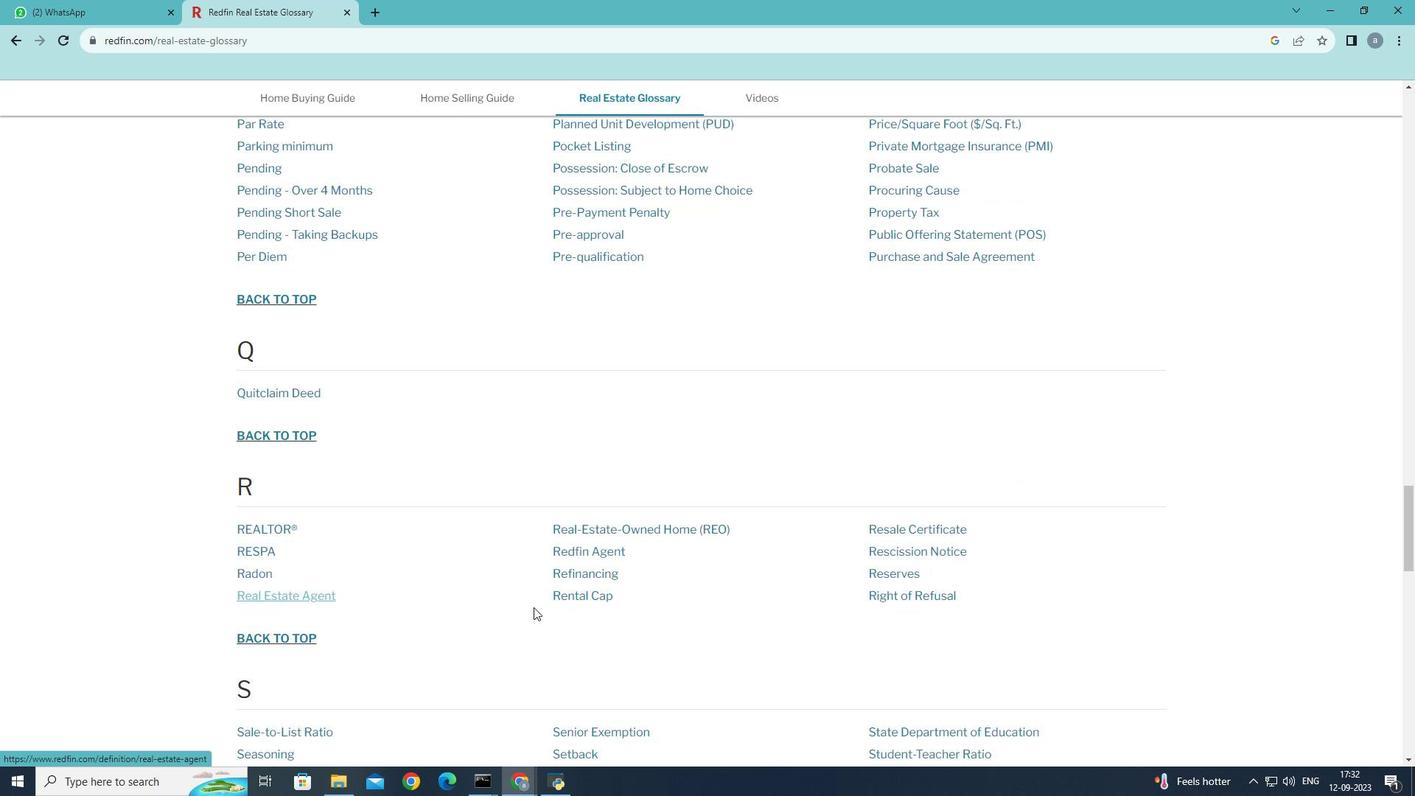 
Action: Mouse scrolled (527, 600) with delta (0, 0)
Screenshot: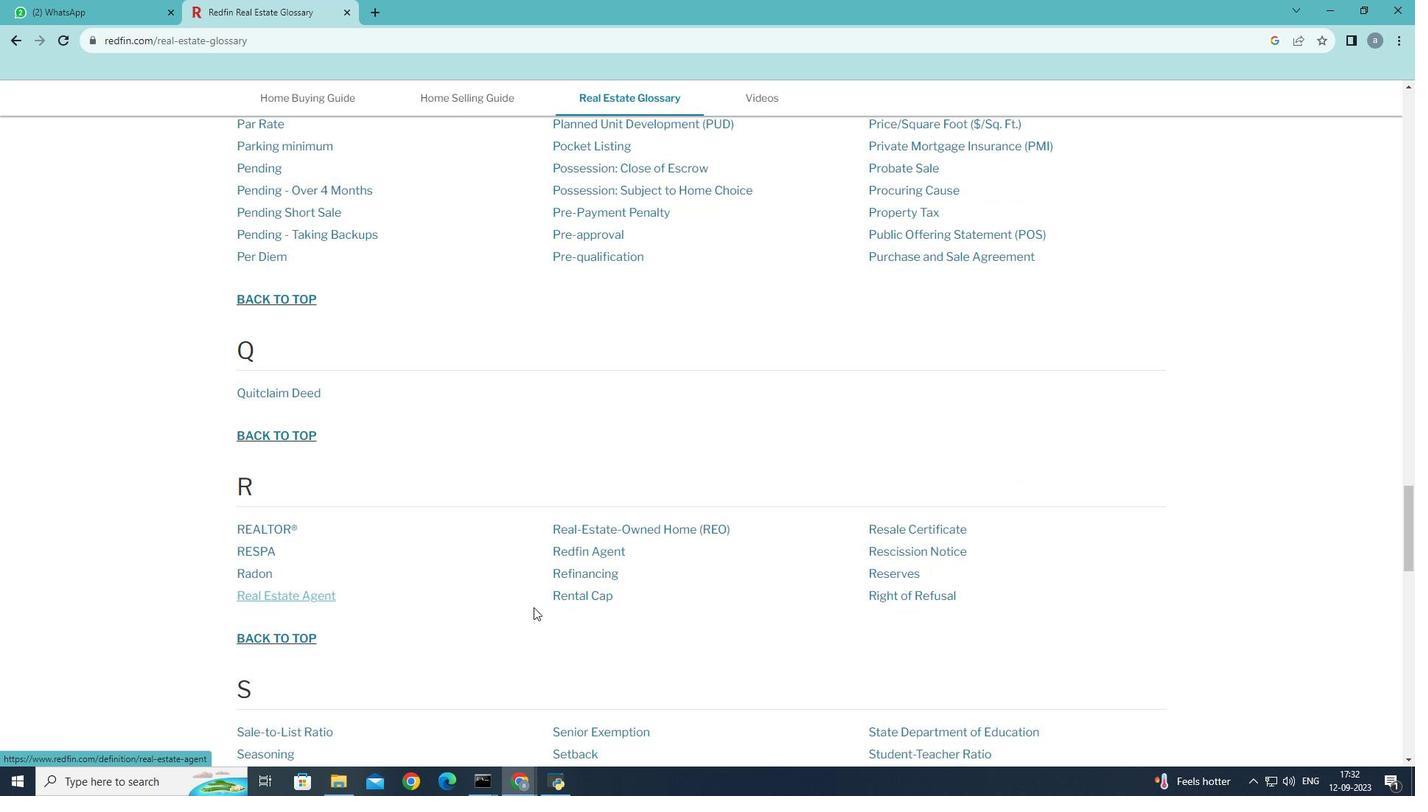 
Action: Mouse moved to (533, 607)
Screenshot: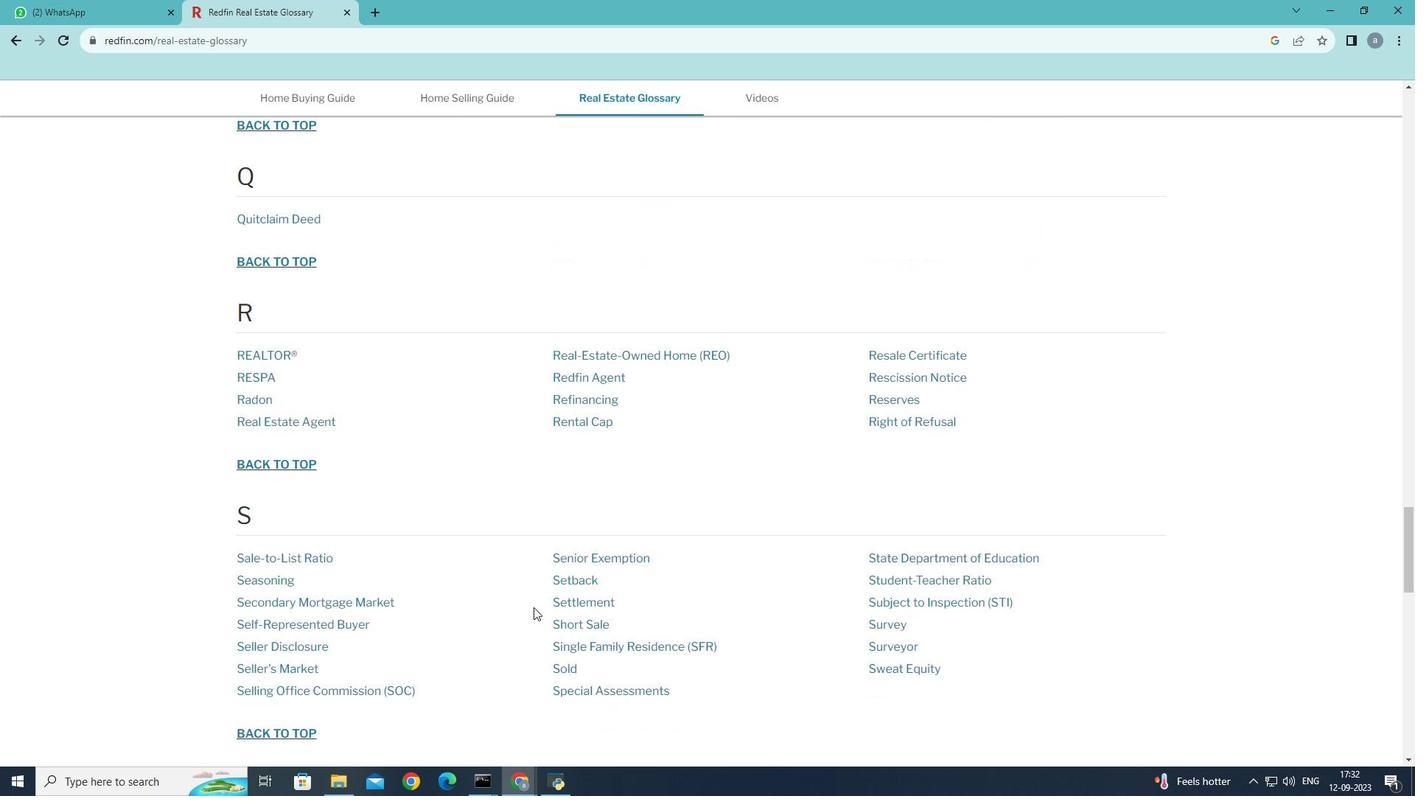 
Action: Mouse scrolled (533, 606) with delta (0, 0)
Screenshot: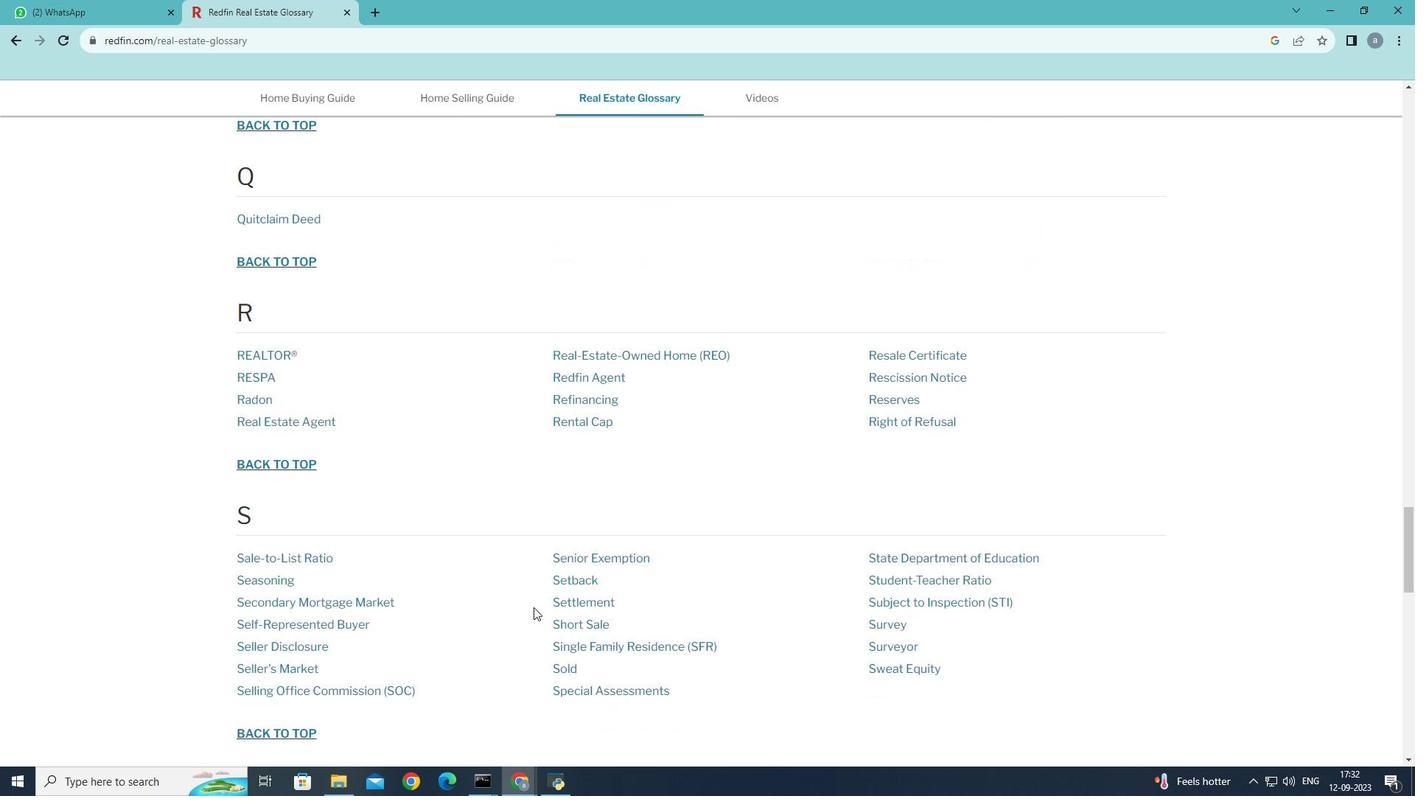 
Action: Mouse scrolled (533, 606) with delta (0, 0)
Screenshot: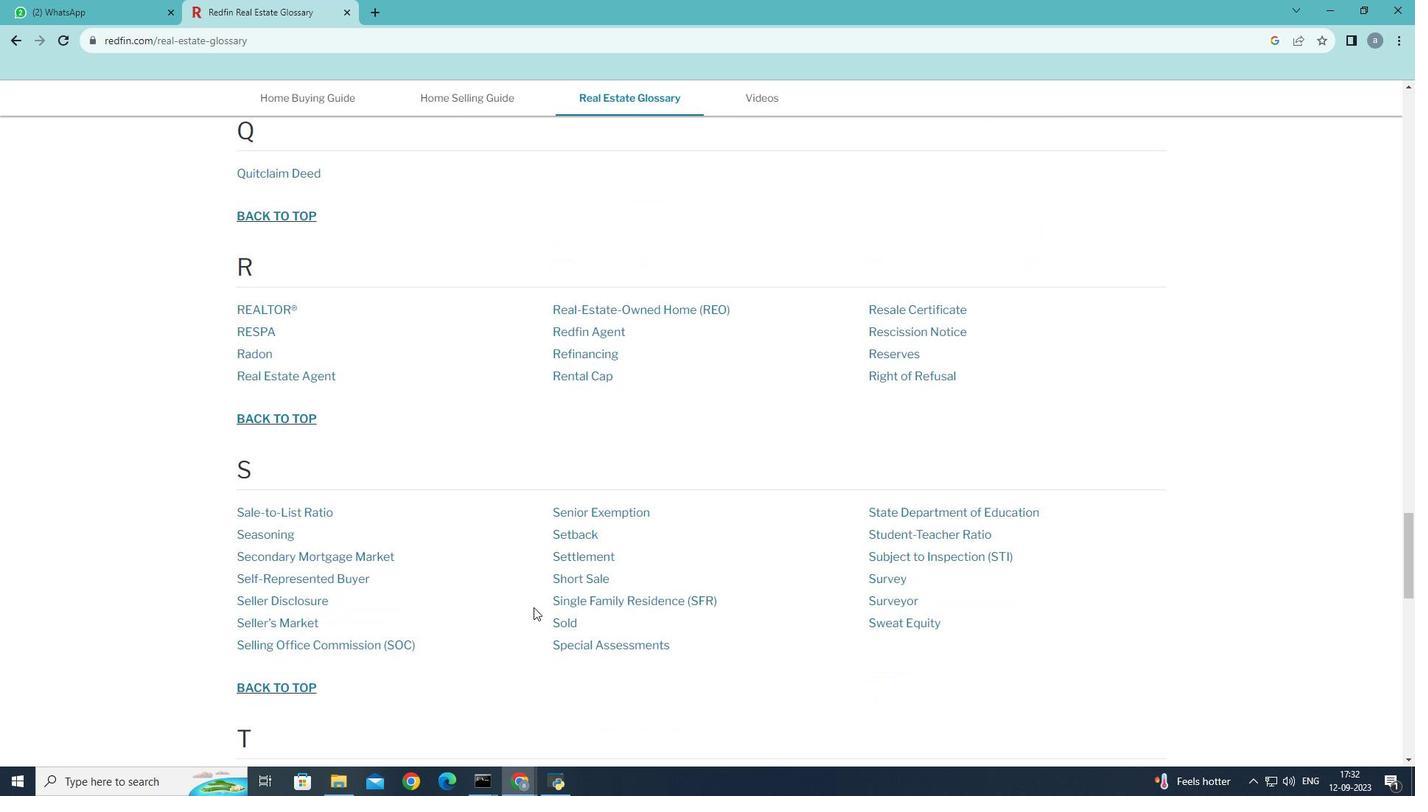 
Action: Mouse scrolled (533, 606) with delta (0, 0)
Screenshot: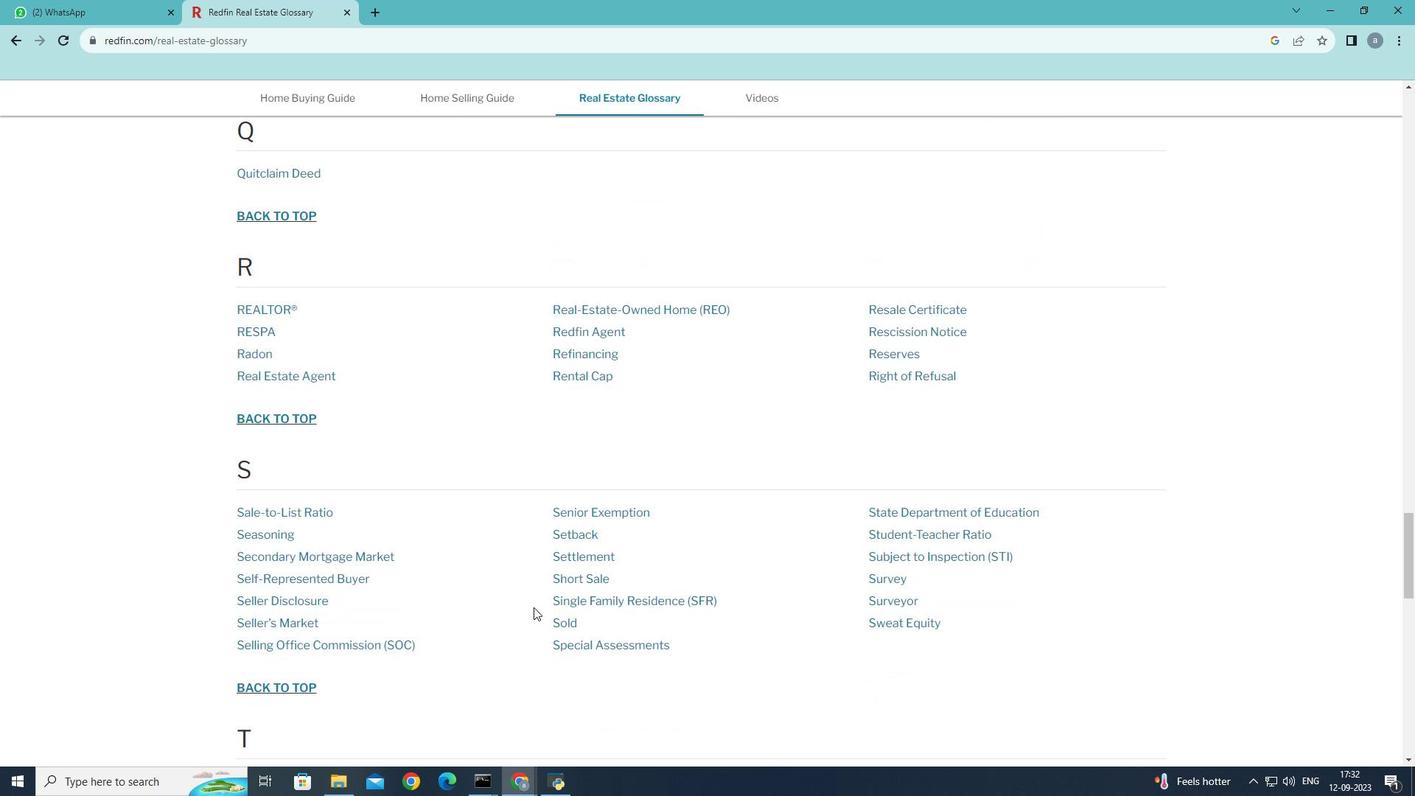 
Action: Mouse moved to (265, 347)
Screenshot: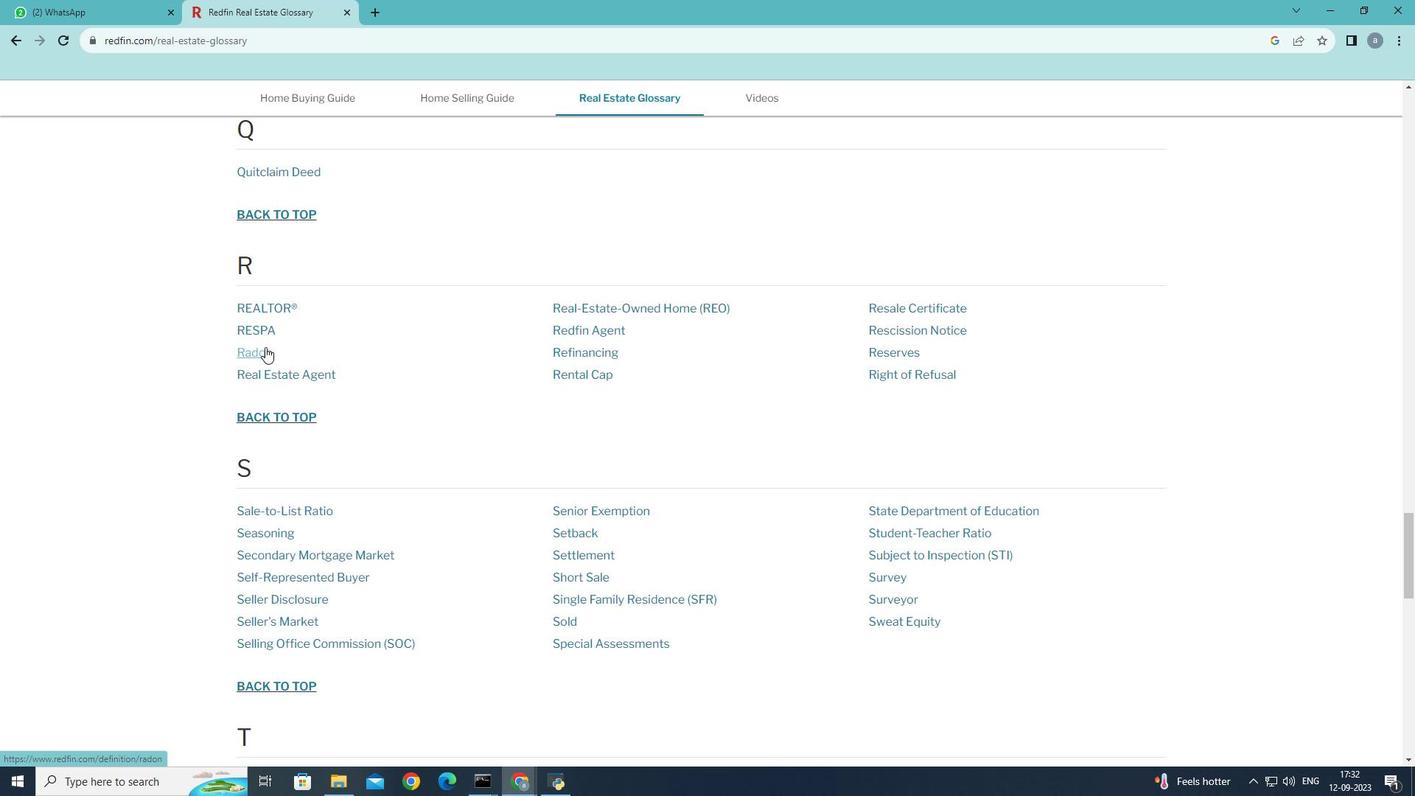 
Action: Mouse pressed left at (265, 347)
Screenshot: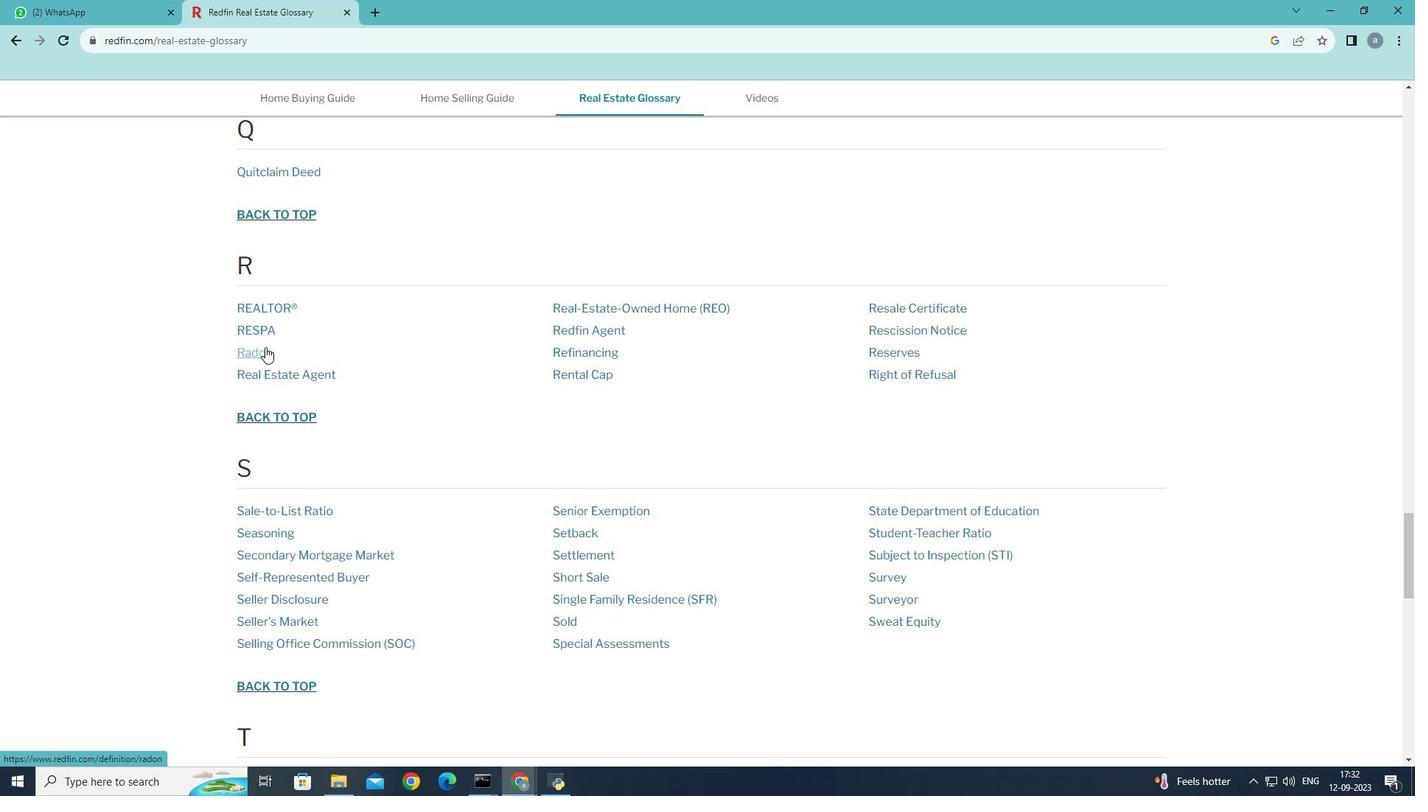 
